 Task: Look for Airbnb options in Buea, Cameroon from 12th December, 2023 to 16th December, 2023 for 8 adults. Place can be private room with 8 bedrooms having 8 beds and 8 bathrooms. Property type can be hotel. Amenities needed are: wifi, TV, free parkinig on premises, gym, breakfast.
Action: Mouse moved to (522, 139)
Screenshot: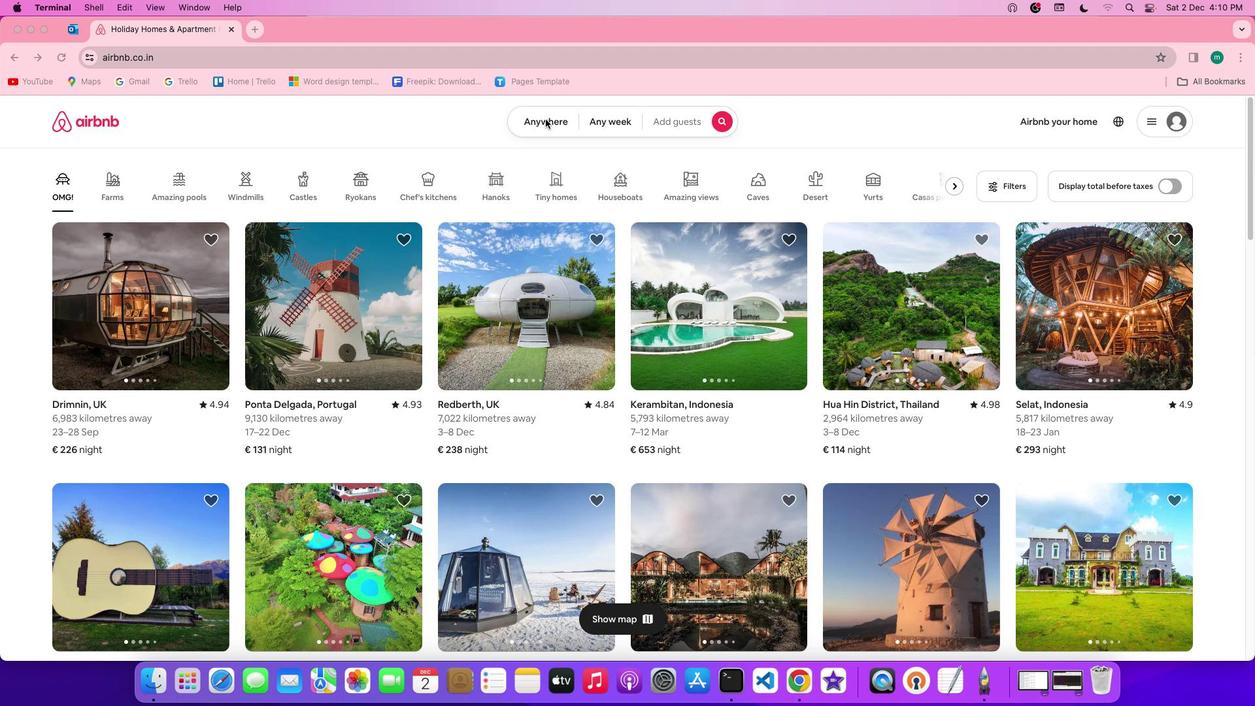 
Action: Mouse pressed left at (522, 139)
Screenshot: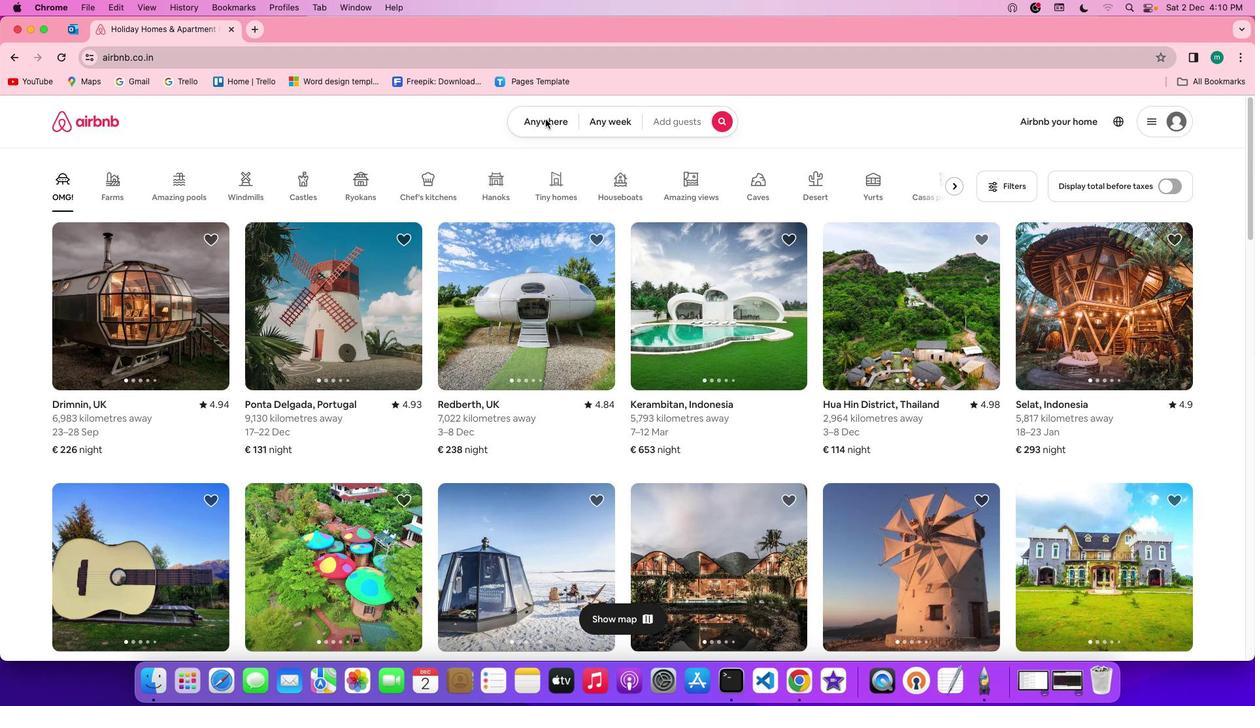 
Action: Mouse pressed left at (522, 139)
Screenshot: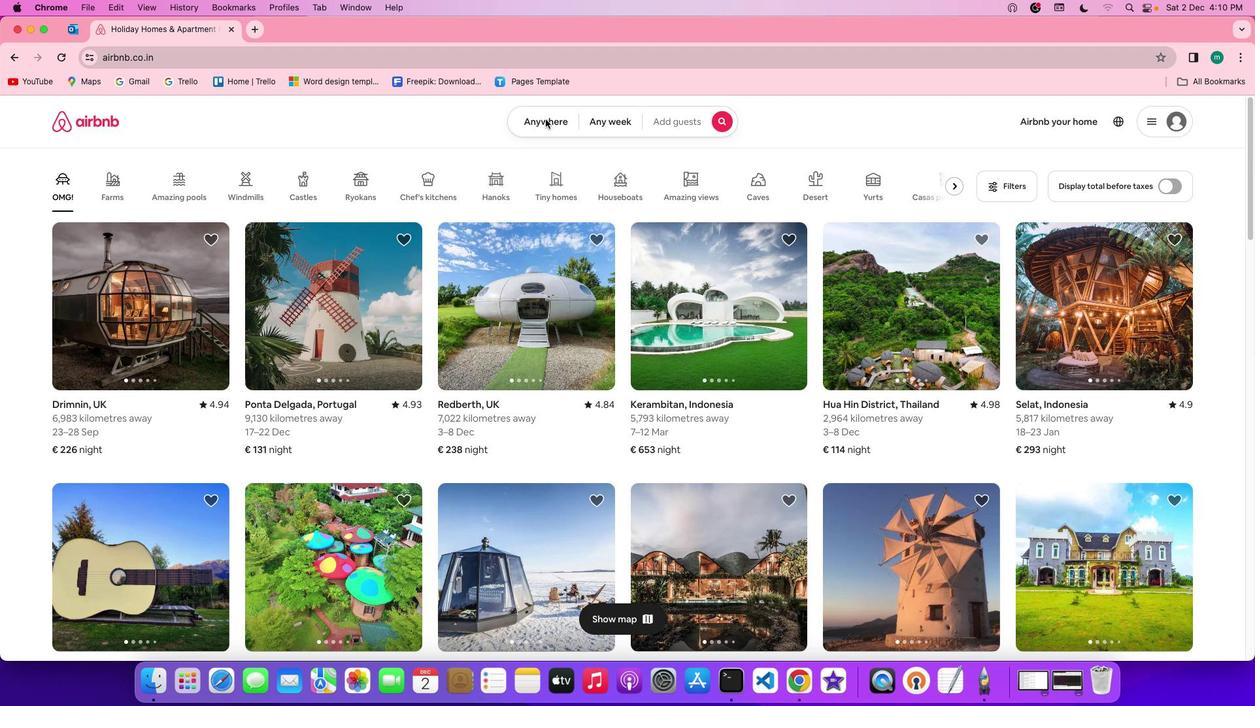 
Action: Mouse moved to (456, 188)
Screenshot: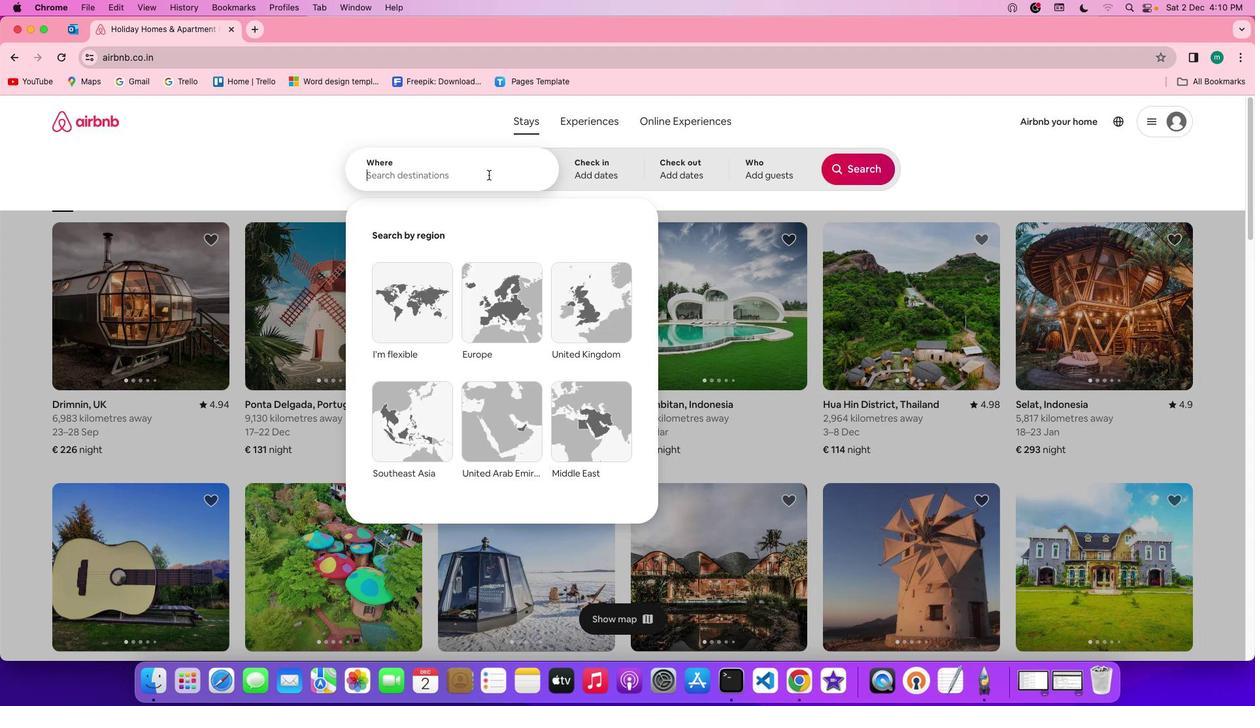 
Action: Mouse pressed left at (456, 188)
Screenshot: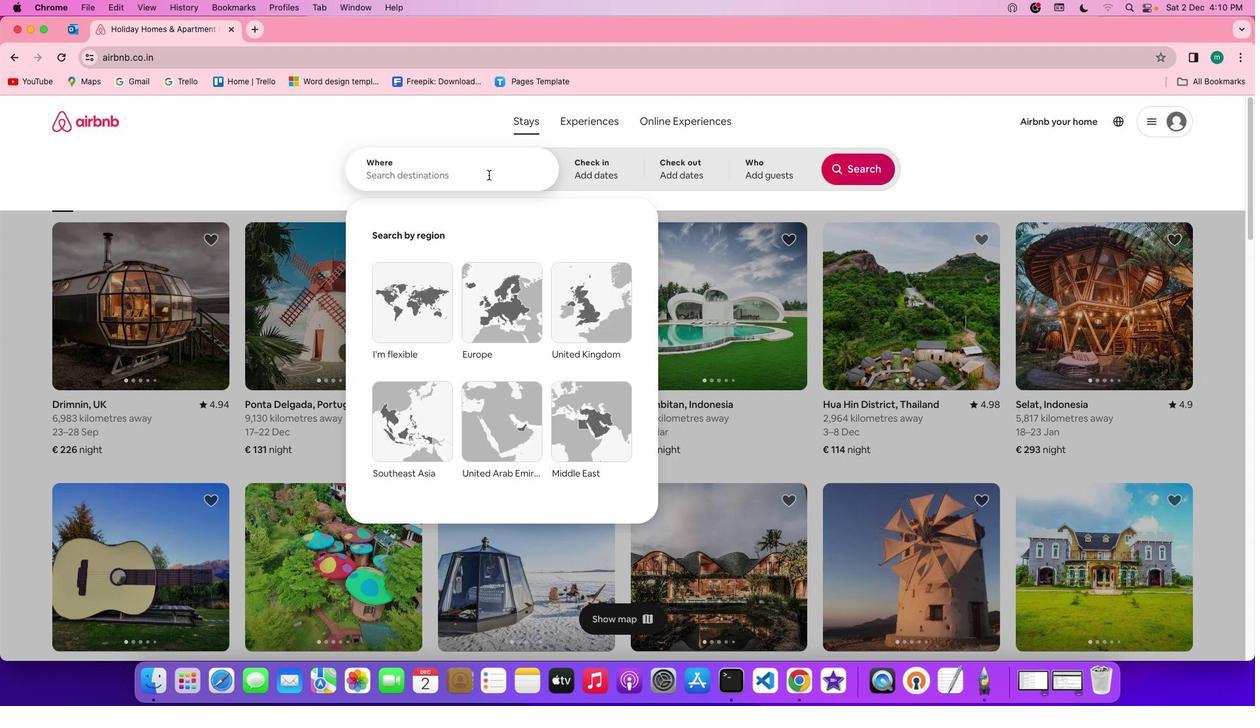 
Action: Key pressed Key.shift'B''u''e''a'','Key.spaceKey.shift'C''a''m''e''r''o''o''n'
Screenshot: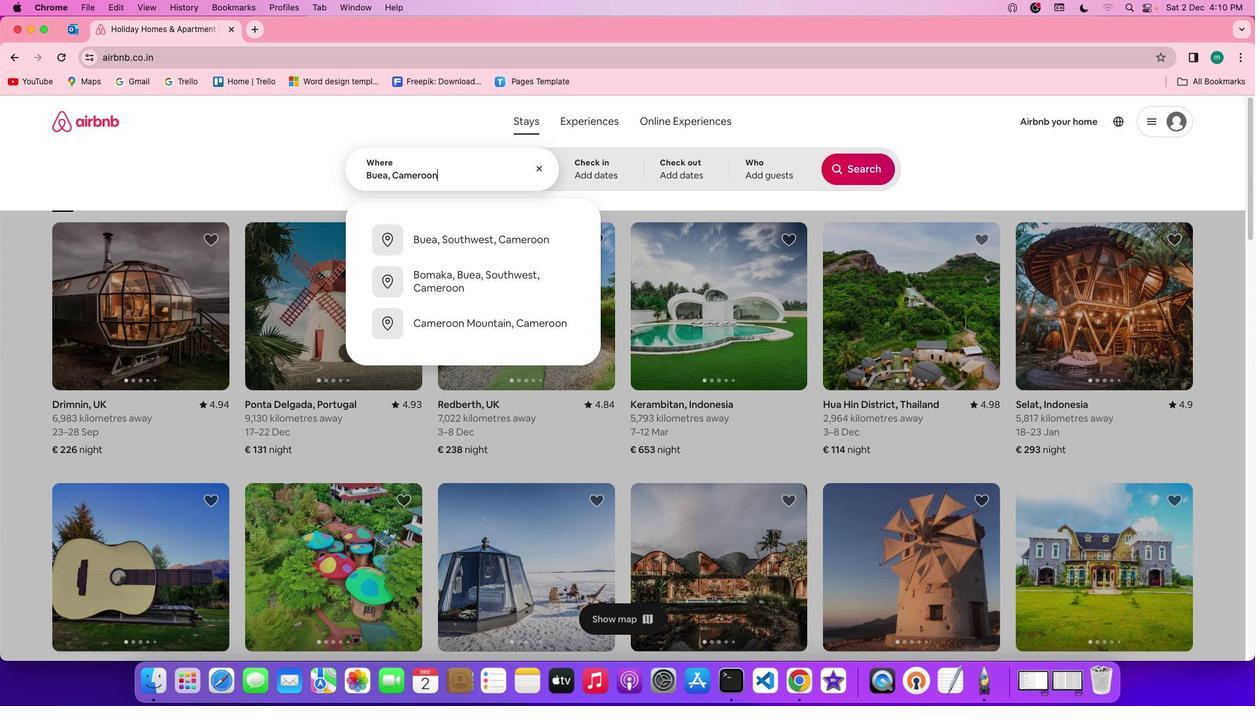 
Action: Mouse moved to (595, 175)
Screenshot: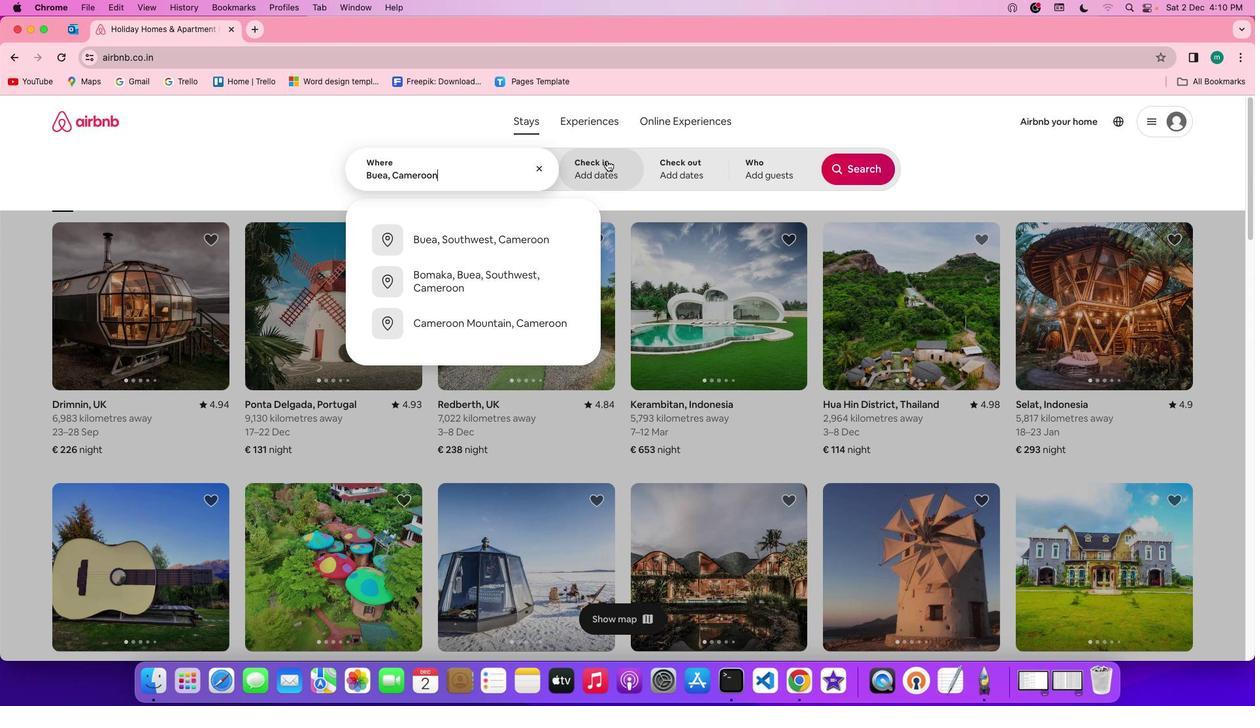 
Action: Mouse pressed left at (595, 175)
Screenshot: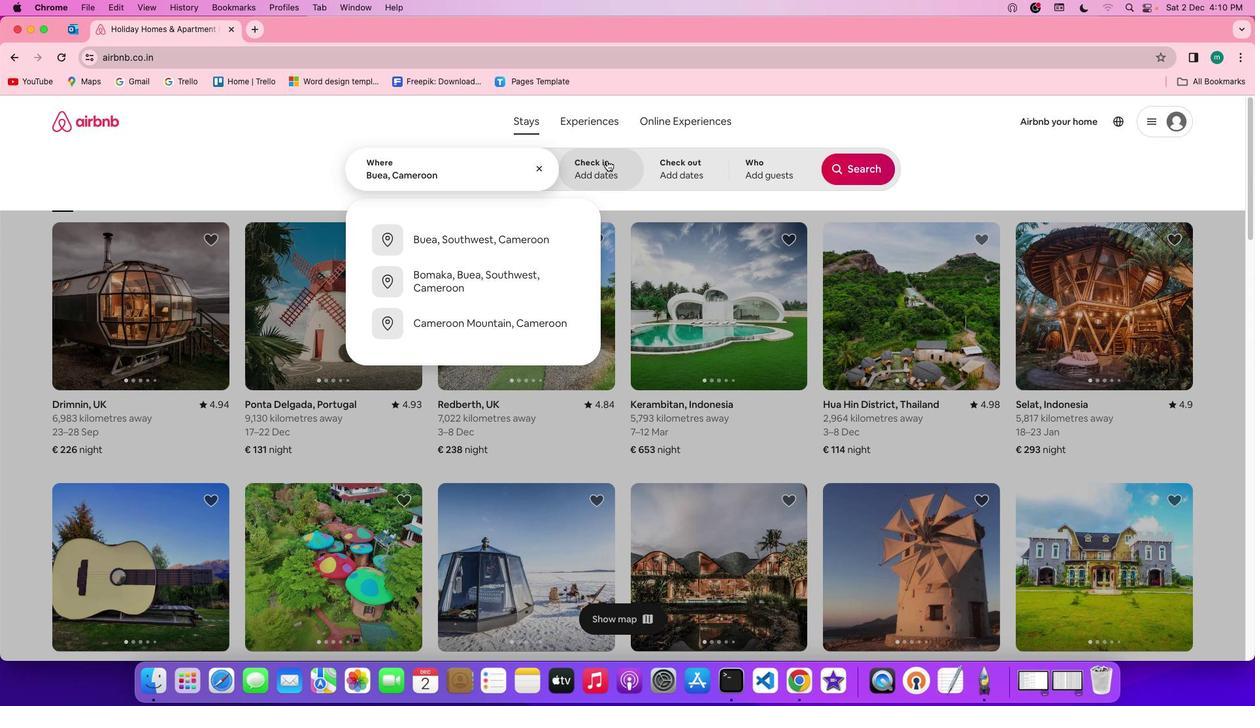 
Action: Mouse moved to (418, 382)
Screenshot: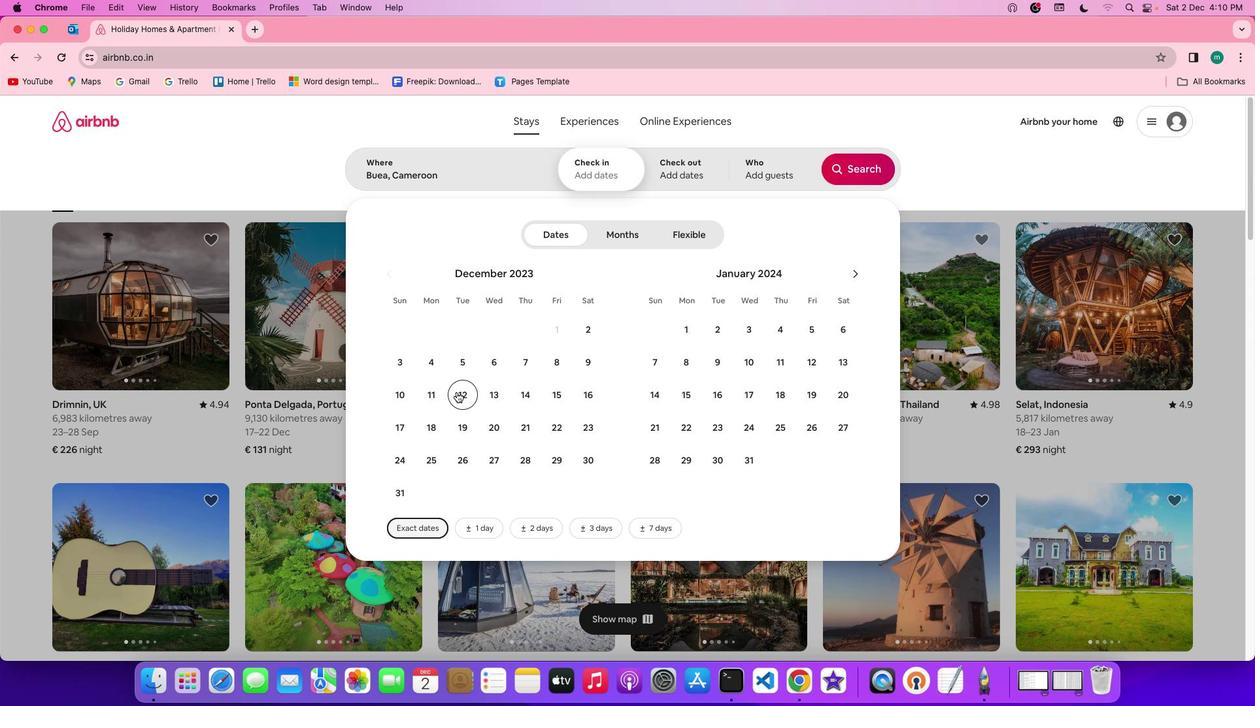 
Action: Mouse pressed left at (418, 382)
Screenshot: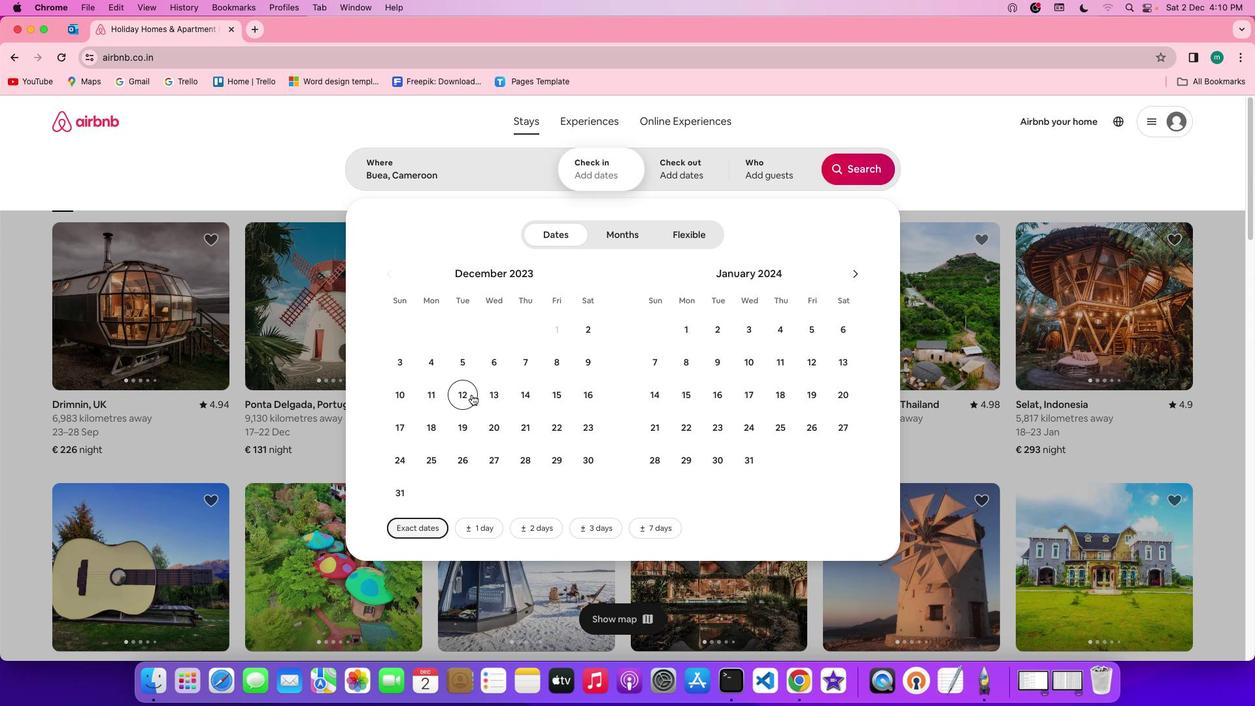 
Action: Mouse moved to (581, 390)
Screenshot: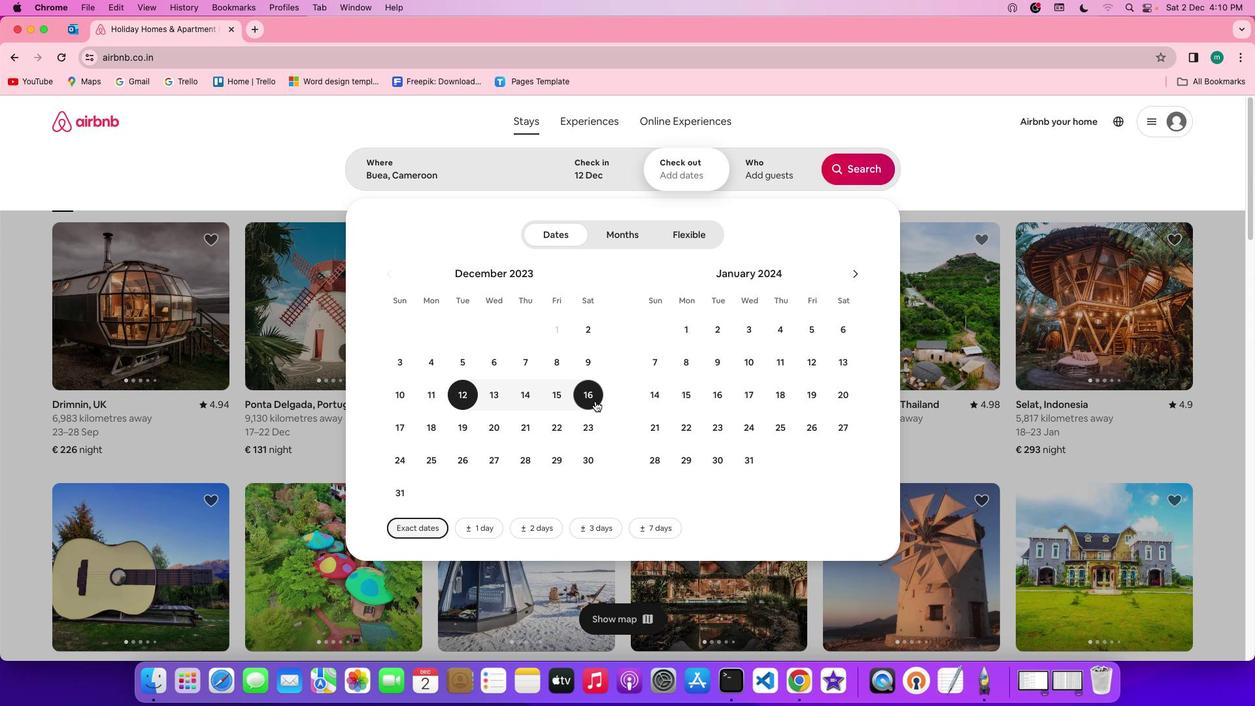 
Action: Mouse pressed left at (581, 390)
Screenshot: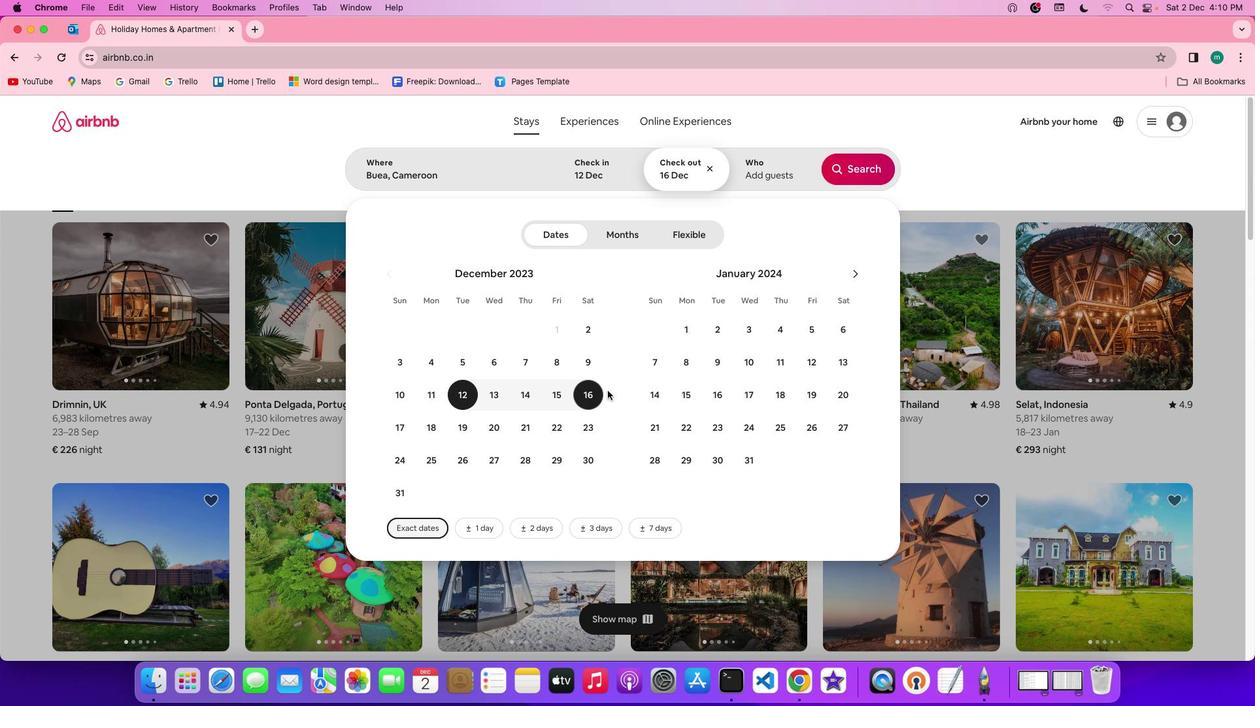 
Action: Mouse moved to (800, 181)
Screenshot: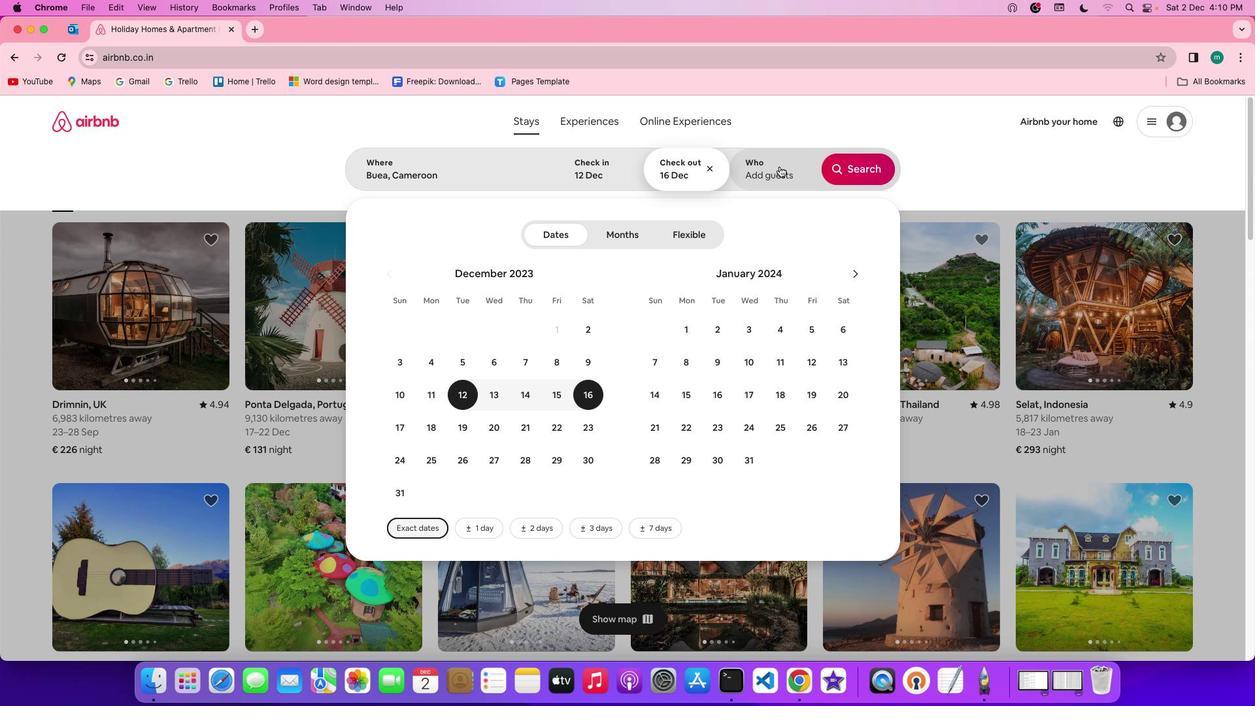 
Action: Mouse pressed left at (800, 181)
Screenshot: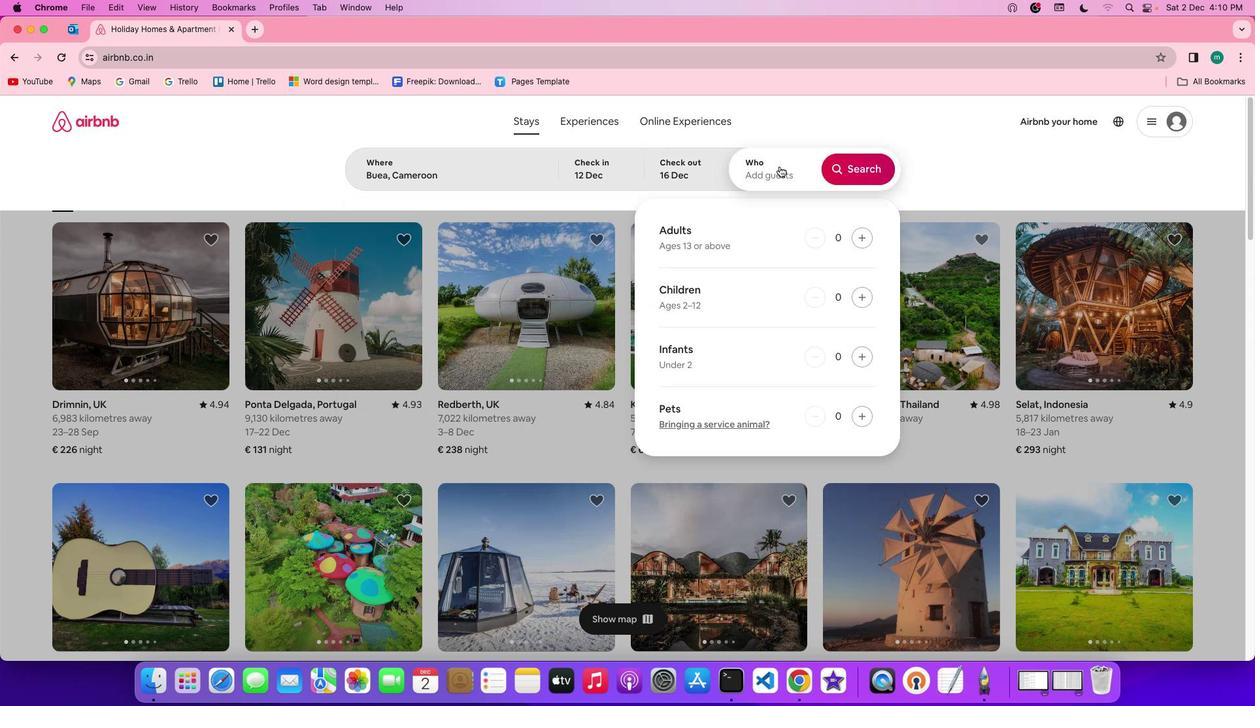 
Action: Mouse moved to (904, 249)
Screenshot: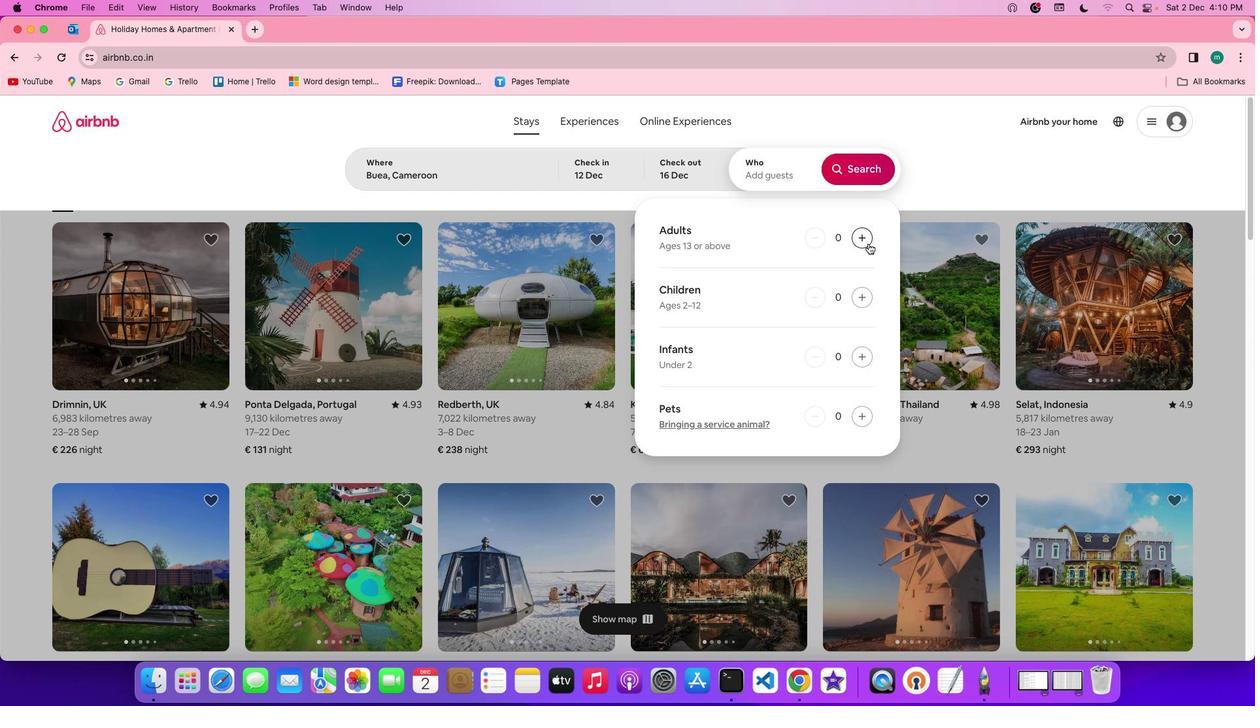 
Action: Mouse pressed left at (904, 249)
Screenshot: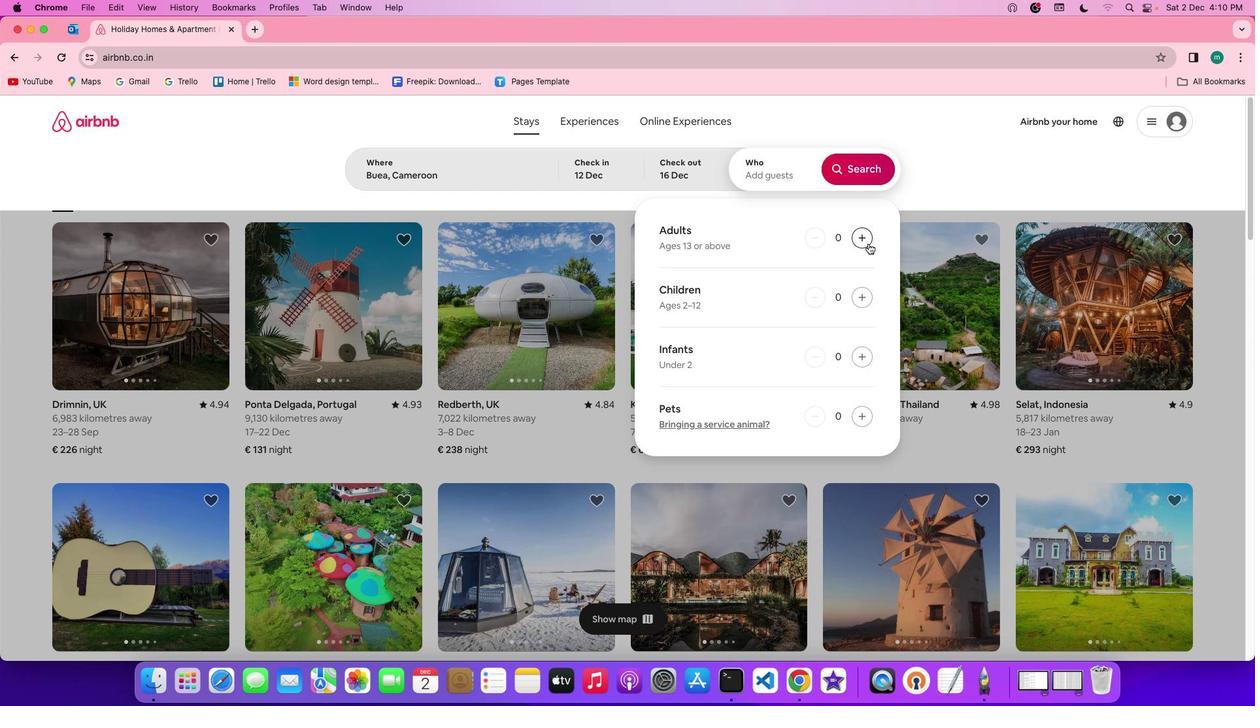 
Action: Mouse pressed left at (904, 249)
Screenshot: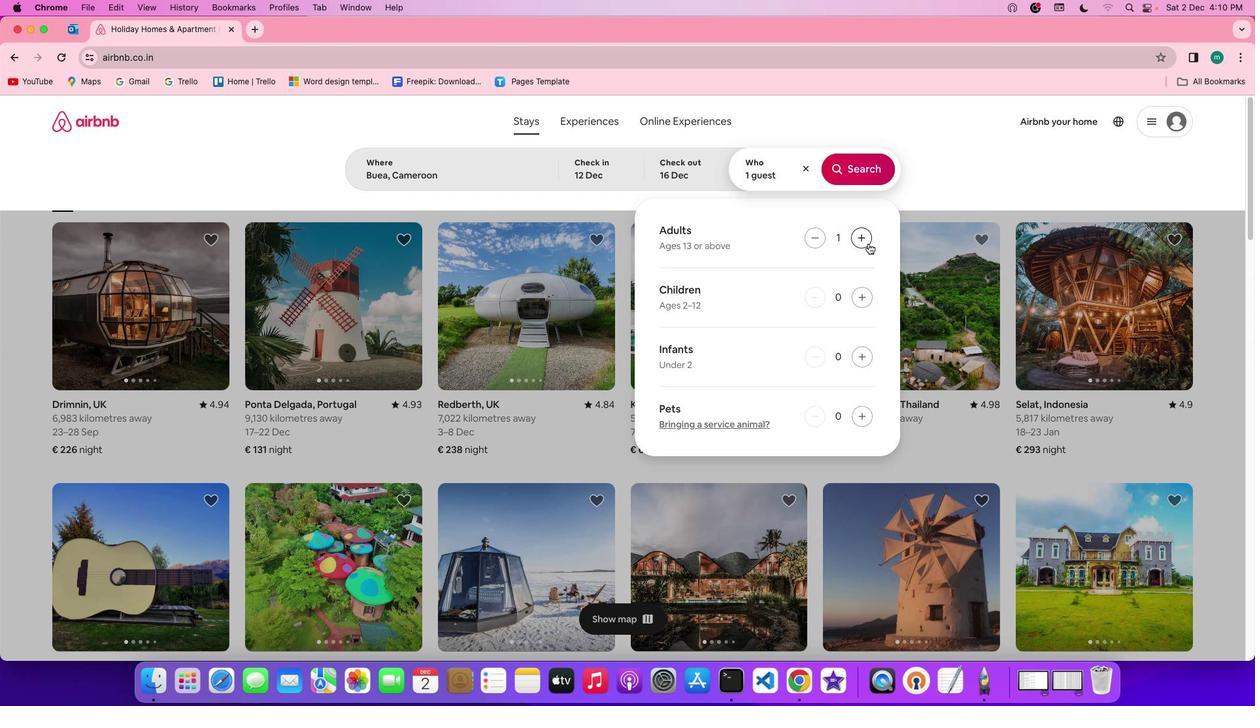 
Action: Mouse pressed left at (904, 249)
Screenshot: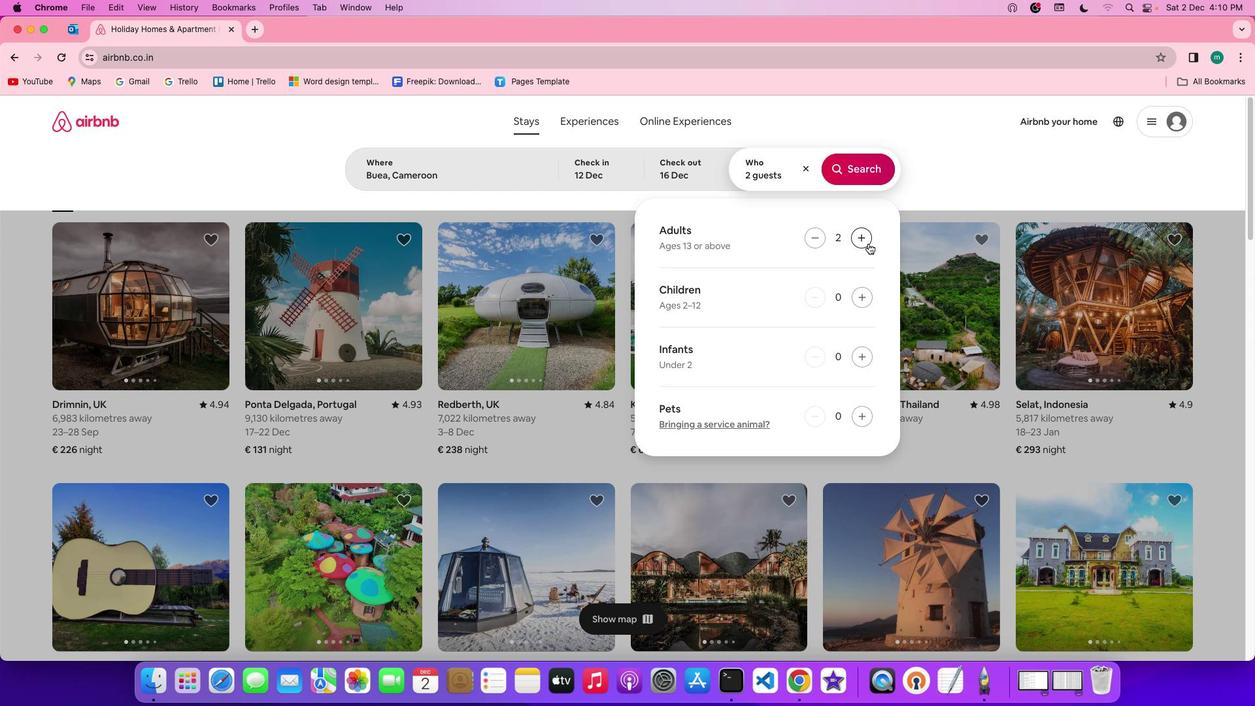 
Action: Mouse pressed left at (904, 249)
Screenshot: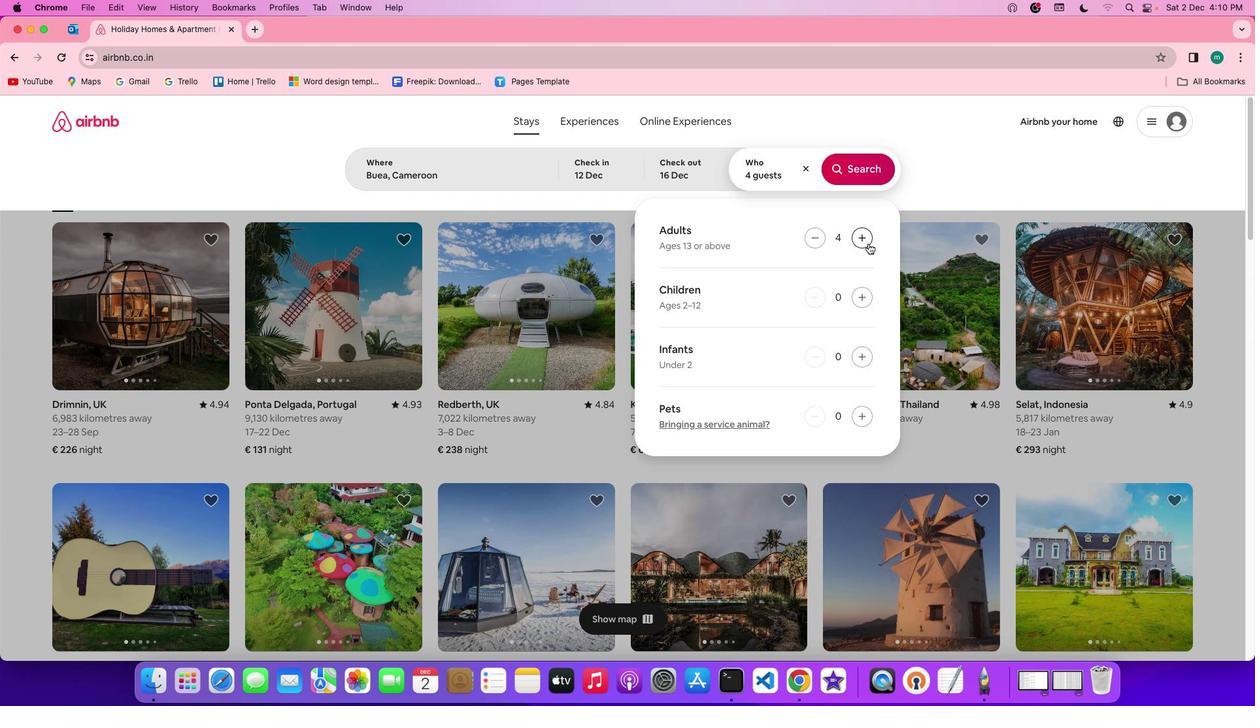
Action: Mouse pressed left at (904, 249)
Screenshot: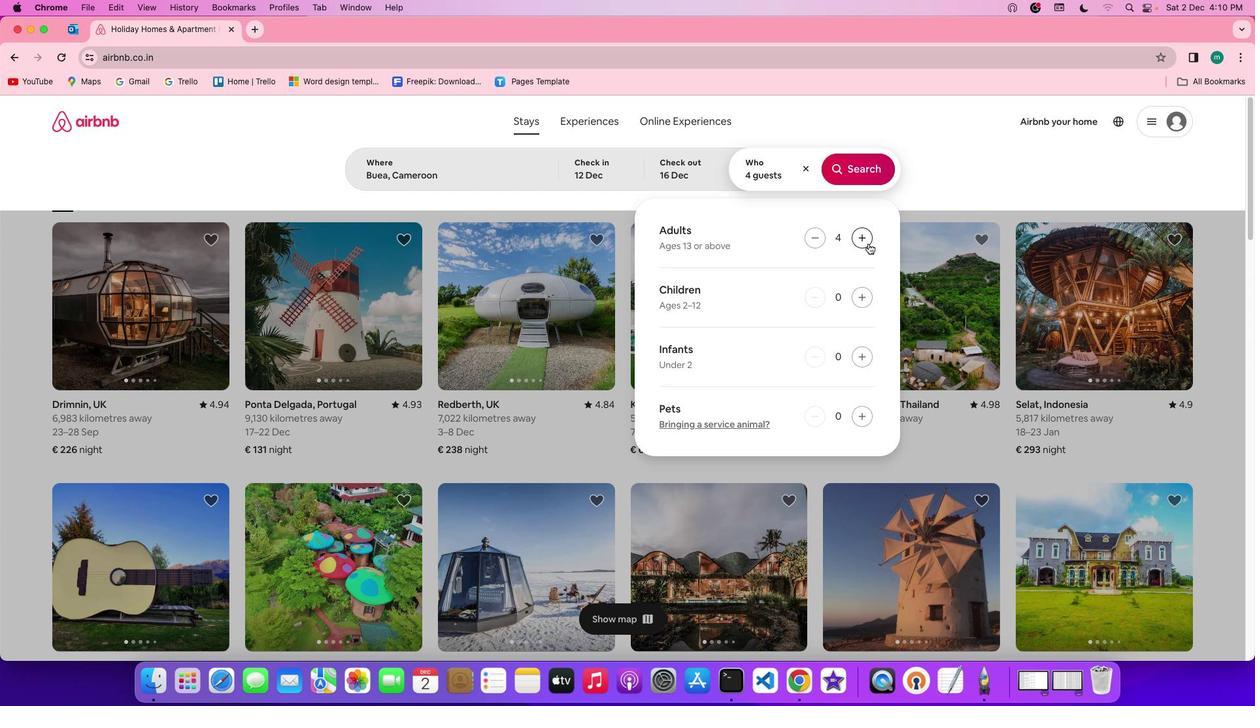 
Action: Mouse pressed left at (904, 249)
Screenshot: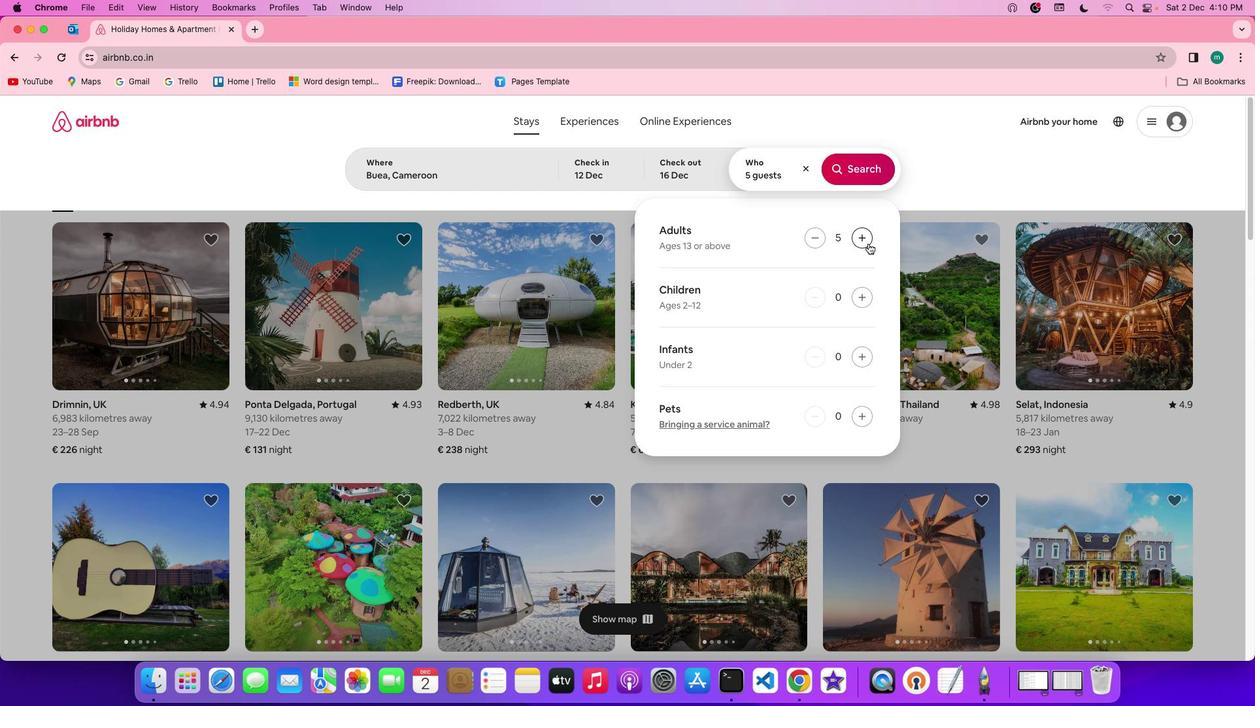 
Action: Mouse pressed left at (904, 249)
Screenshot: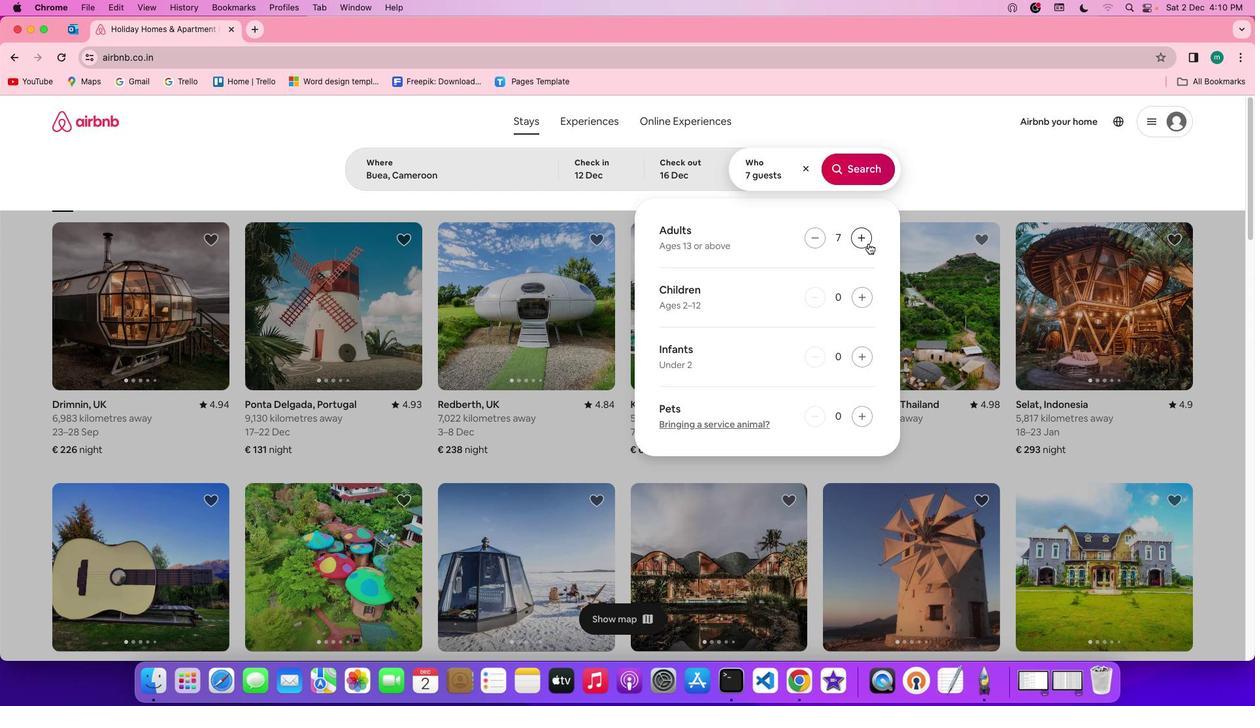 
Action: Mouse pressed left at (904, 249)
Screenshot: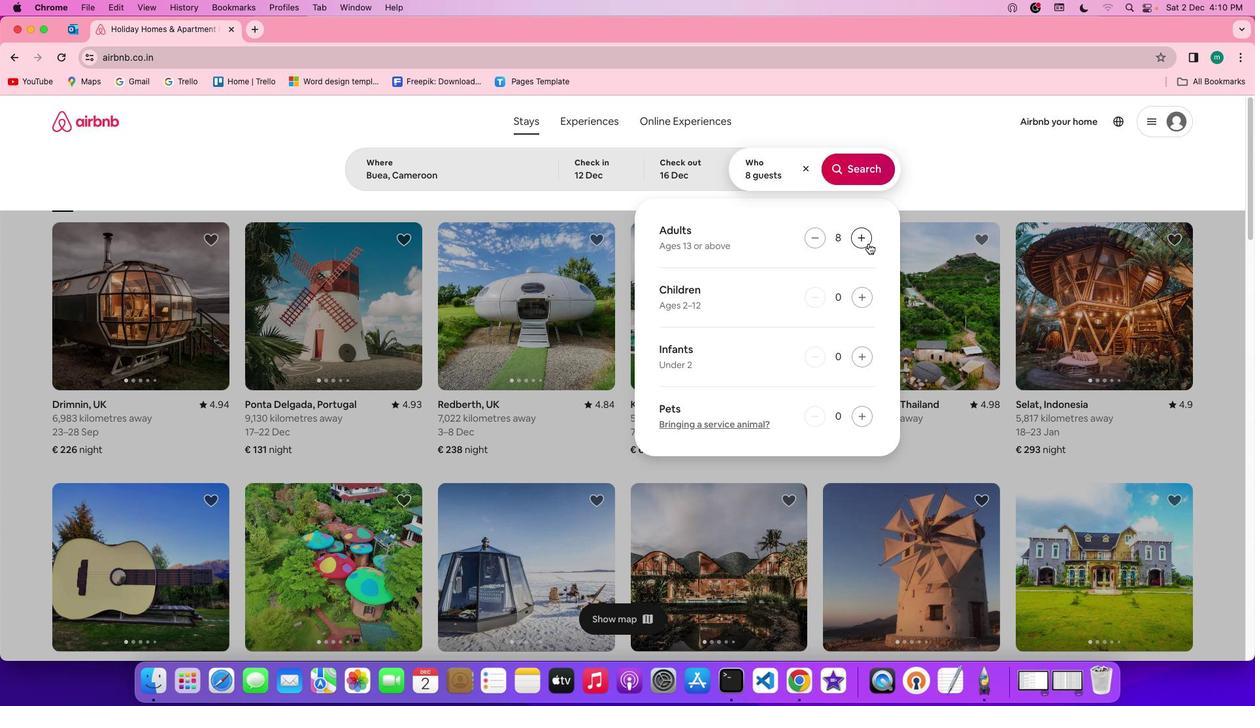 
Action: Mouse moved to (906, 186)
Screenshot: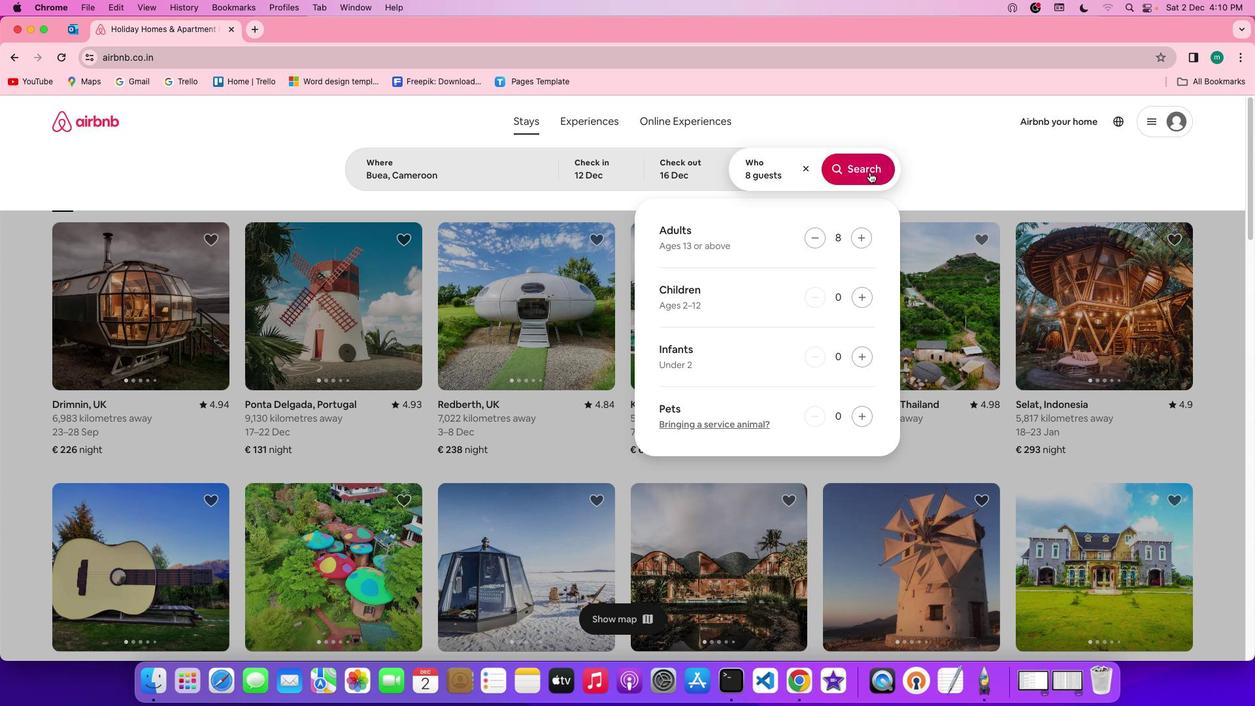 
Action: Mouse pressed left at (906, 186)
Screenshot: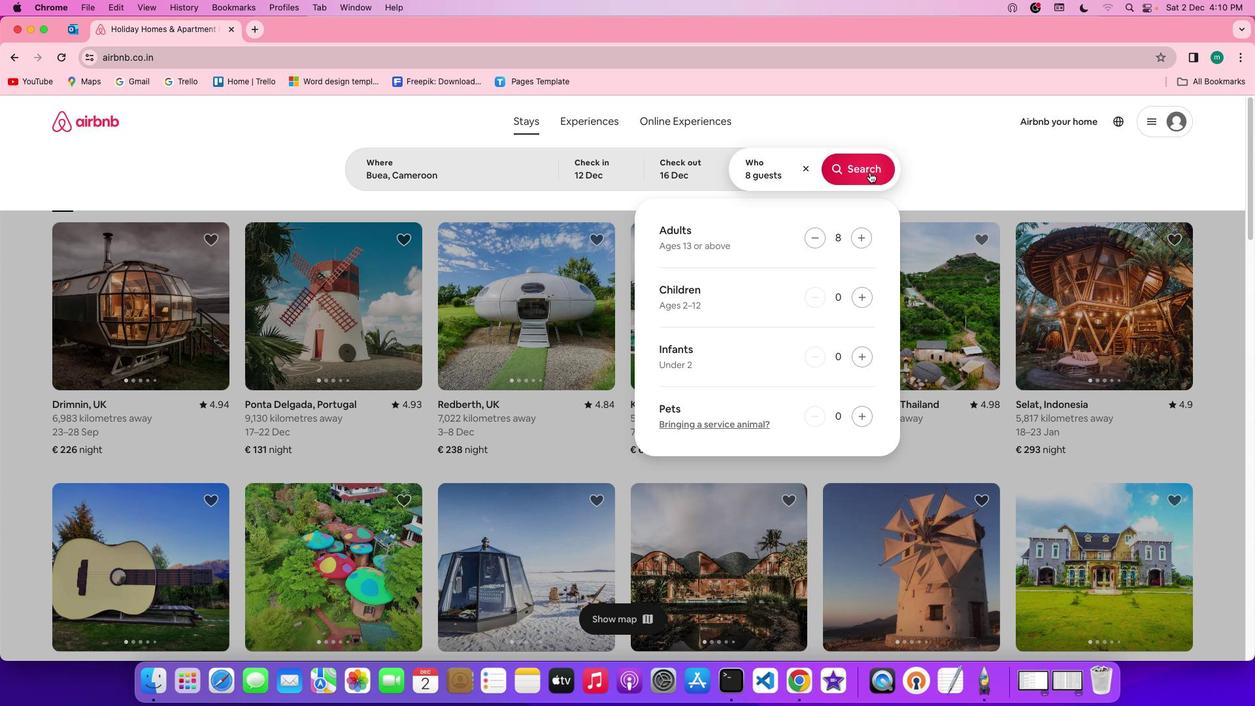 
Action: Mouse moved to (1135, 188)
Screenshot: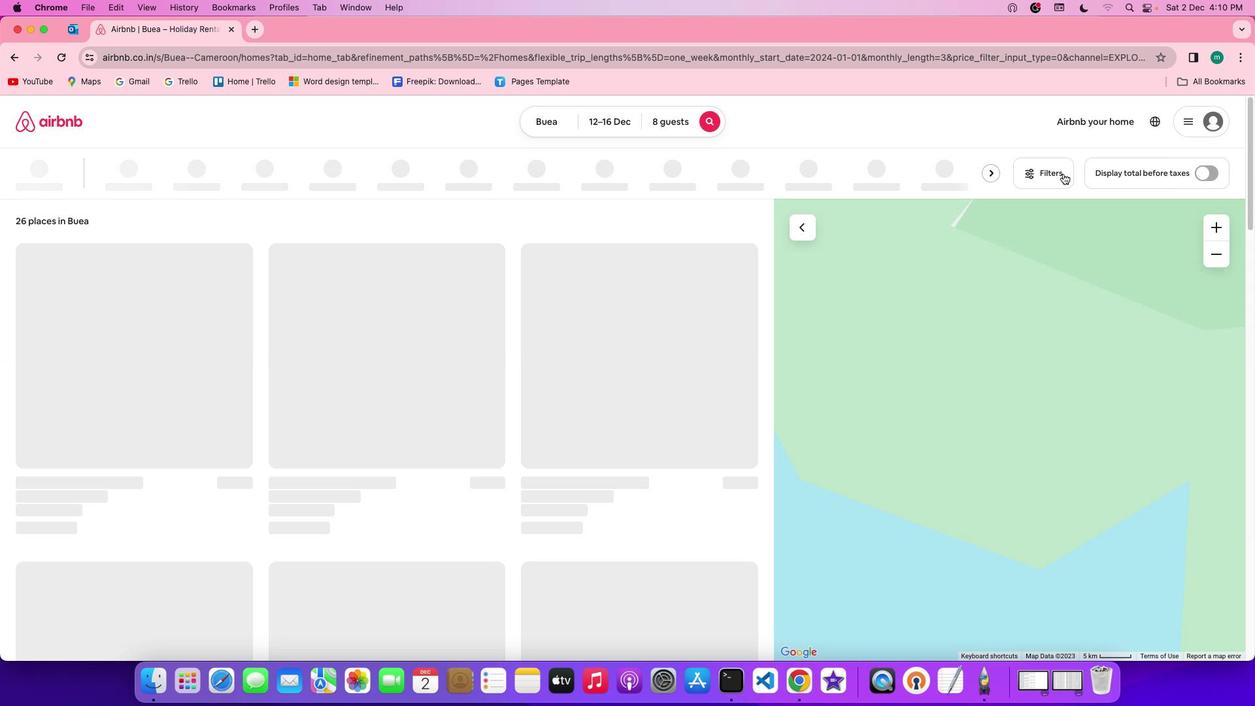 
Action: Mouse pressed left at (1135, 188)
Screenshot: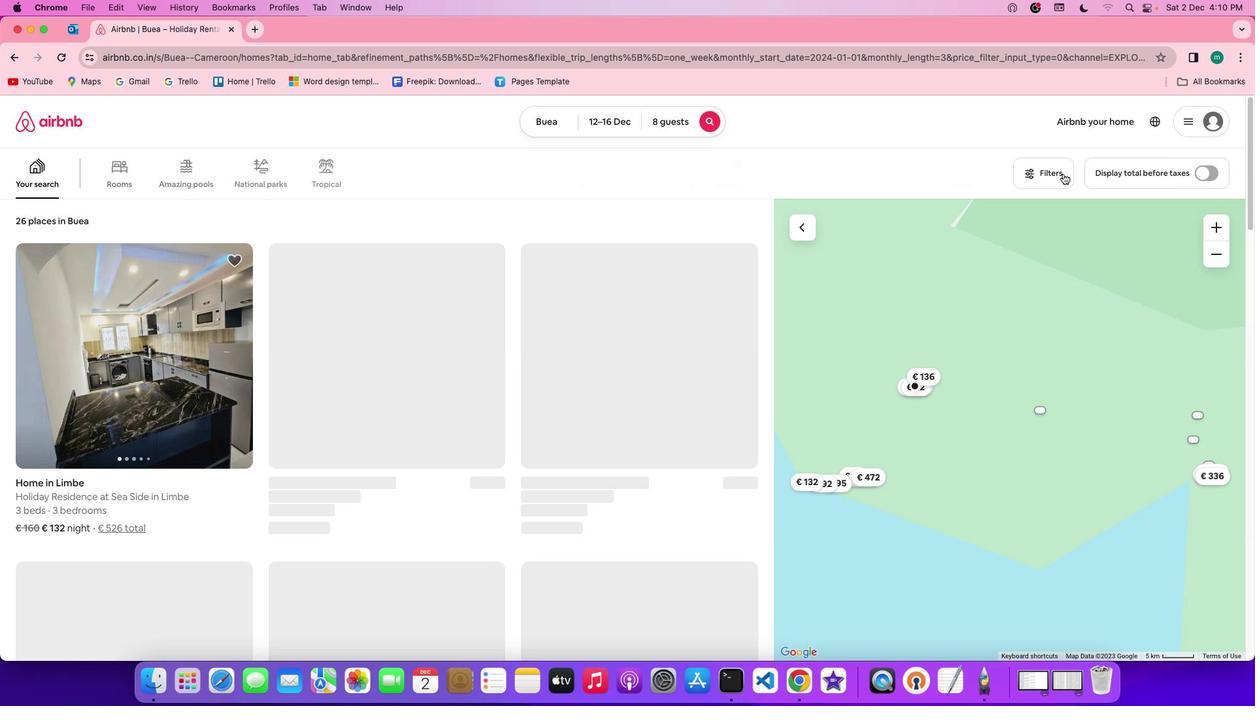 
Action: Mouse moved to (631, 373)
Screenshot: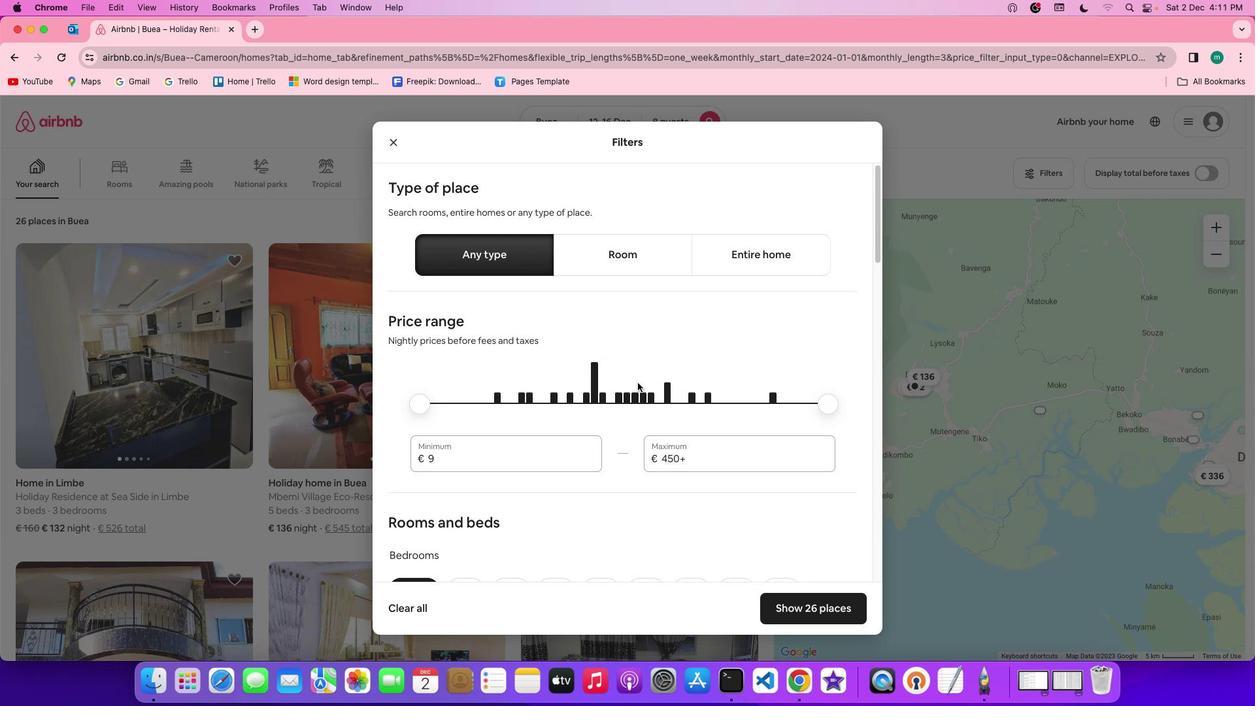 
Action: Mouse scrolled (631, 373) with delta (-121, 32)
Screenshot: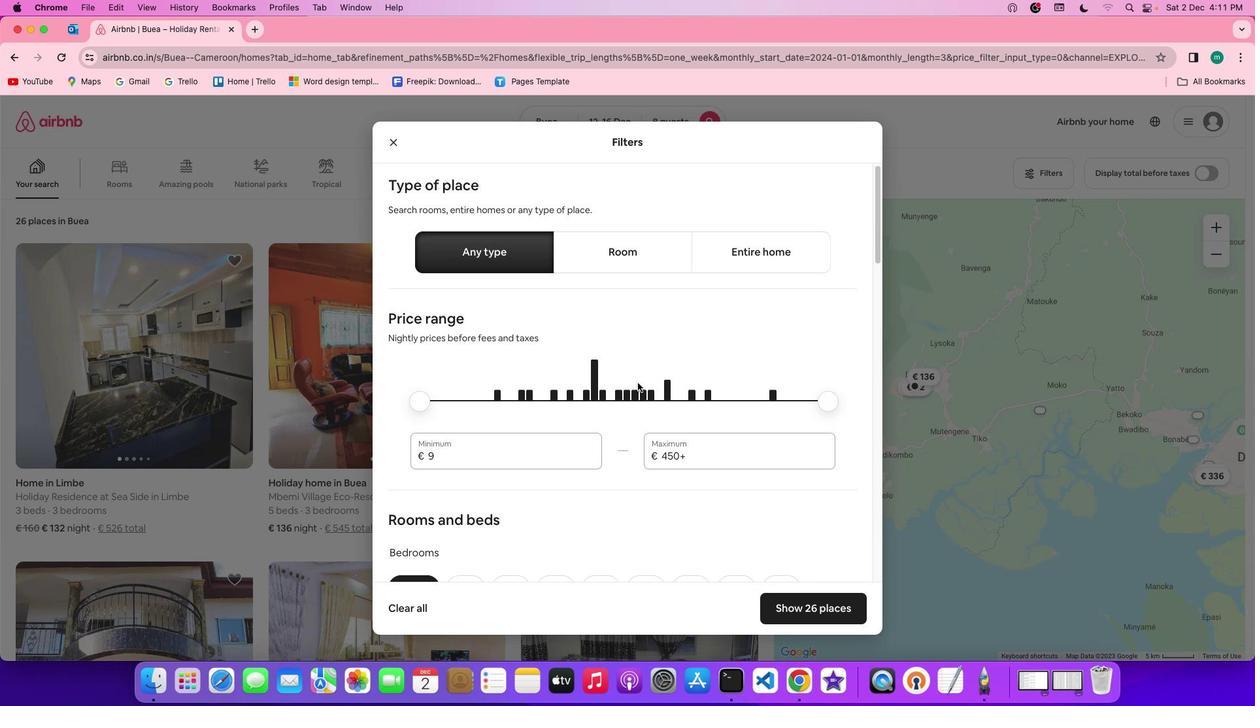 
Action: Mouse scrolled (631, 373) with delta (-121, 32)
Screenshot: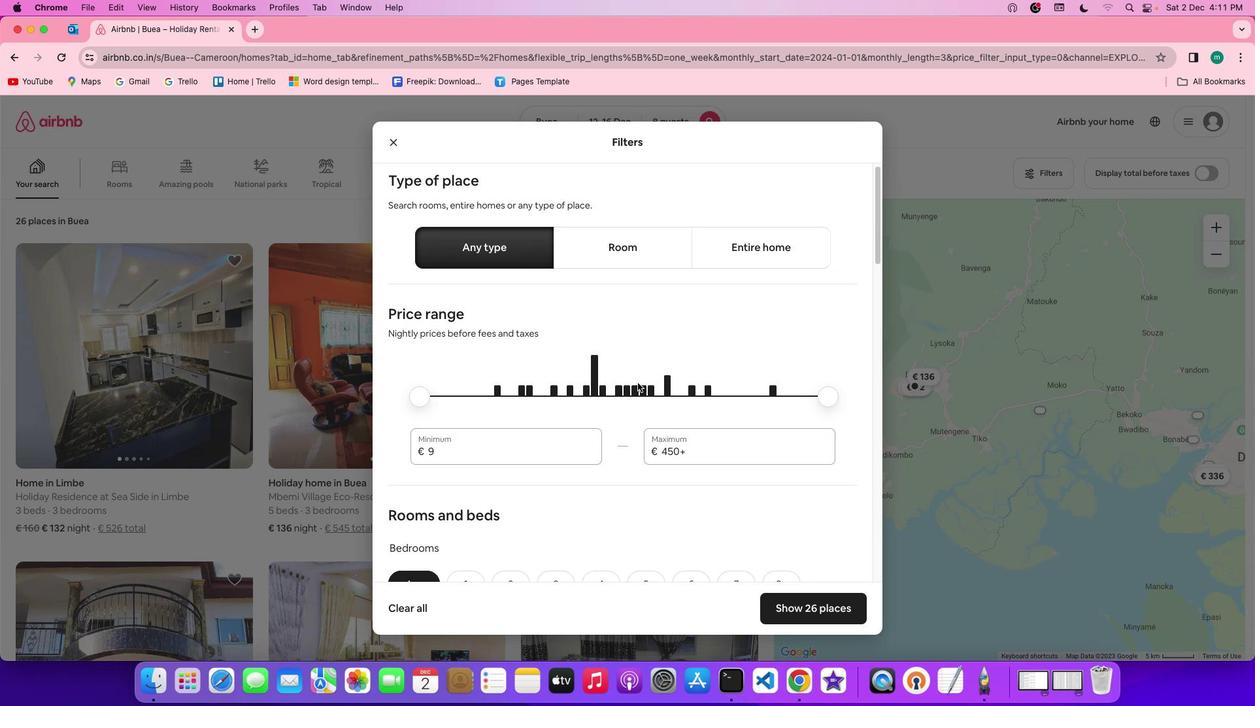 
Action: Mouse scrolled (631, 373) with delta (-121, 32)
Screenshot: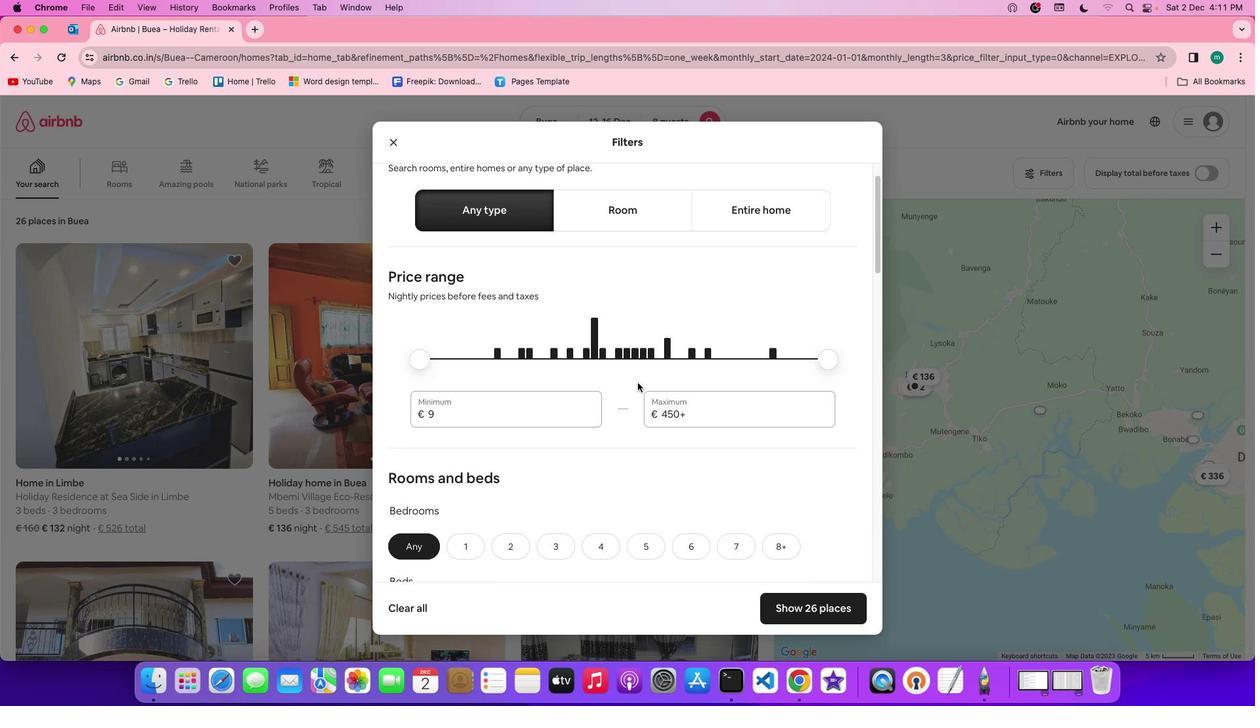 
Action: Mouse scrolled (631, 373) with delta (-121, 32)
Screenshot: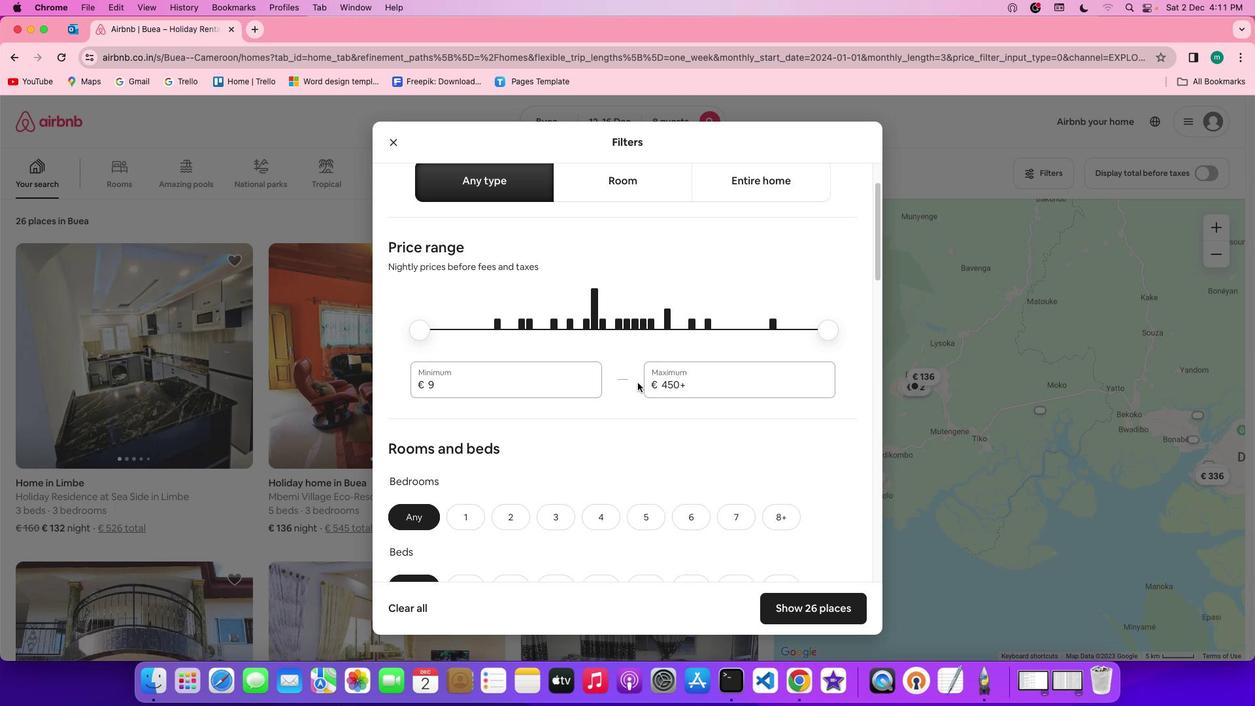 
Action: Mouse scrolled (631, 373) with delta (-121, 32)
Screenshot: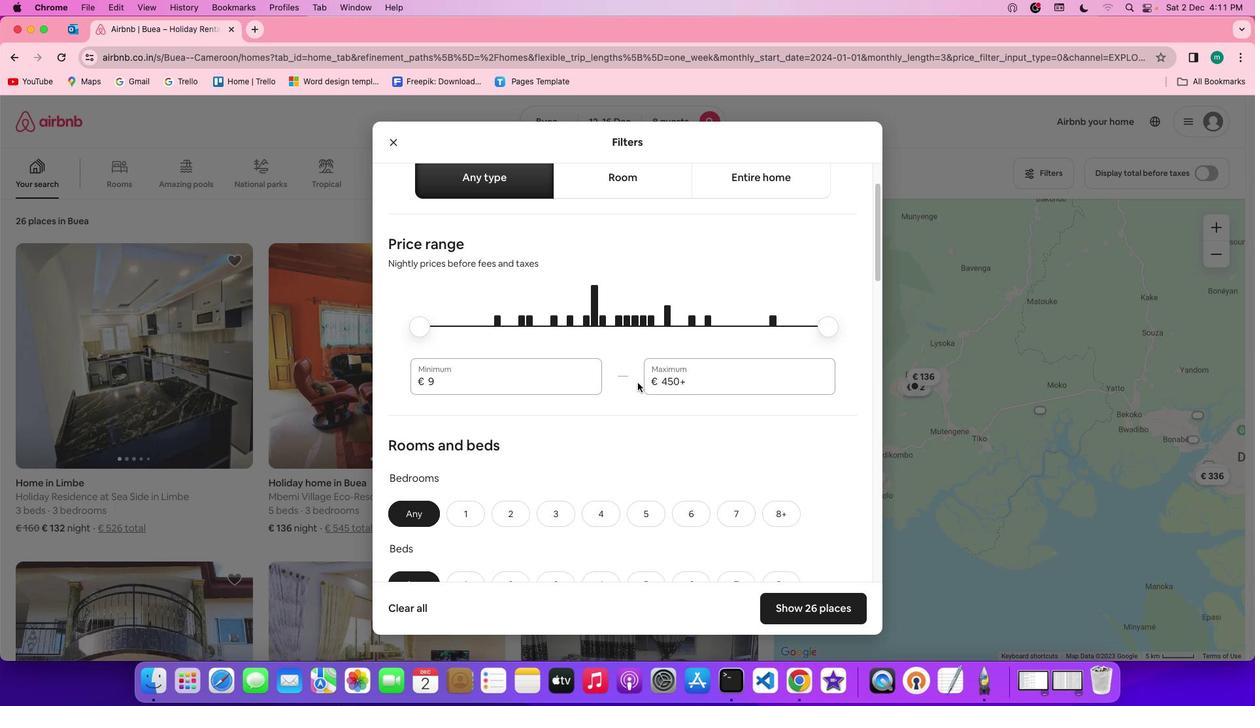 
Action: Mouse scrolled (631, 373) with delta (-121, 32)
Screenshot: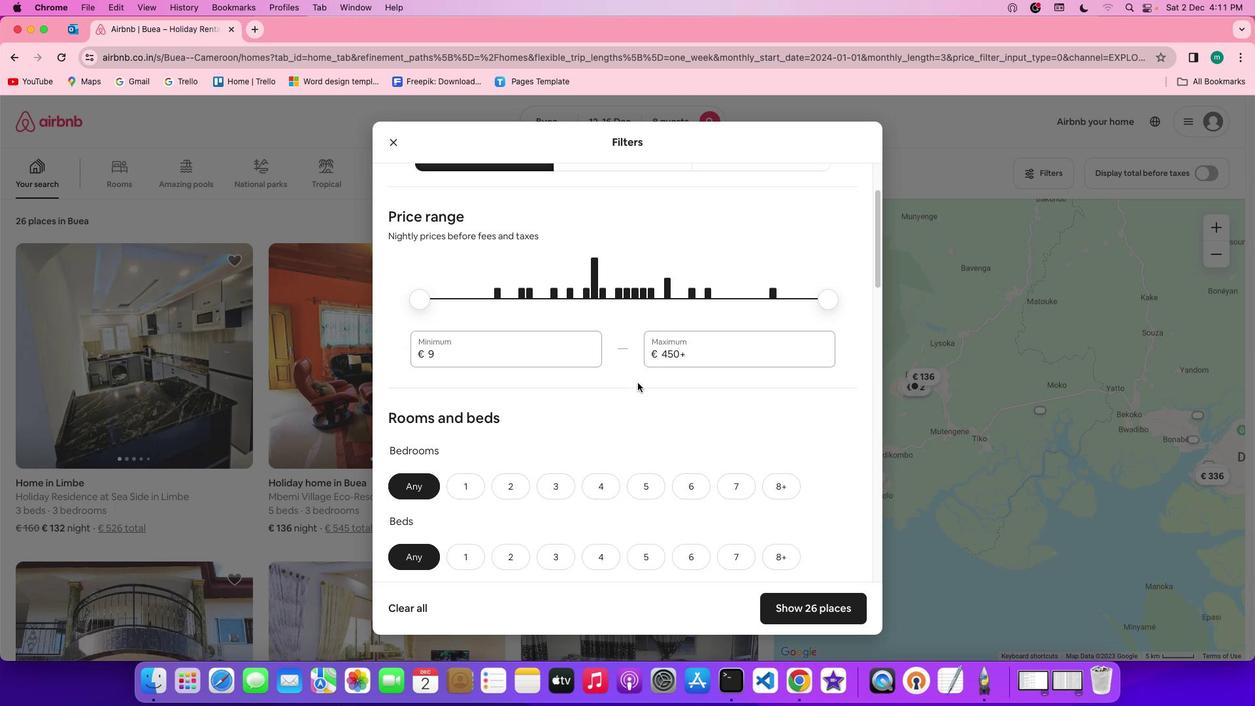 
Action: Mouse moved to (629, 371)
Screenshot: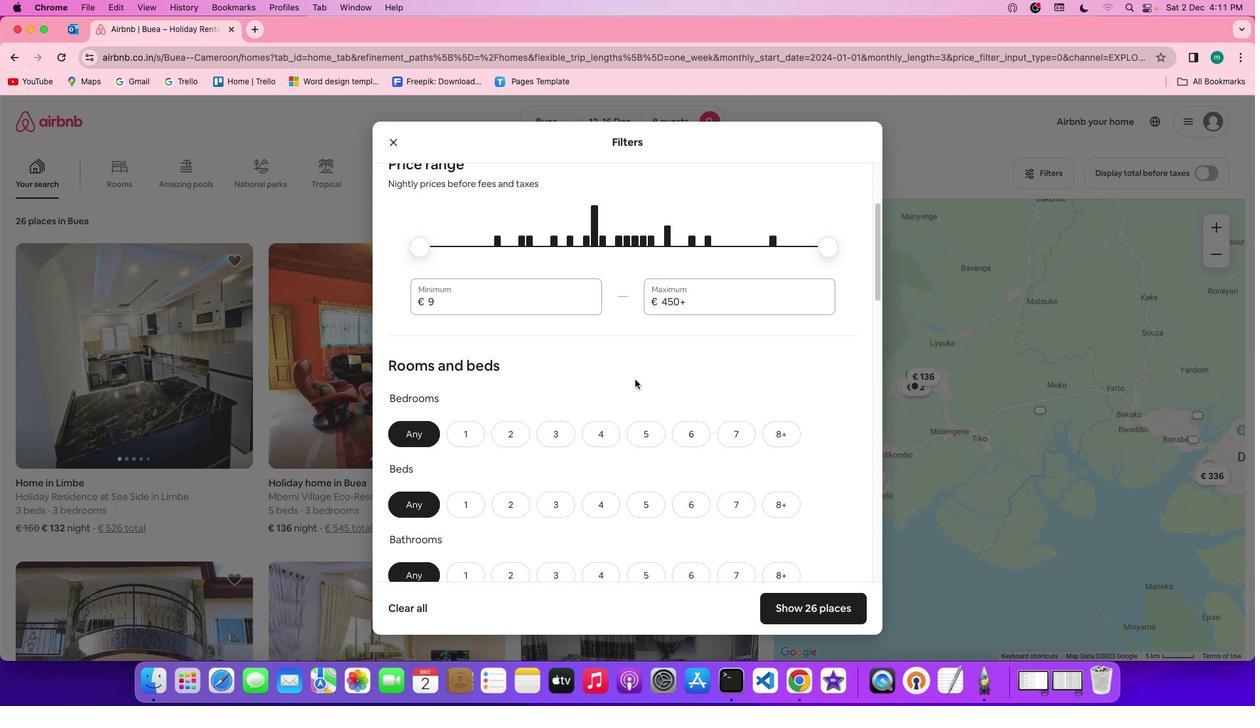 
Action: Mouse scrolled (629, 371) with delta (-121, 32)
Screenshot: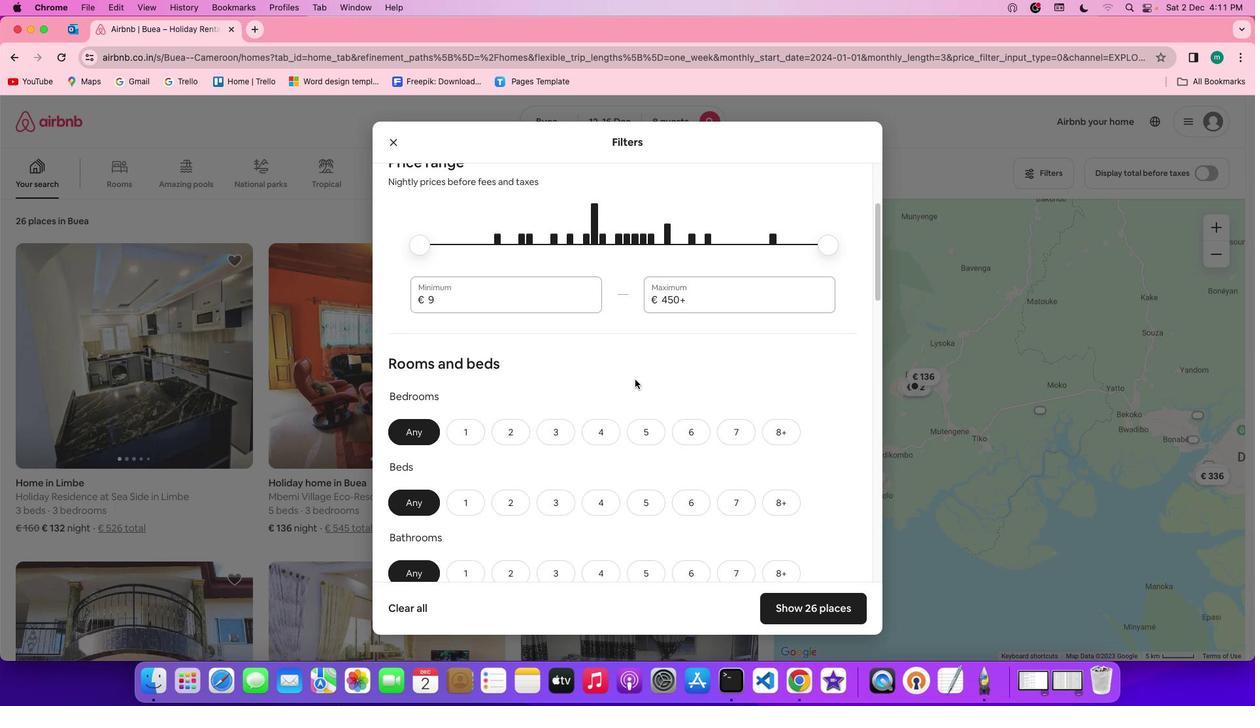 
Action: Mouse scrolled (629, 371) with delta (-121, 32)
Screenshot: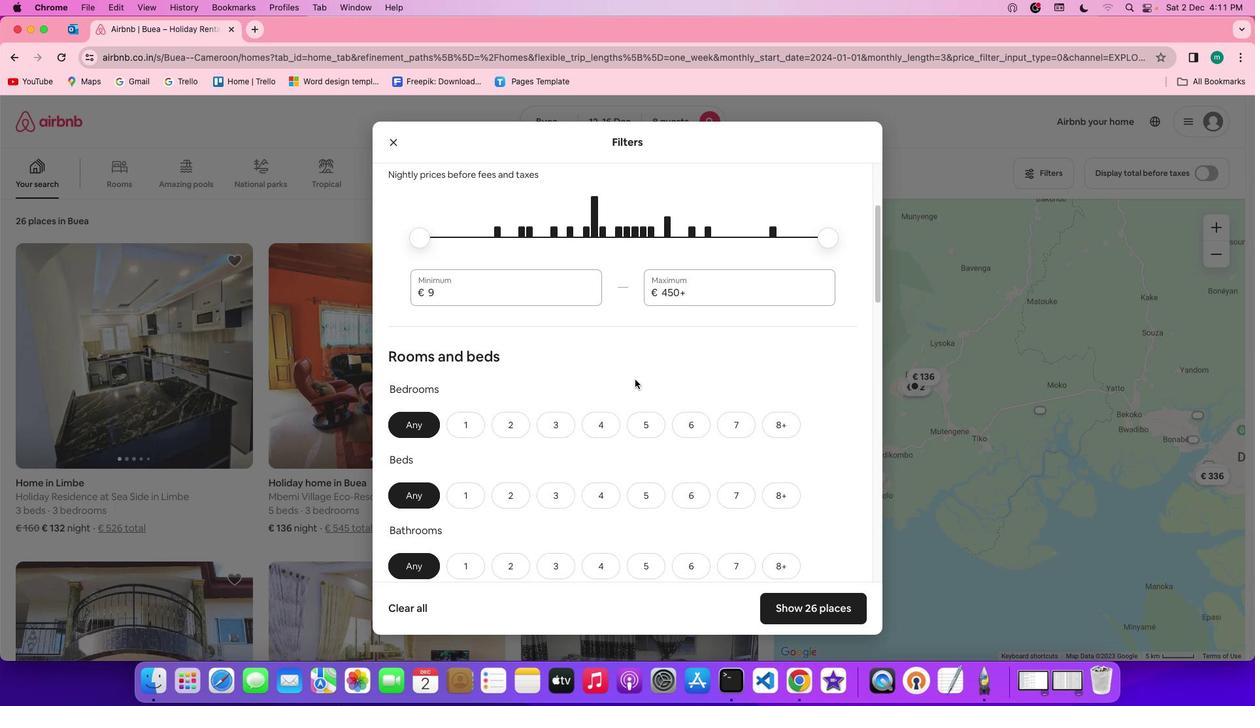 
Action: Mouse scrolled (629, 371) with delta (-121, 32)
Screenshot: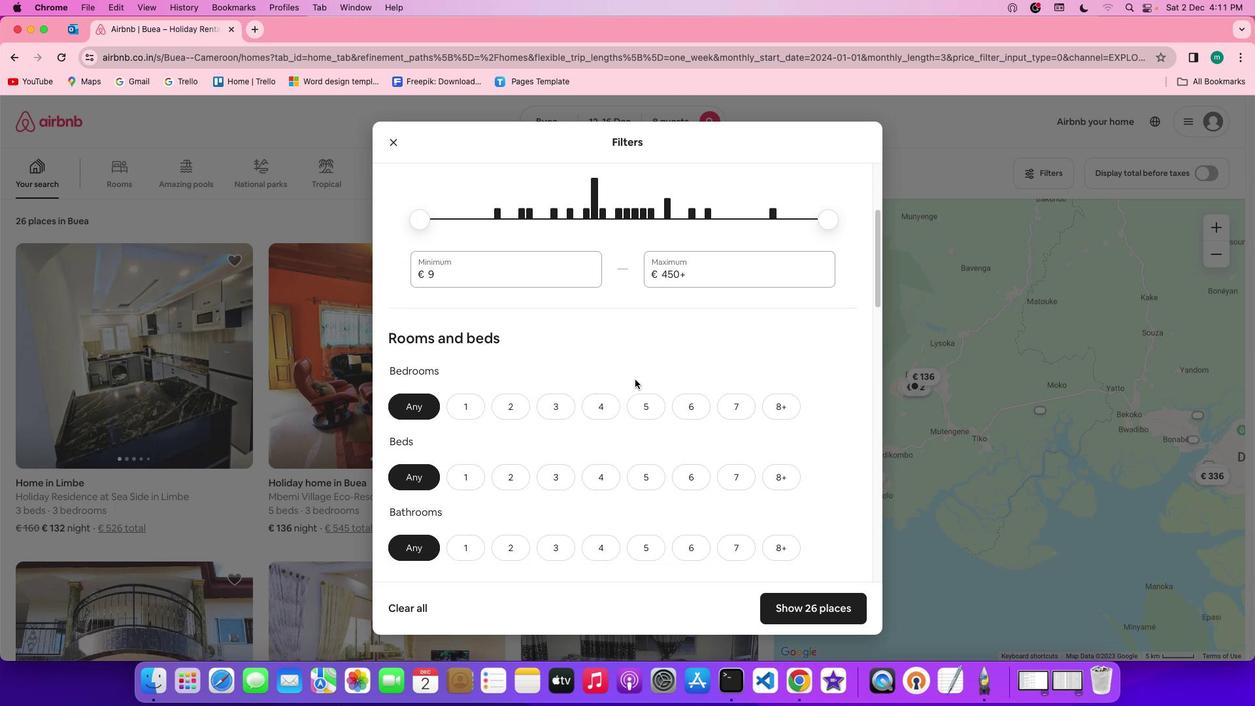 
Action: Mouse moved to (800, 327)
Screenshot: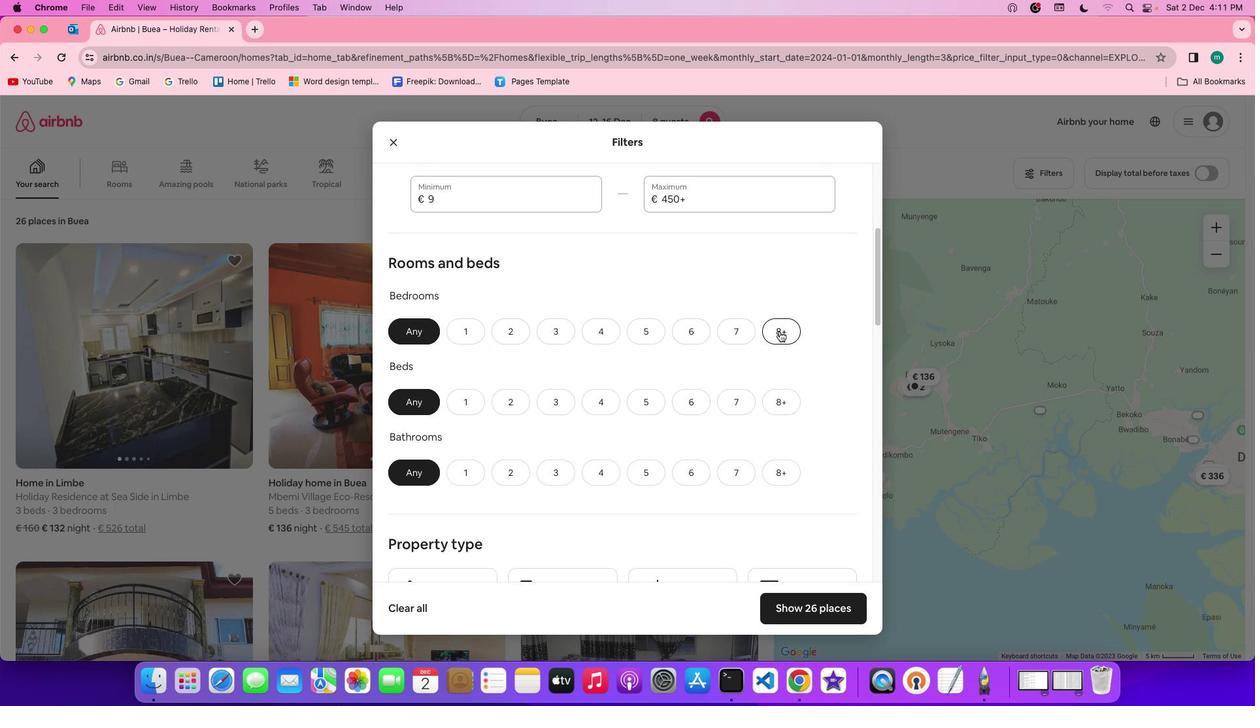 
Action: Mouse pressed left at (800, 327)
Screenshot: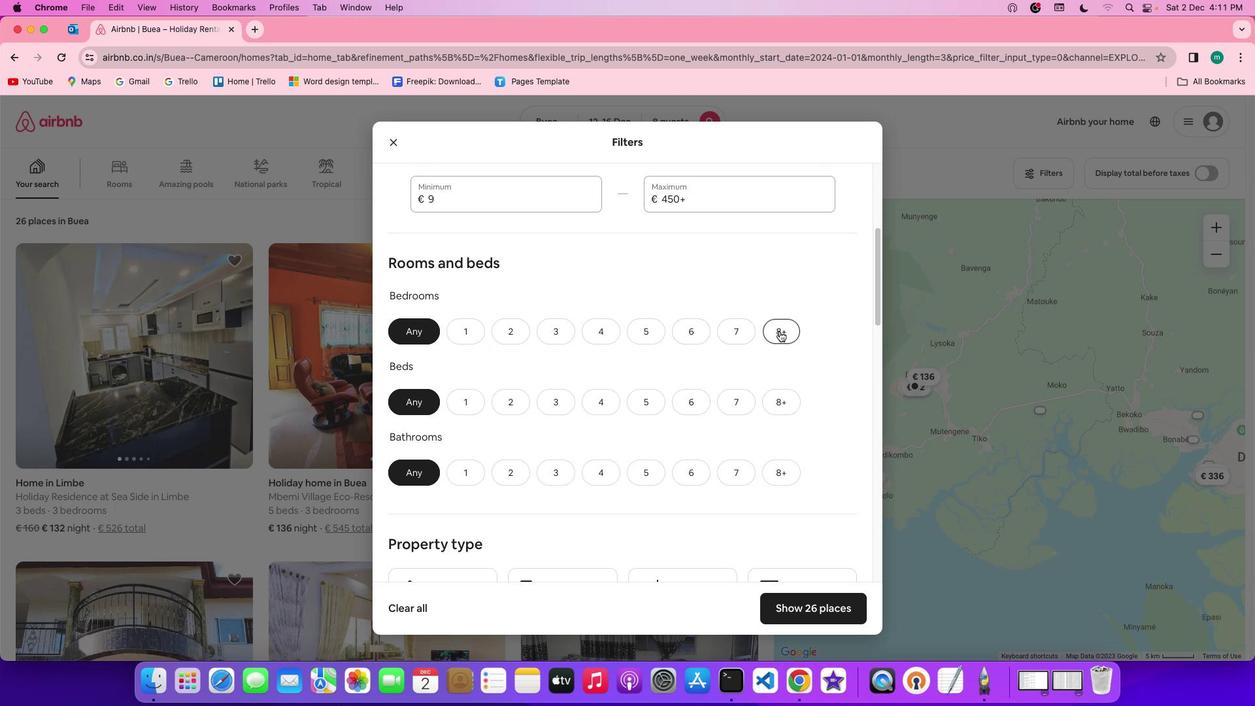 
Action: Mouse moved to (787, 408)
Screenshot: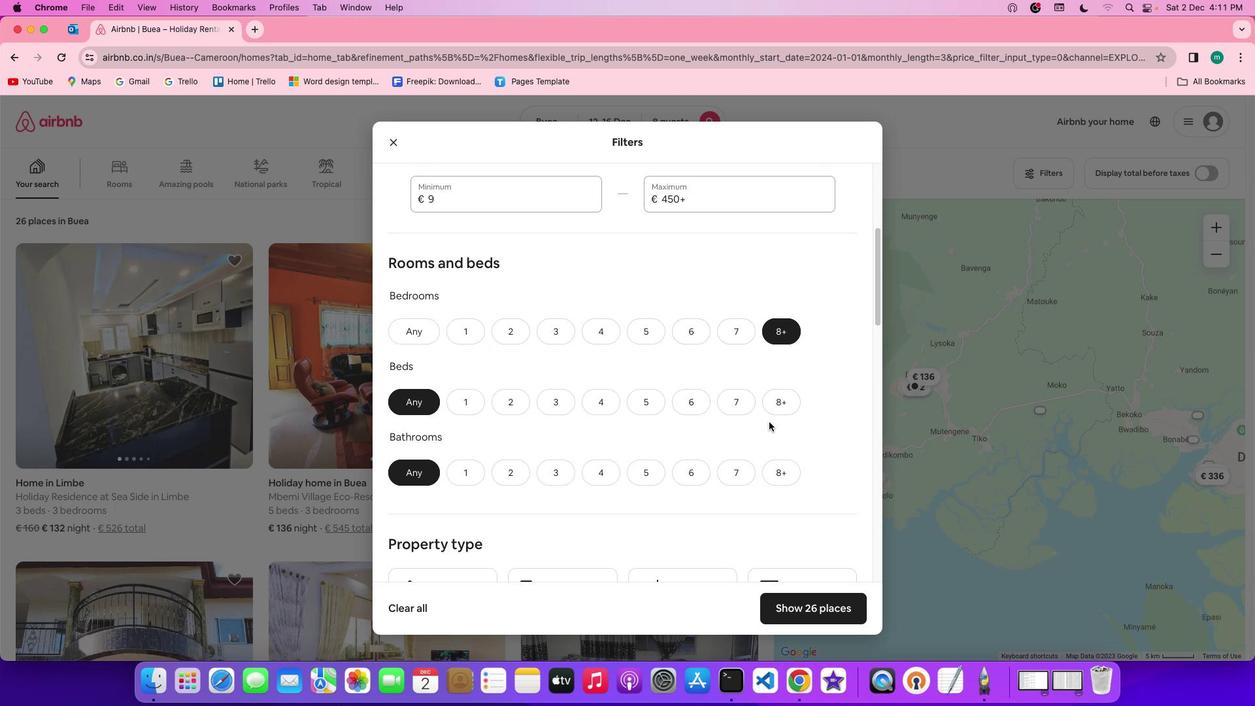 
Action: Mouse pressed left at (787, 408)
Screenshot: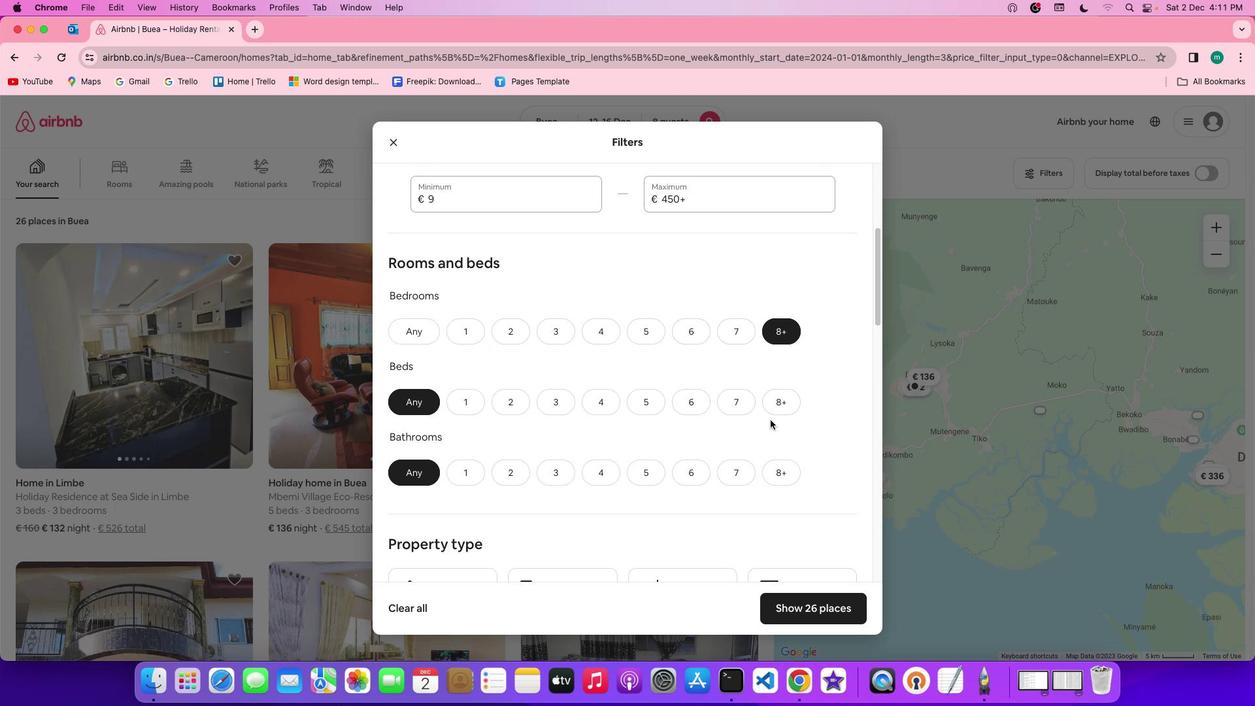 
Action: Mouse moved to (796, 398)
Screenshot: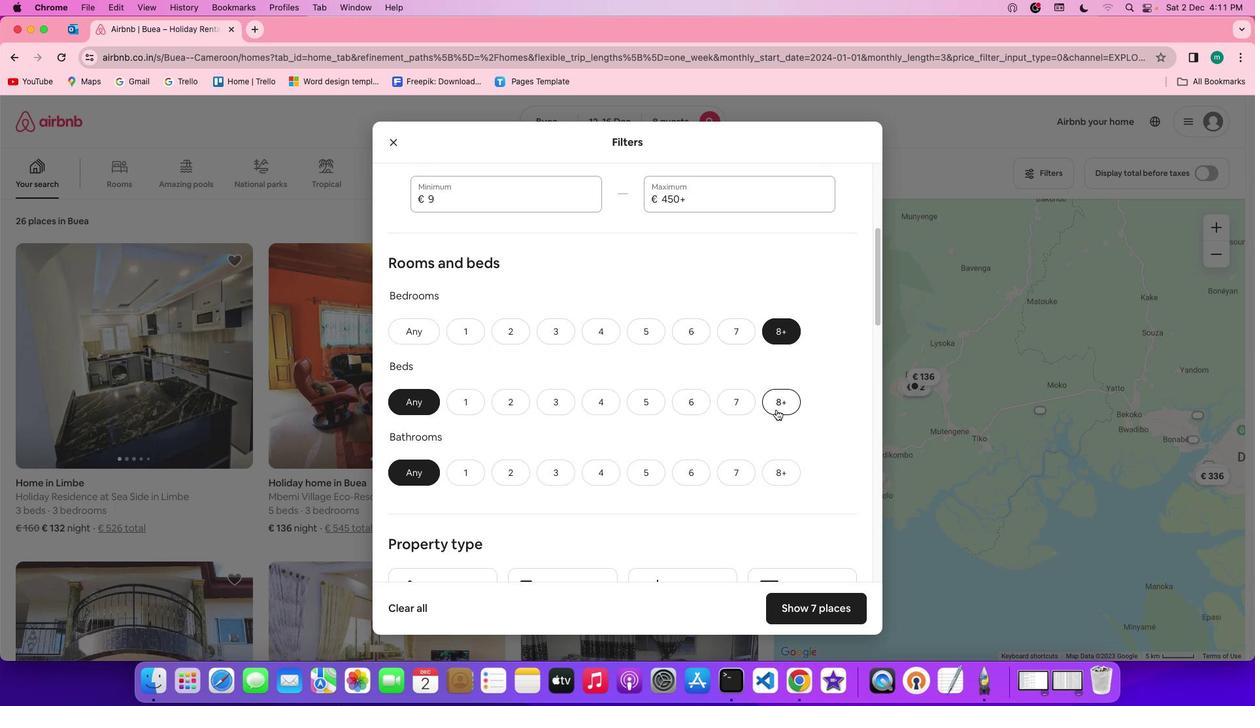 
Action: Mouse pressed left at (796, 398)
Screenshot: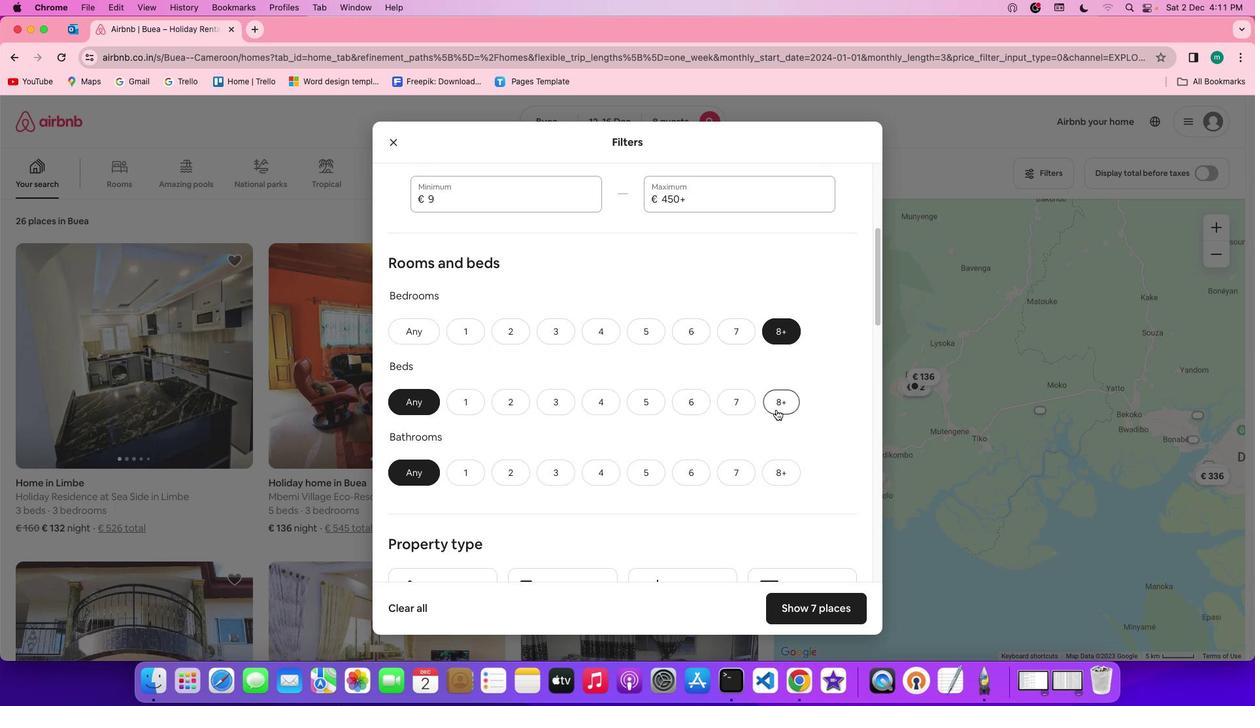 
Action: Mouse moved to (798, 448)
Screenshot: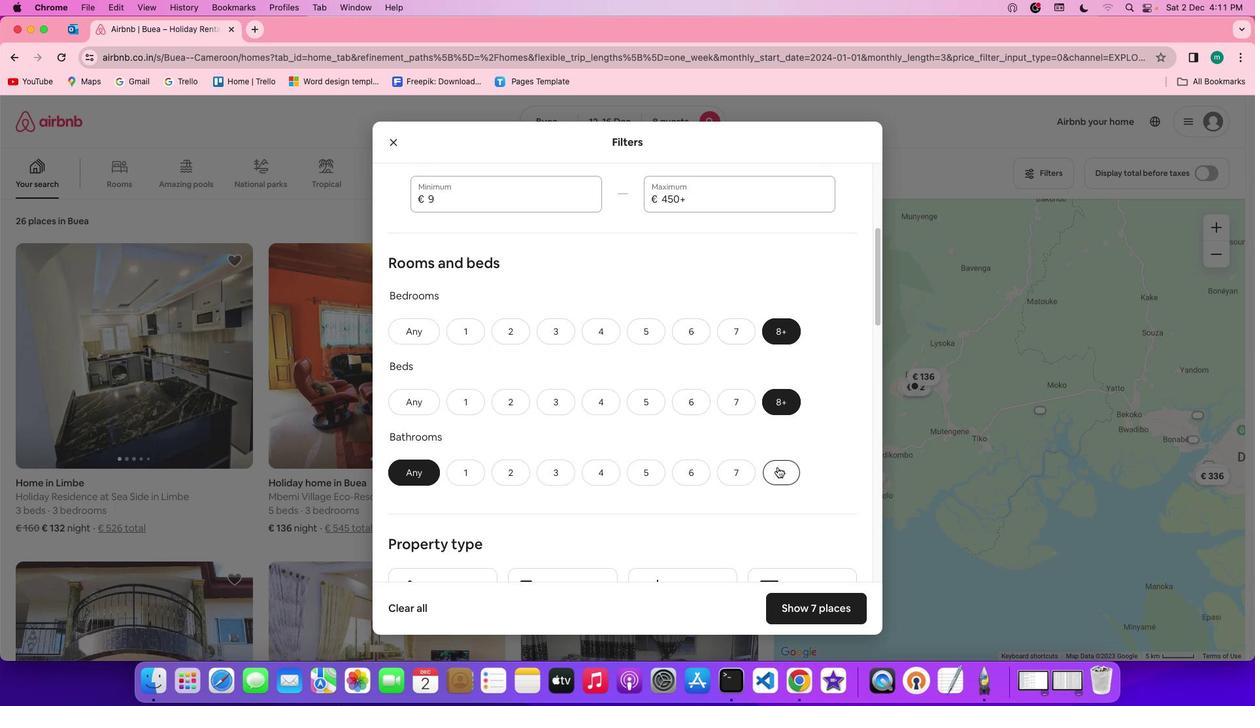 
Action: Mouse pressed left at (798, 448)
Screenshot: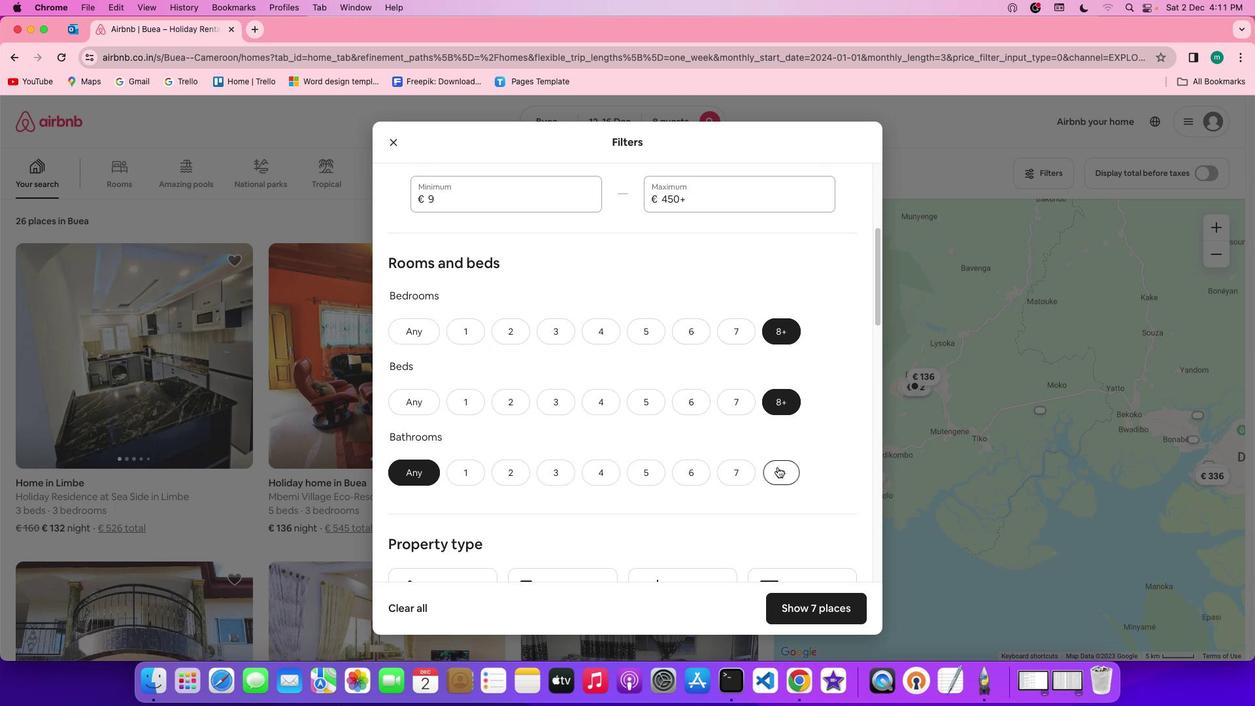 
Action: Mouse moved to (881, 438)
Screenshot: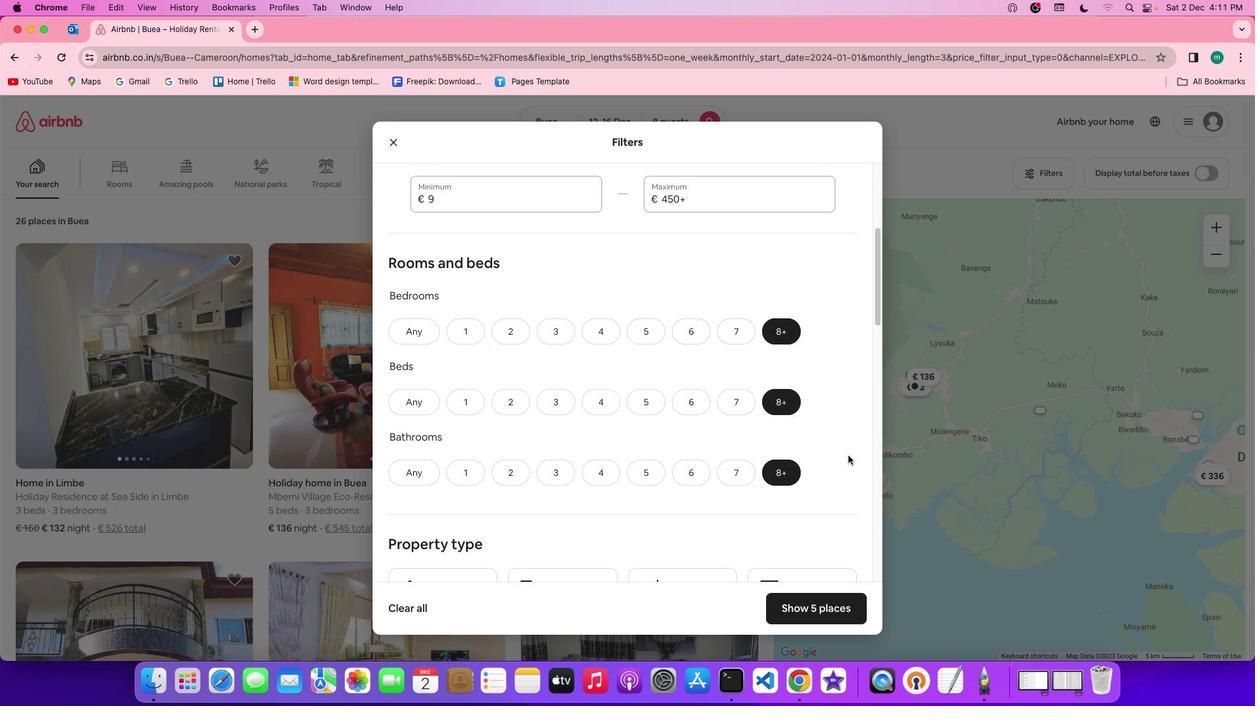 
Action: Mouse scrolled (881, 438) with delta (-121, 32)
Screenshot: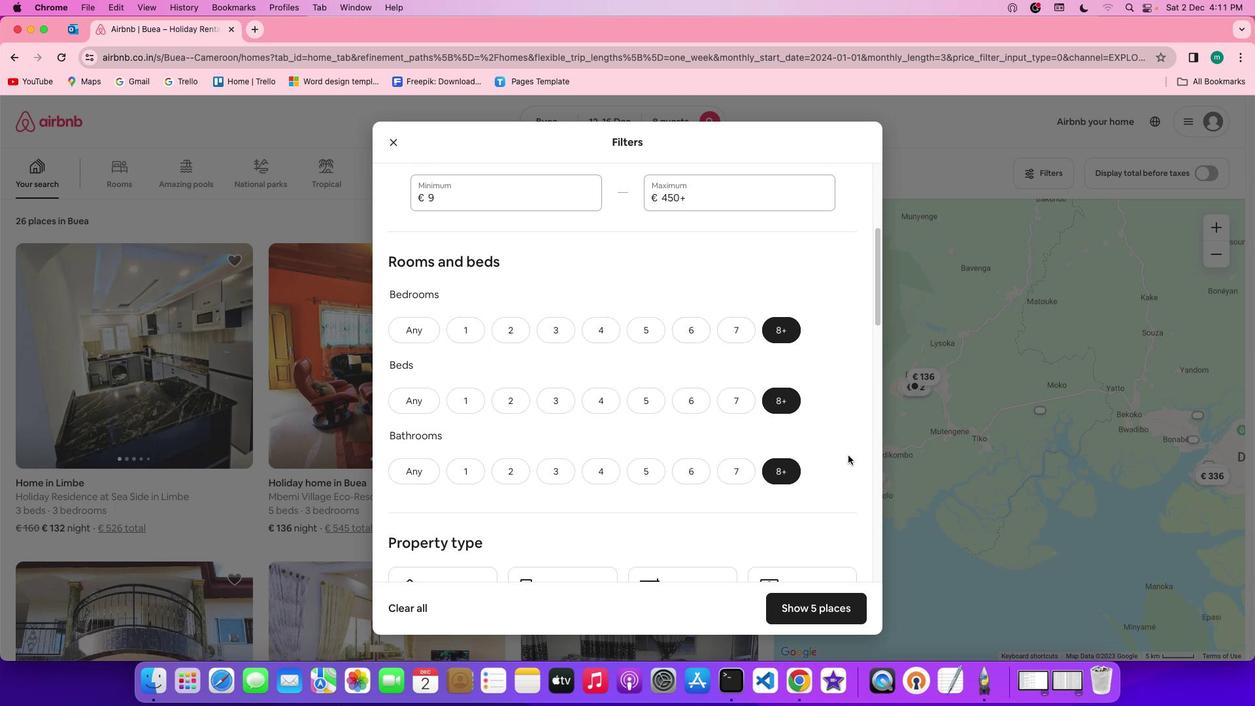 
Action: Mouse scrolled (881, 438) with delta (-121, 32)
Screenshot: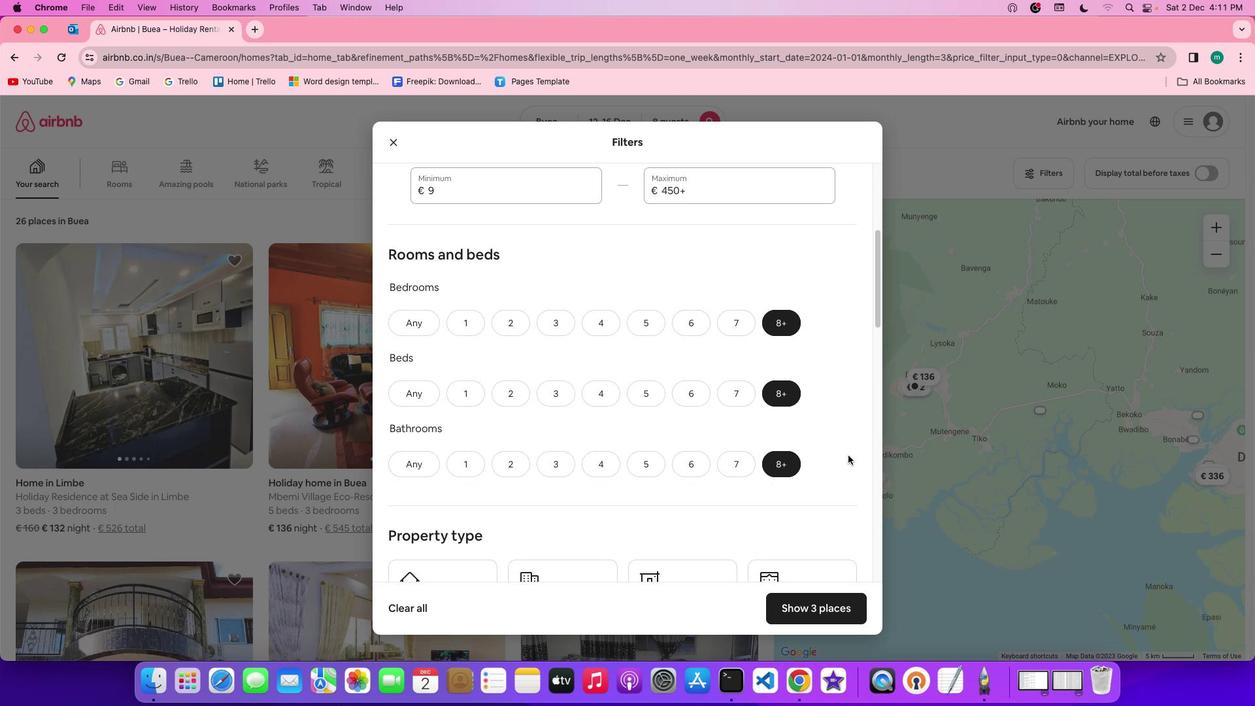 
Action: Mouse scrolled (881, 438) with delta (-121, 32)
Screenshot: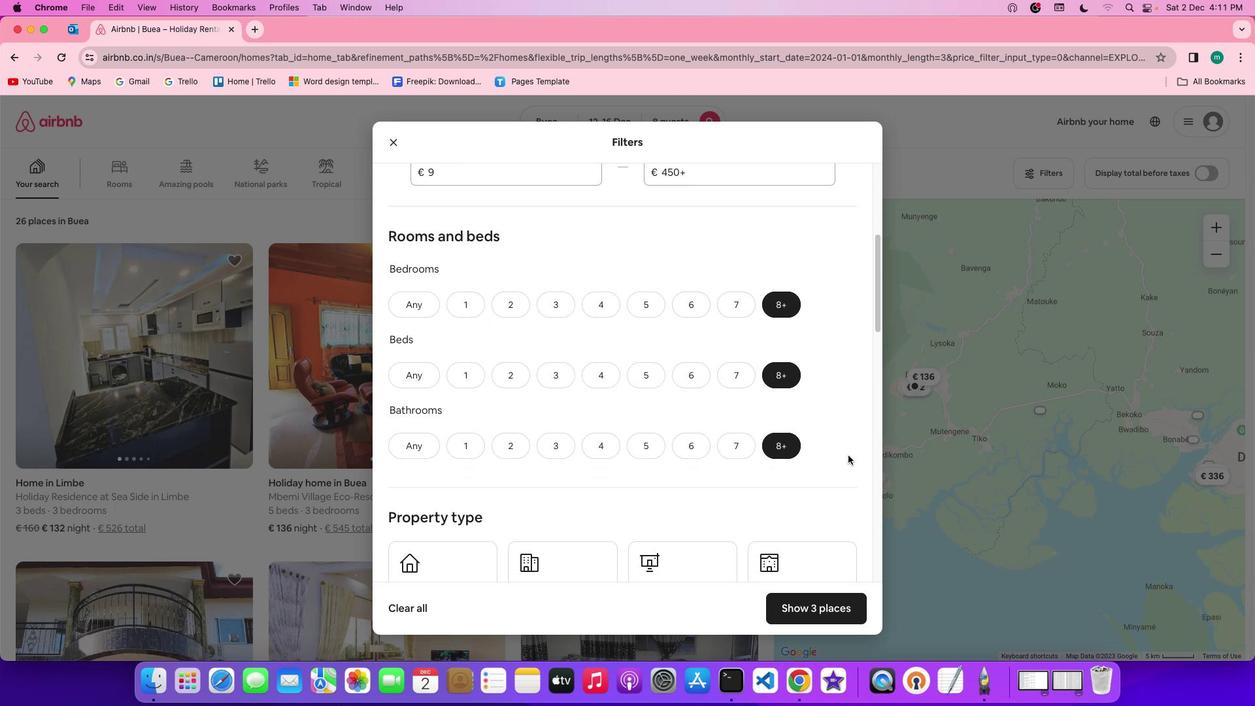 
Action: Mouse moved to (877, 438)
Screenshot: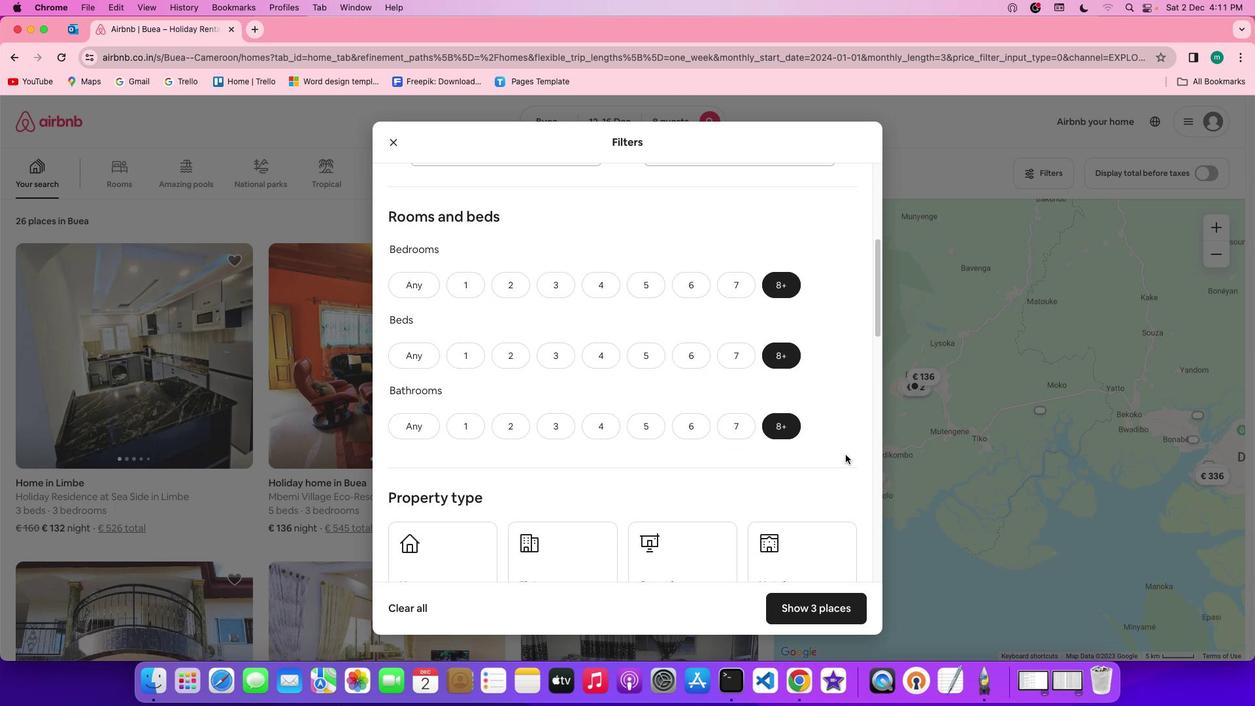 
Action: Mouse scrolled (877, 438) with delta (-121, 32)
Screenshot: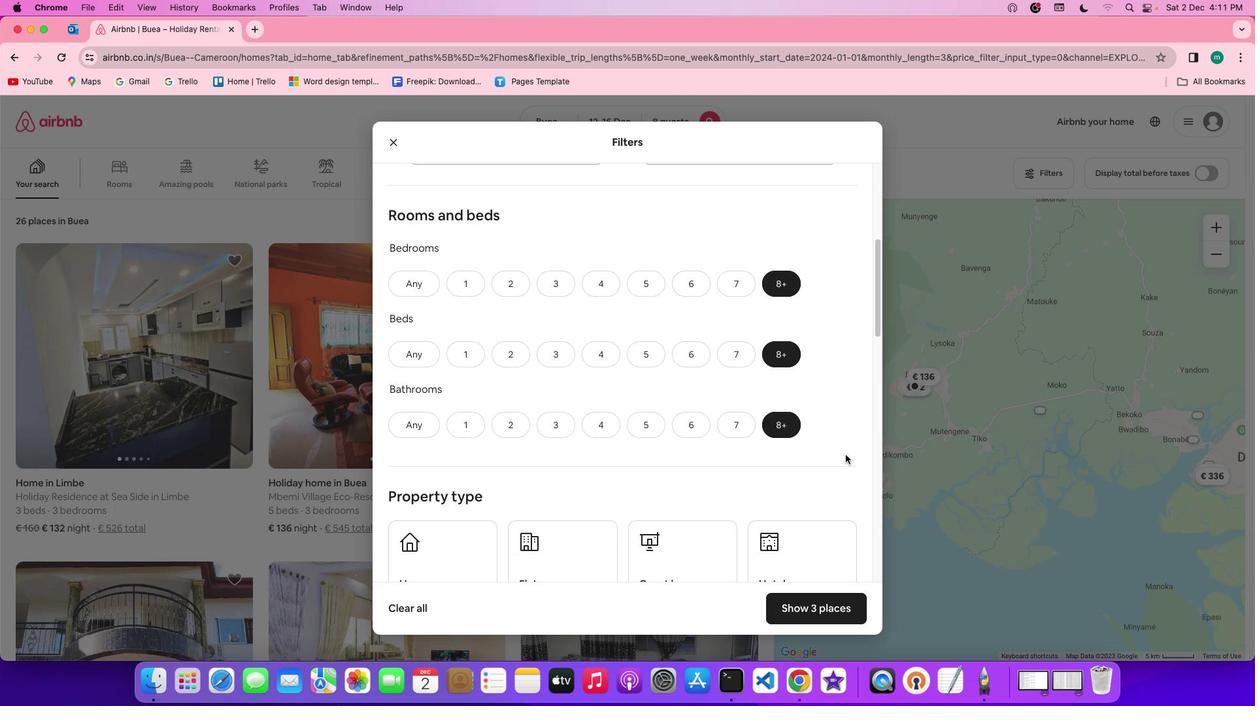 
Action: Mouse scrolled (877, 438) with delta (-121, 32)
Screenshot: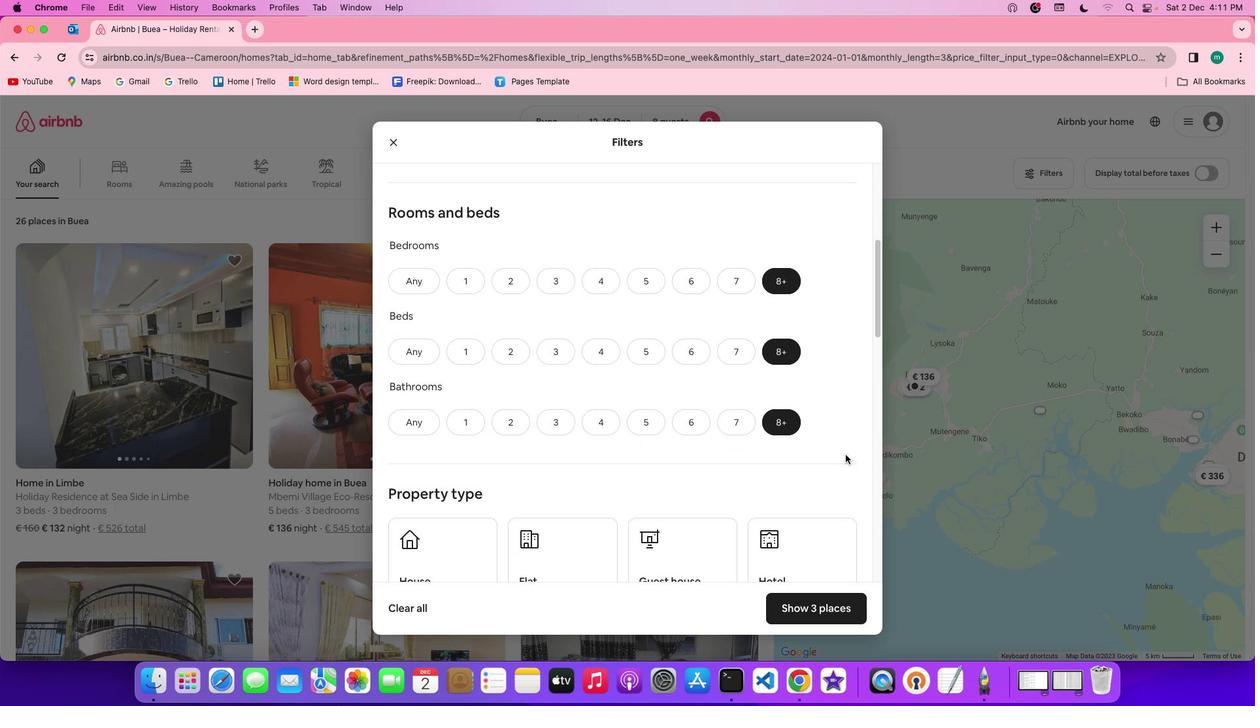 
Action: Mouse scrolled (877, 438) with delta (-121, 32)
Screenshot: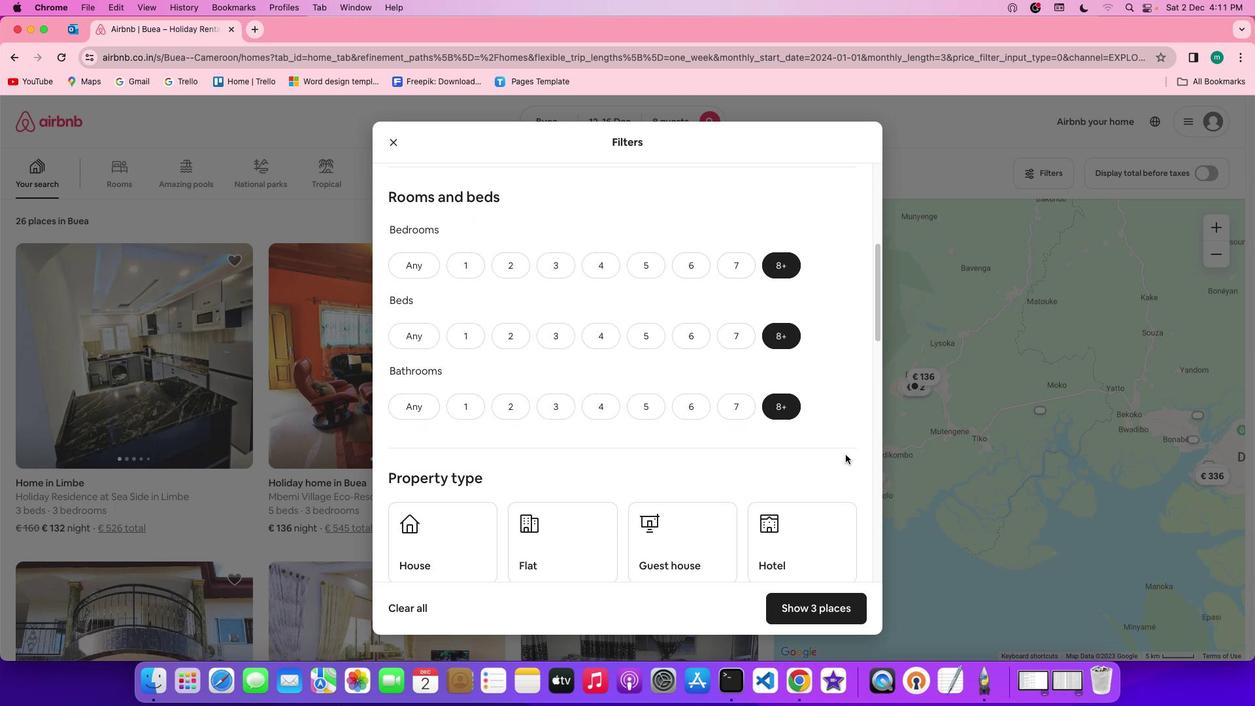 
Action: Mouse scrolled (877, 438) with delta (-121, 32)
Screenshot: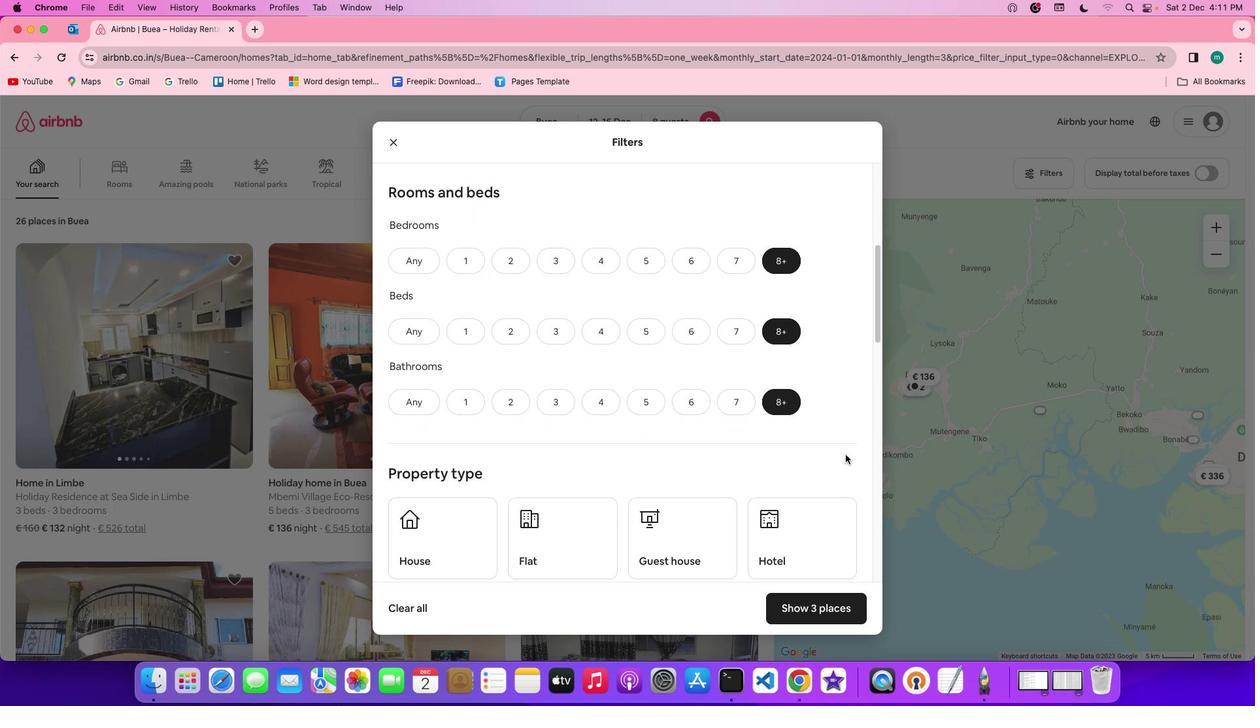 
Action: Mouse scrolled (877, 438) with delta (-121, 32)
Screenshot: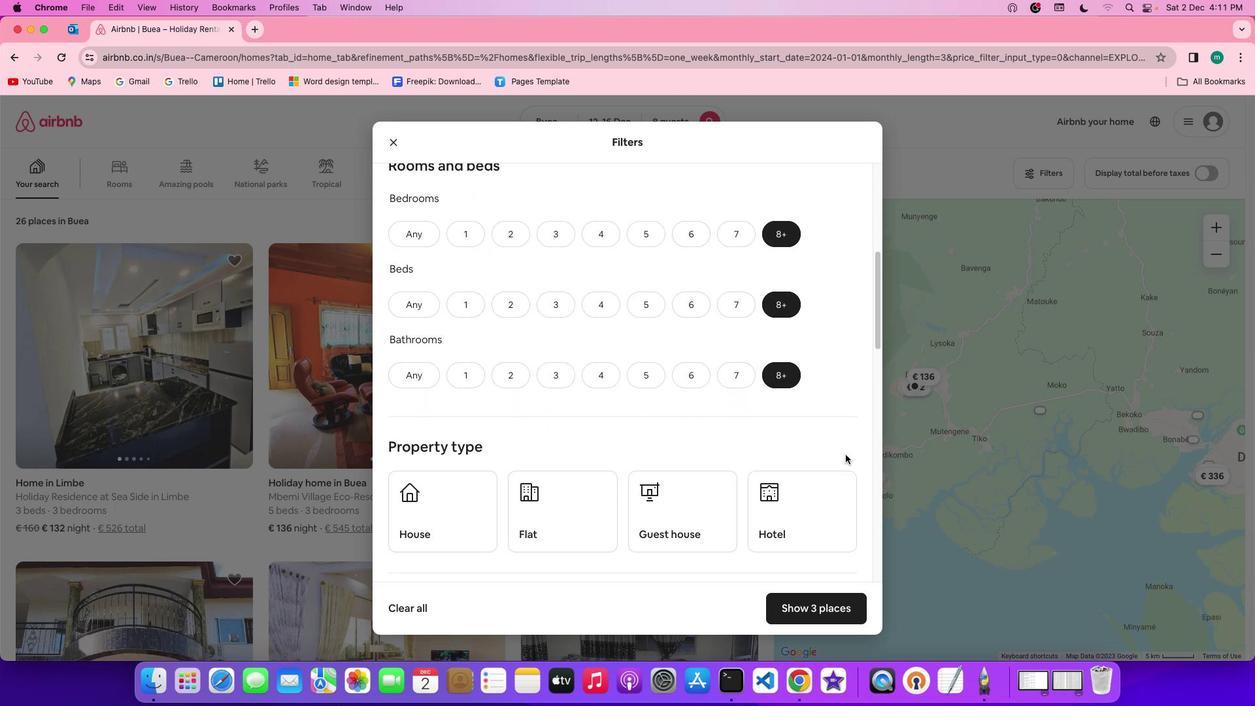 
Action: Mouse scrolled (877, 438) with delta (-121, 32)
Screenshot: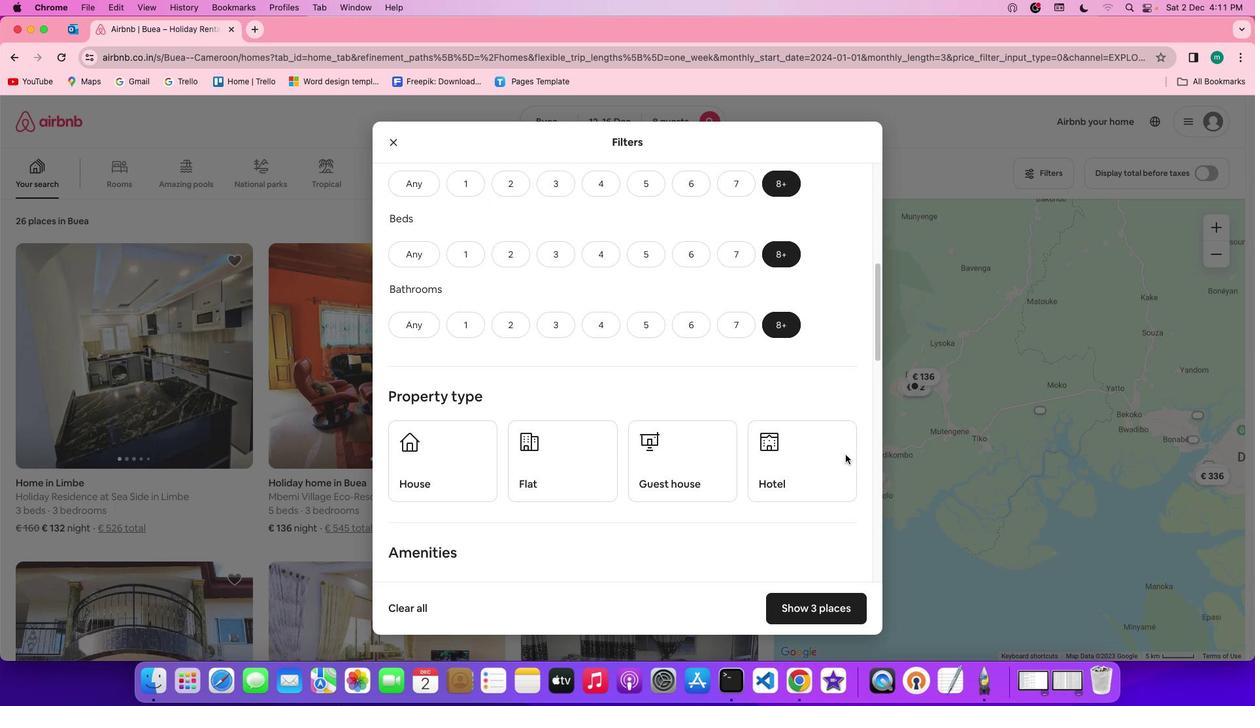 
Action: Mouse scrolled (877, 438) with delta (-121, 32)
Screenshot: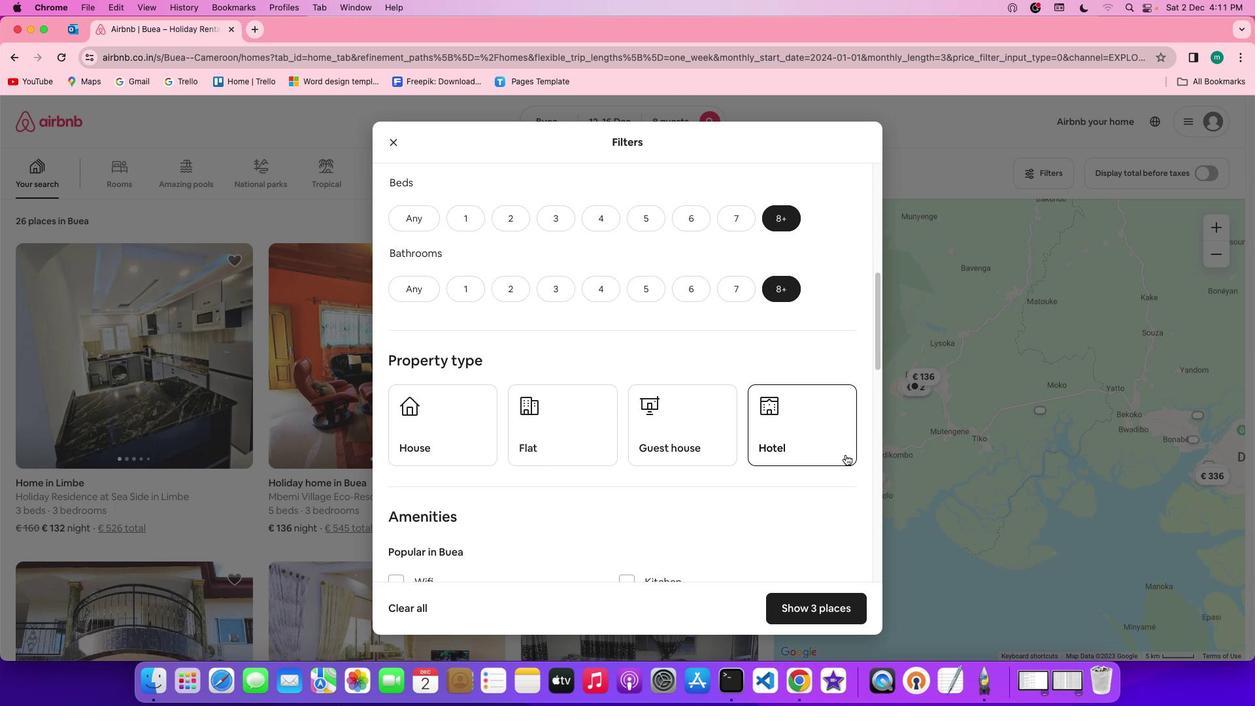 
Action: Mouse scrolled (877, 438) with delta (-121, 32)
Screenshot: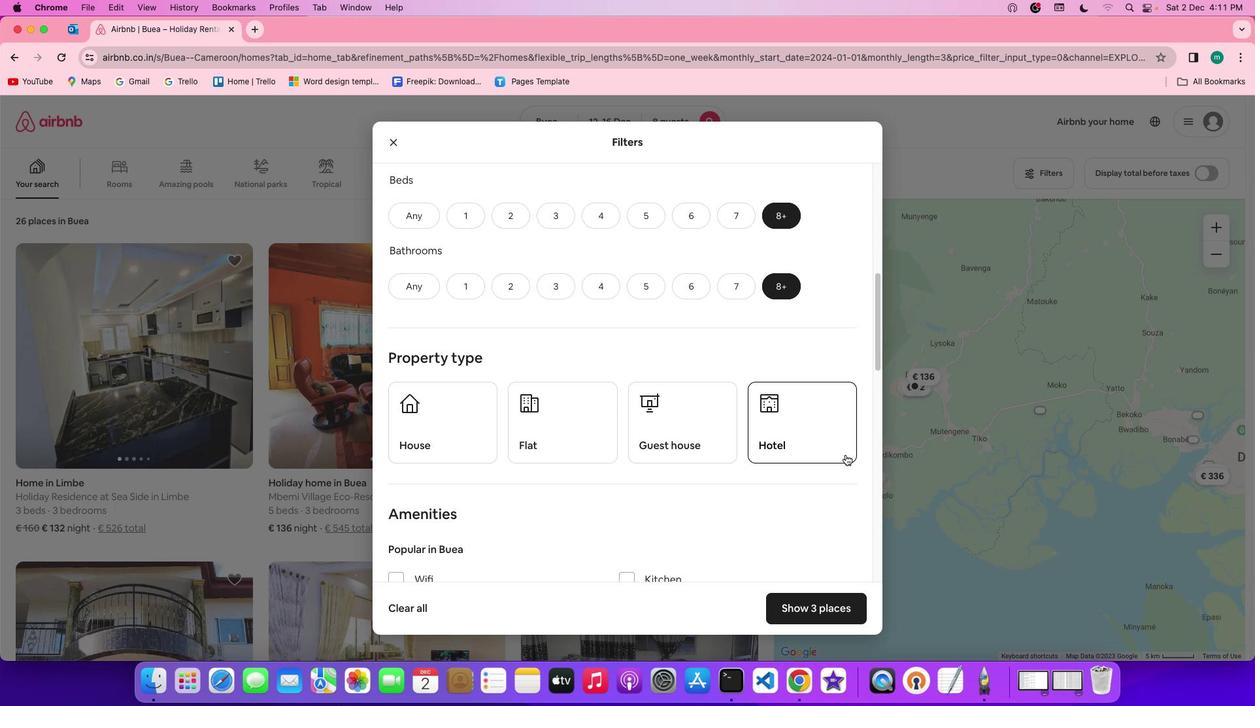 
Action: Mouse scrolled (877, 438) with delta (-121, 32)
Screenshot: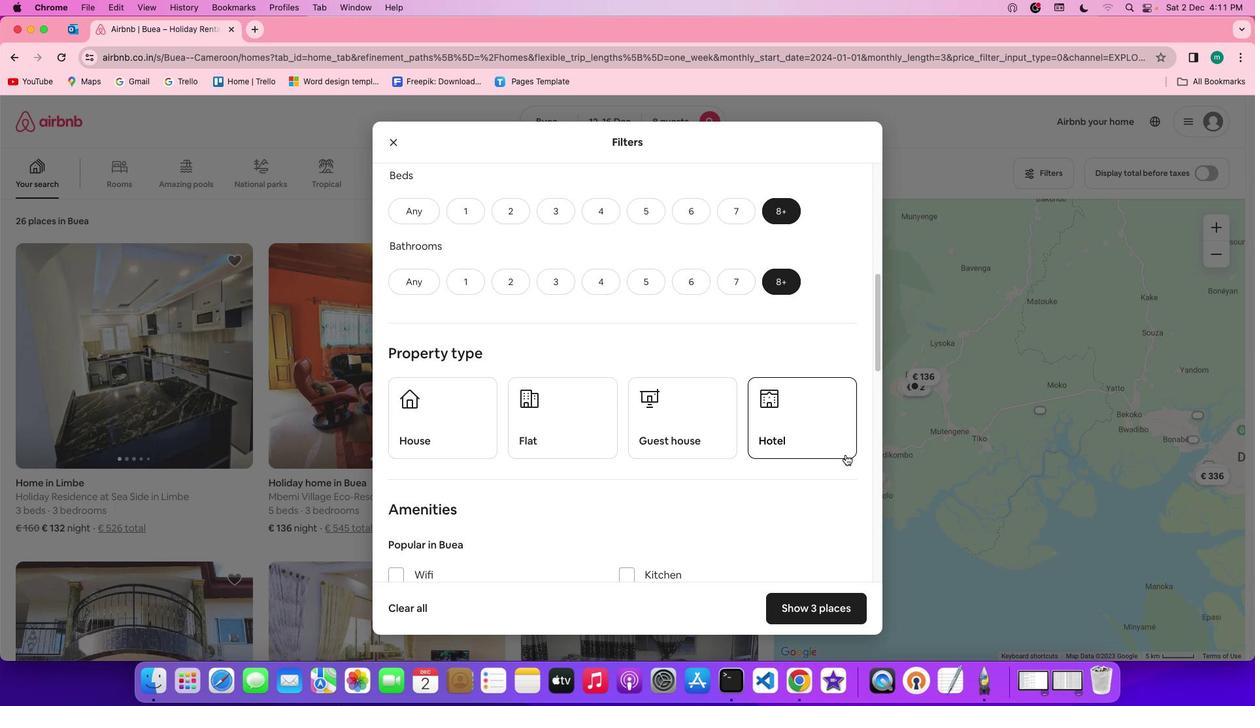 
Action: Mouse scrolled (877, 438) with delta (-121, 32)
Screenshot: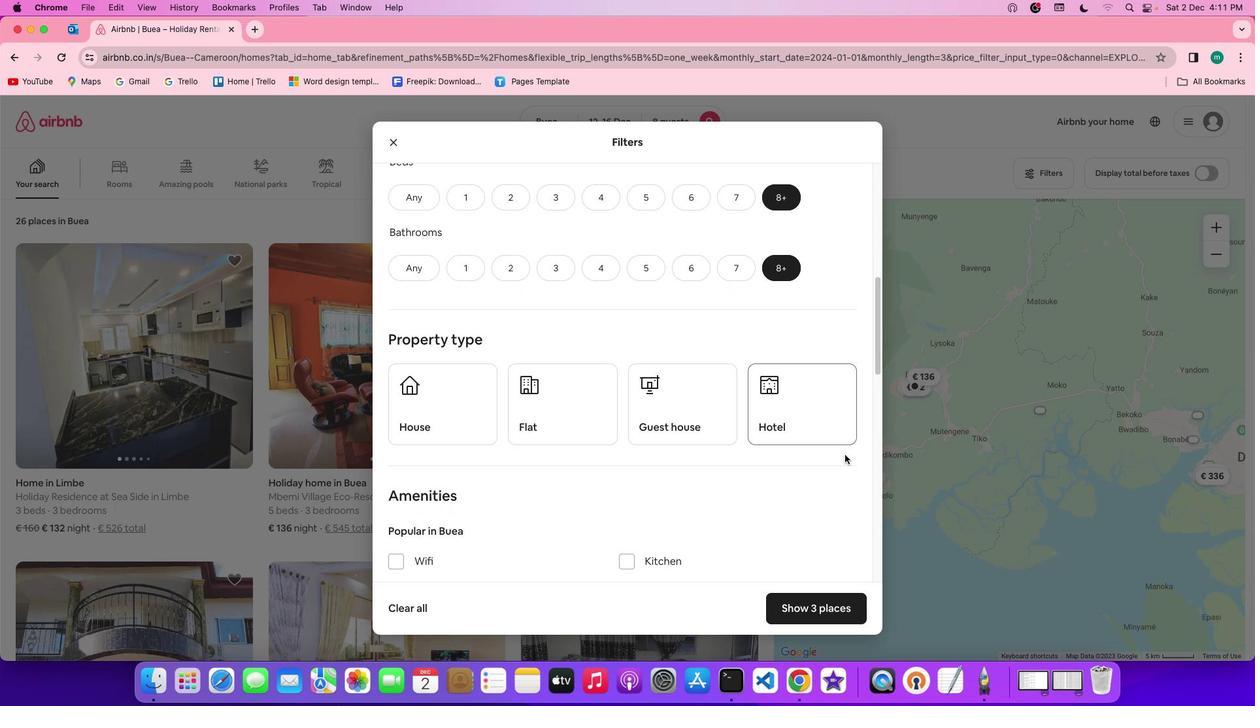 
Action: Mouse moved to (876, 438)
Screenshot: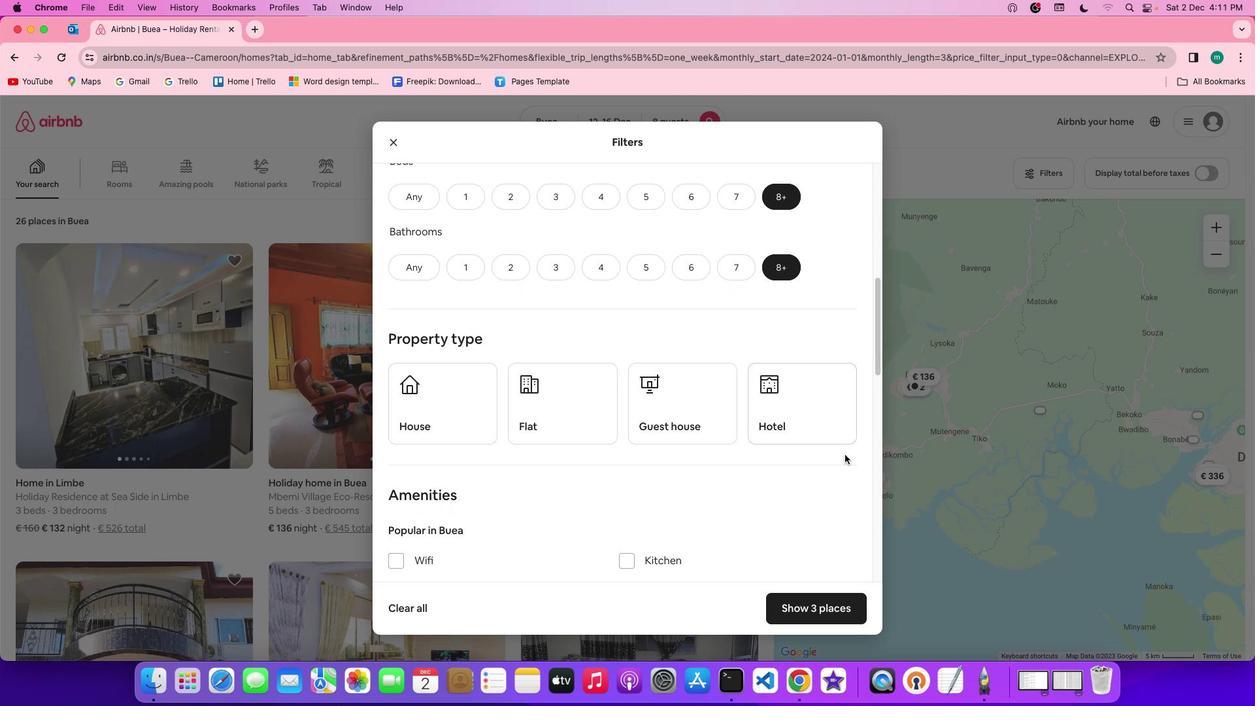 
Action: Mouse scrolled (876, 438) with delta (-121, 32)
Screenshot: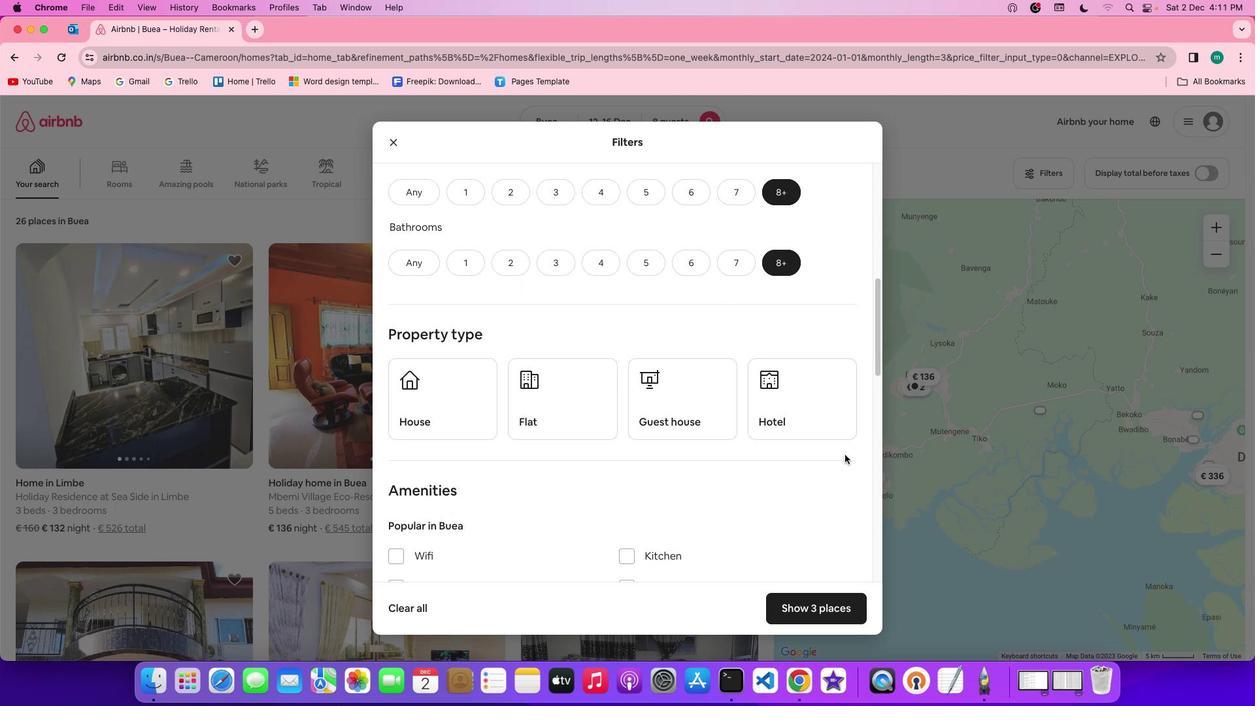 
Action: Mouse scrolled (876, 438) with delta (-121, 32)
Screenshot: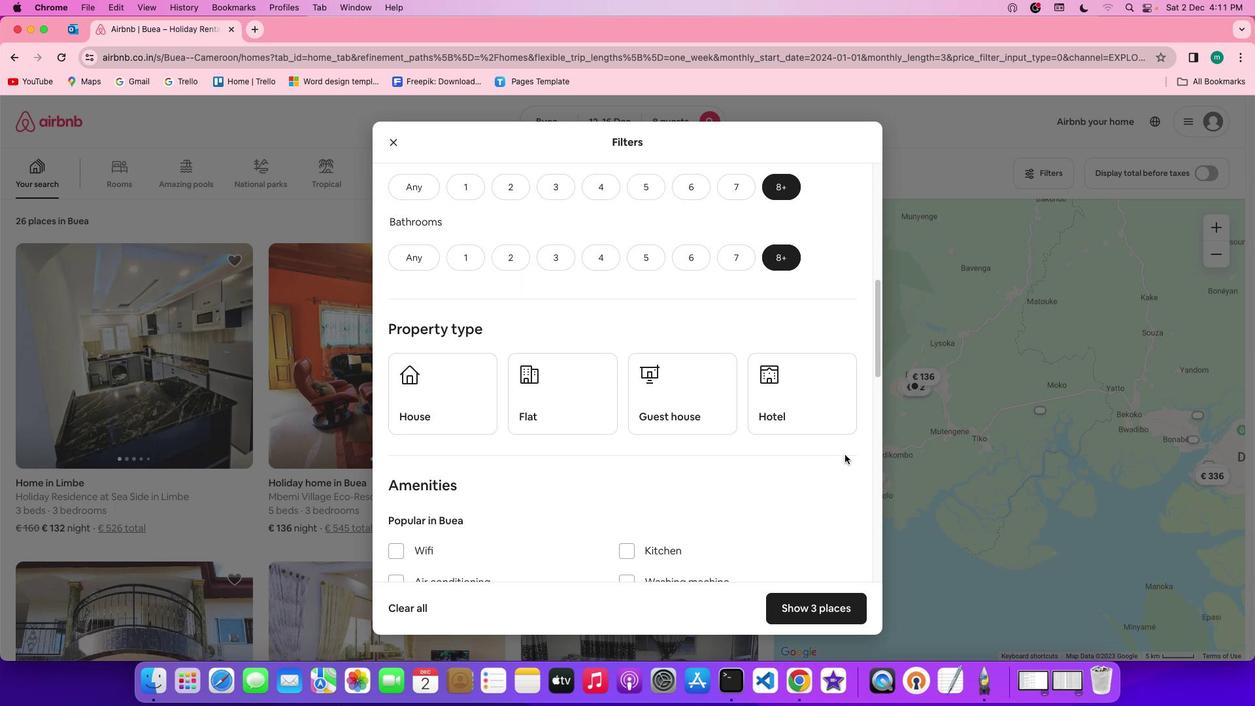 
Action: Mouse scrolled (876, 438) with delta (-121, 32)
Screenshot: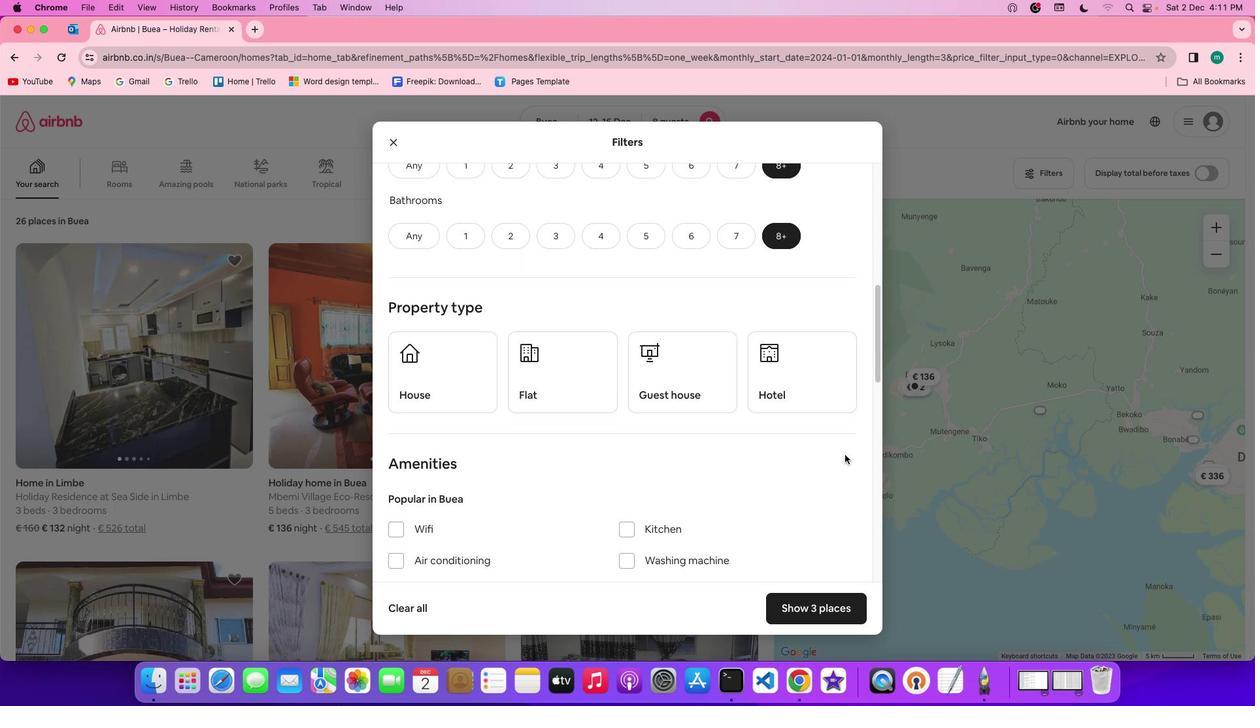 
Action: Mouse moved to (876, 438)
Screenshot: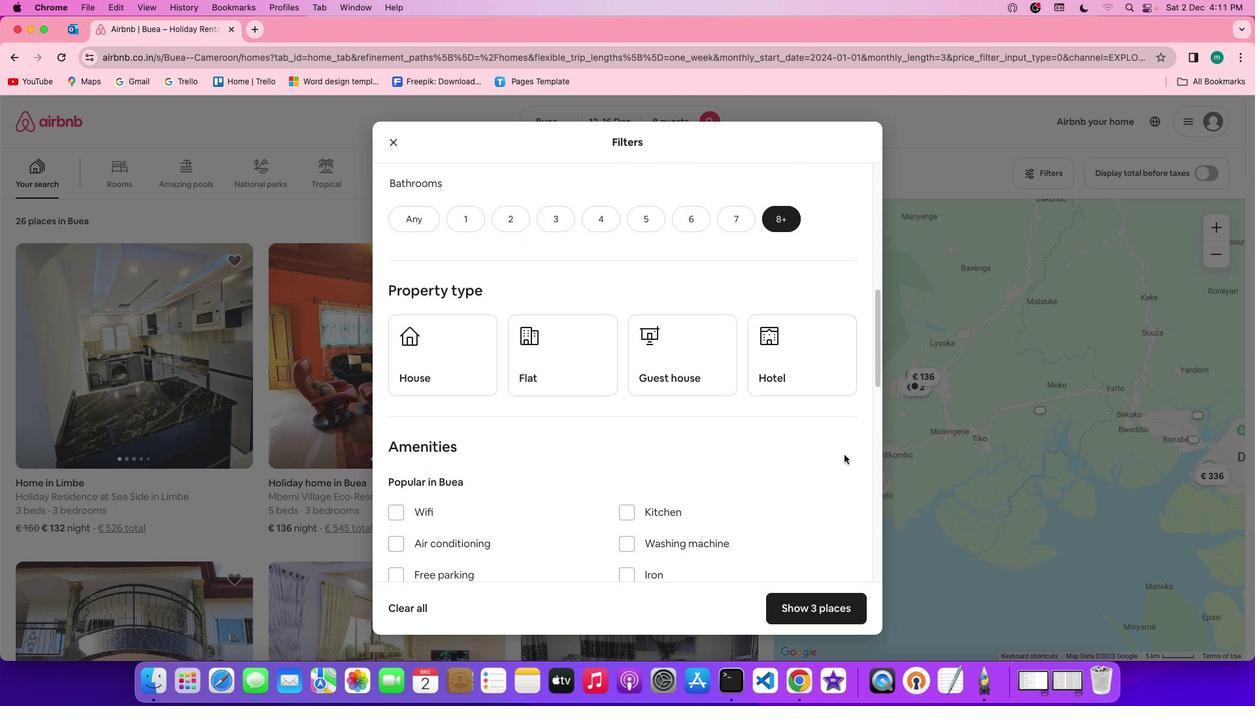 
Action: Mouse scrolled (876, 438) with delta (-121, 32)
Screenshot: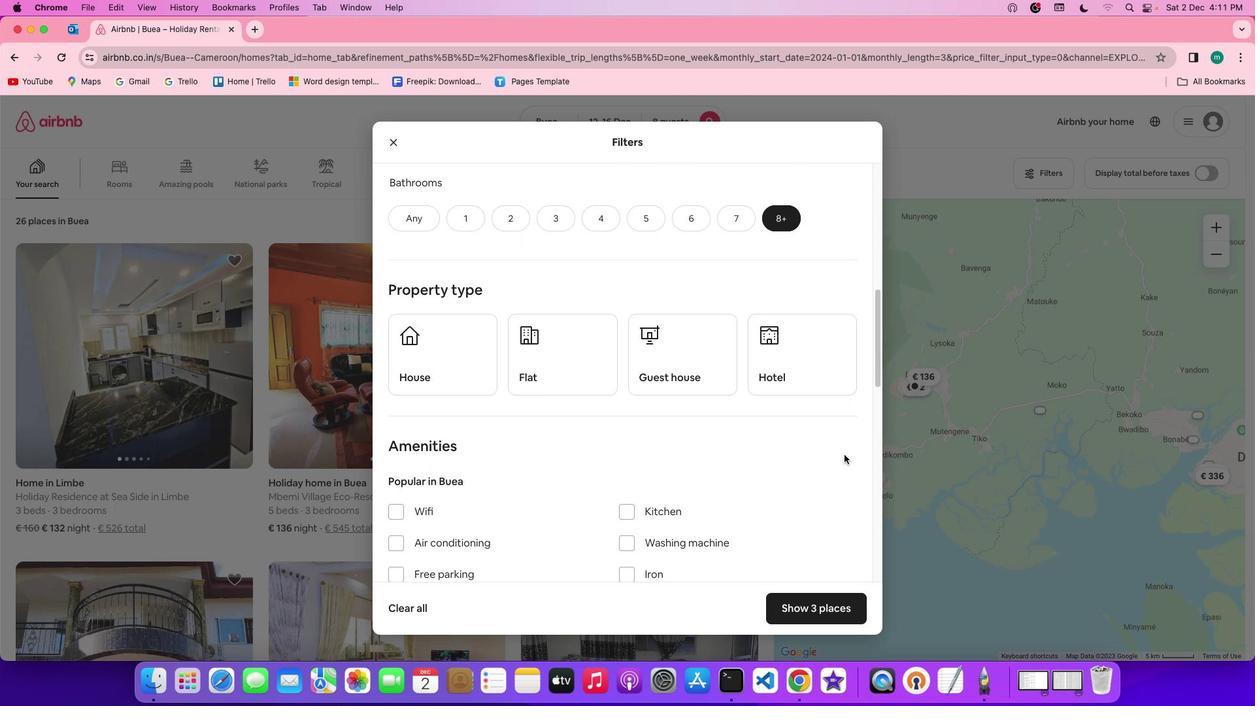 
Action: Mouse scrolled (876, 438) with delta (-121, 32)
Screenshot: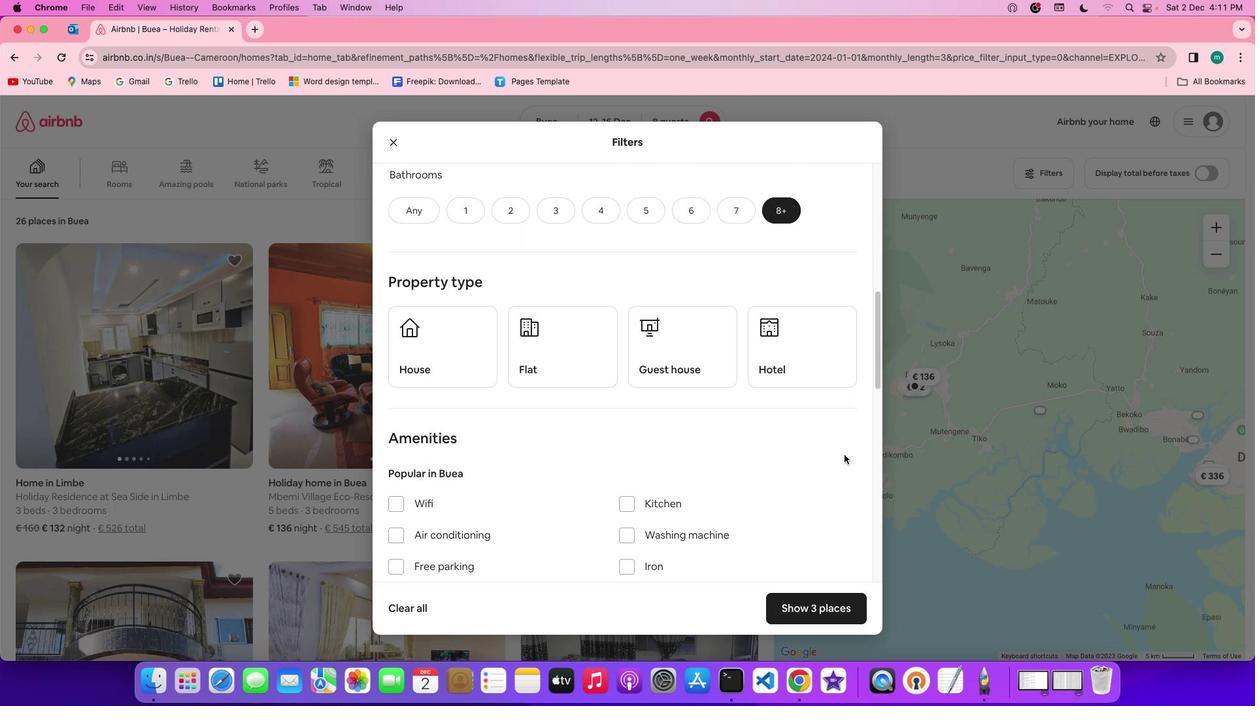 
Action: Mouse moved to (845, 336)
Screenshot: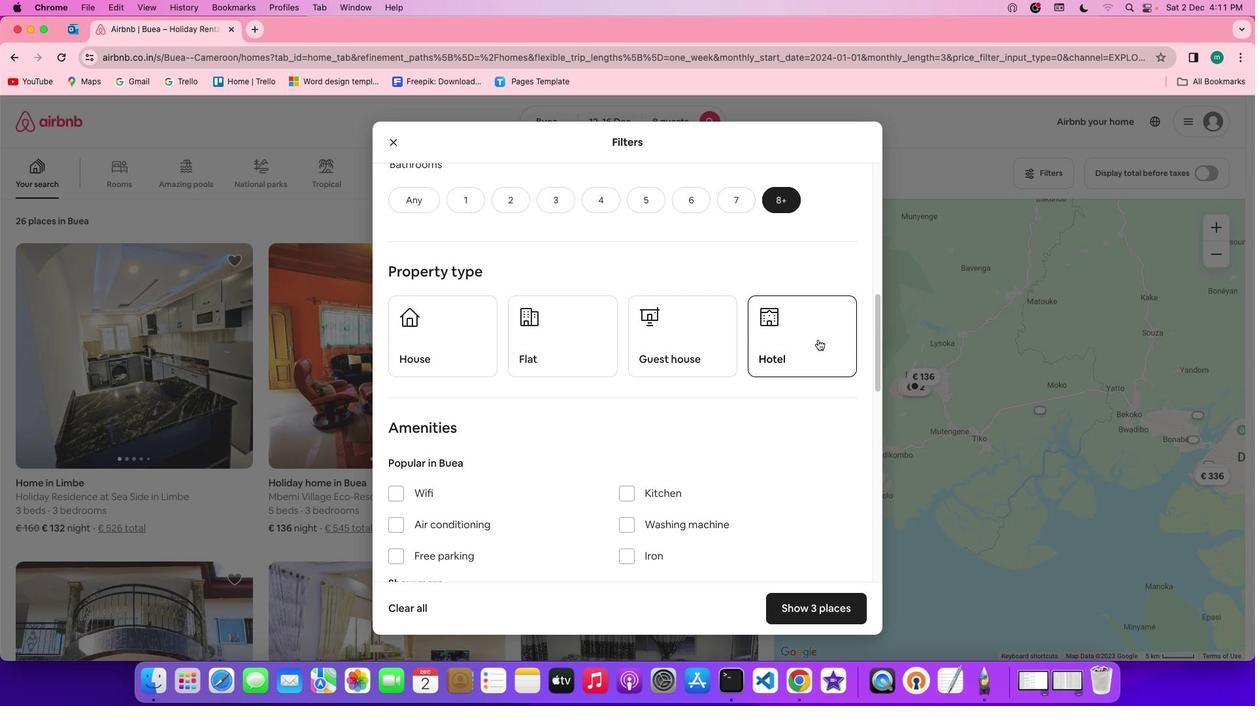 
Action: Mouse pressed left at (845, 336)
Screenshot: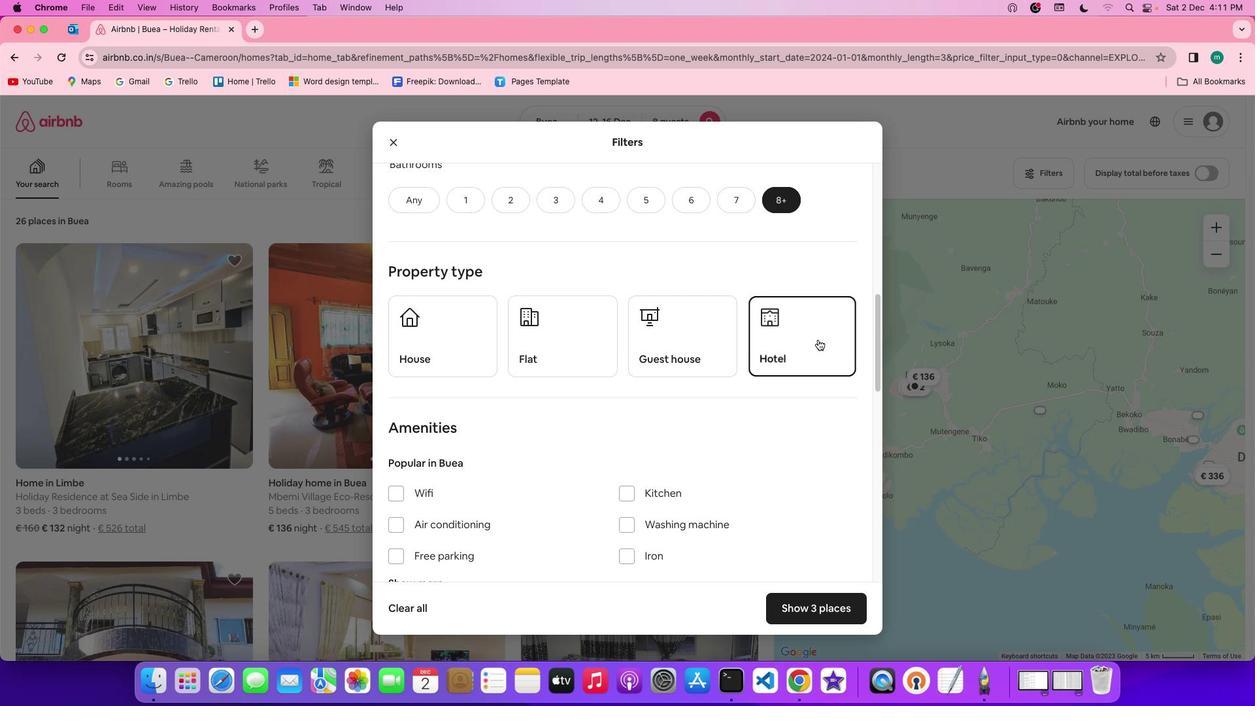 
Action: Mouse moved to (732, 410)
Screenshot: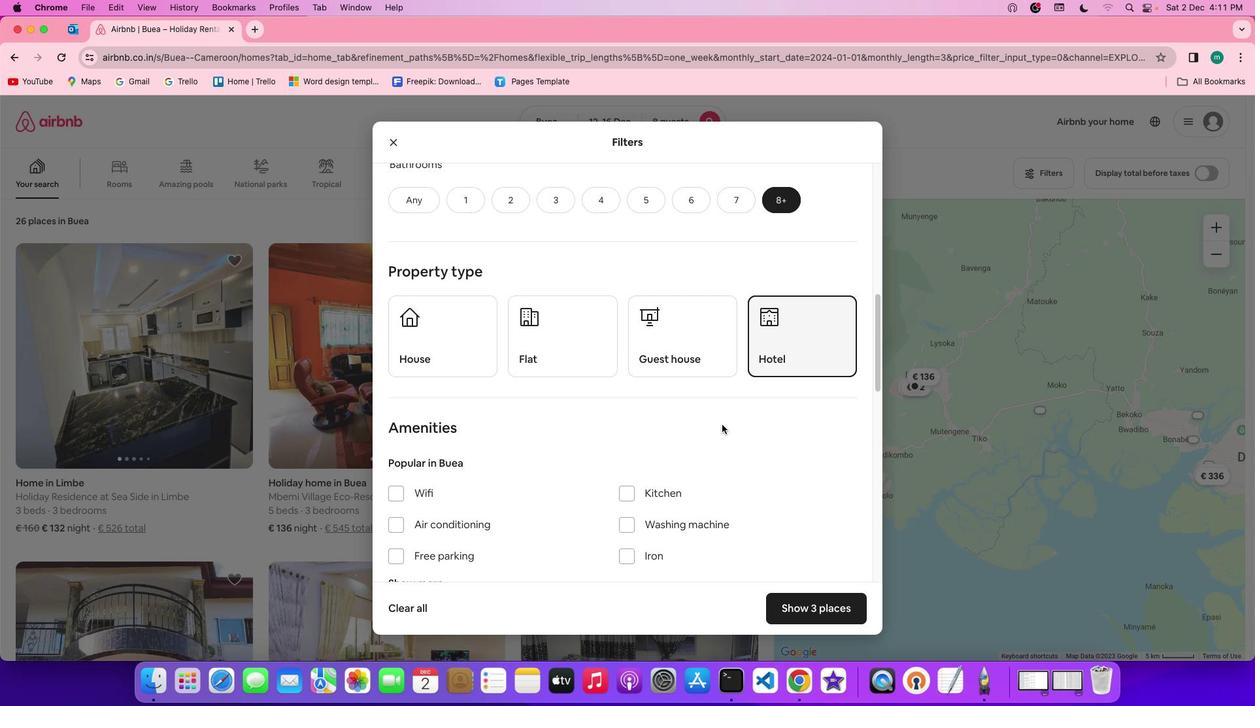 
Action: Mouse scrolled (732, 410) with delta (-121, 32)
Screenshot: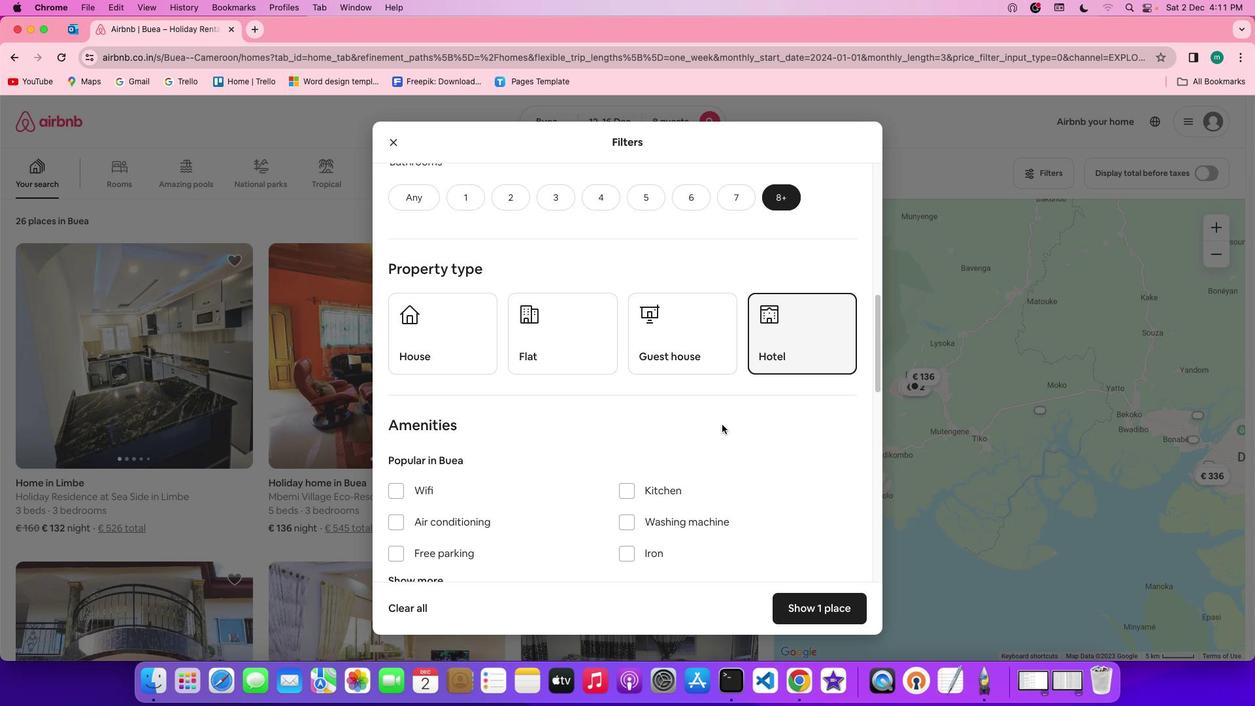 
Action: Mouse scrolled (732, 410) with delta (-121, 32)
Screenshot: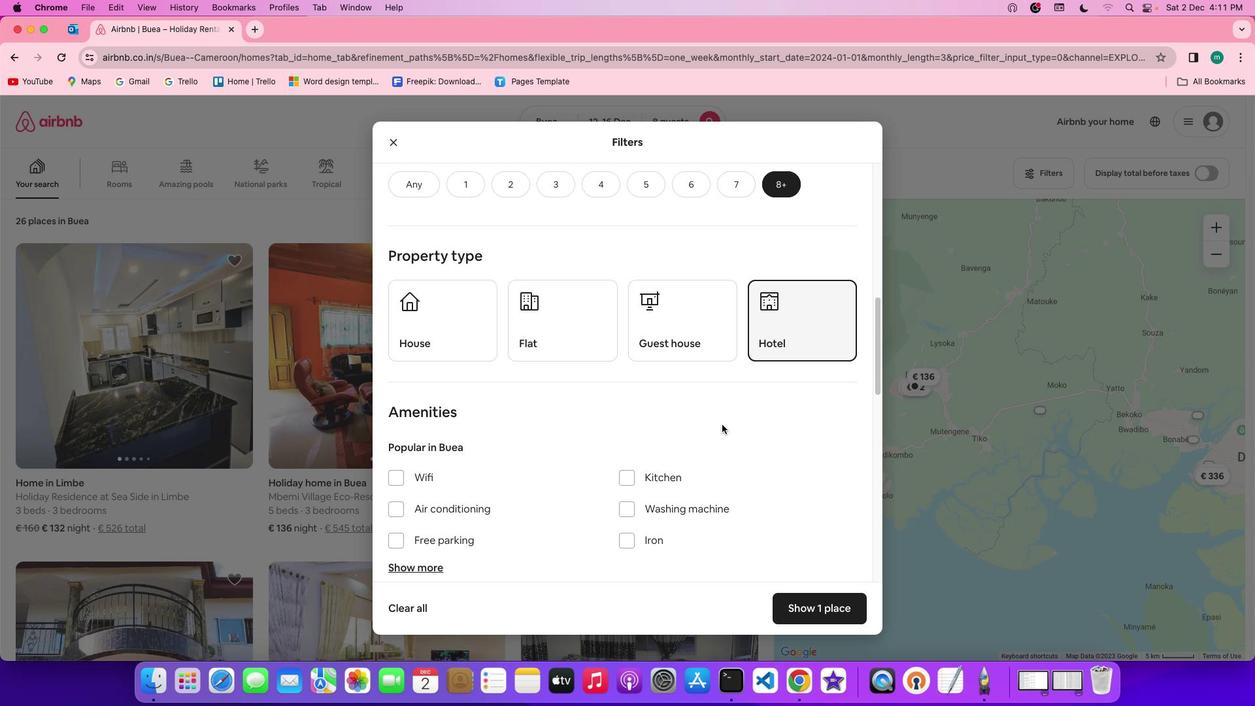 
Action: Mouse scrolled (732, 410) with delta (-121, 32)
Screenshot: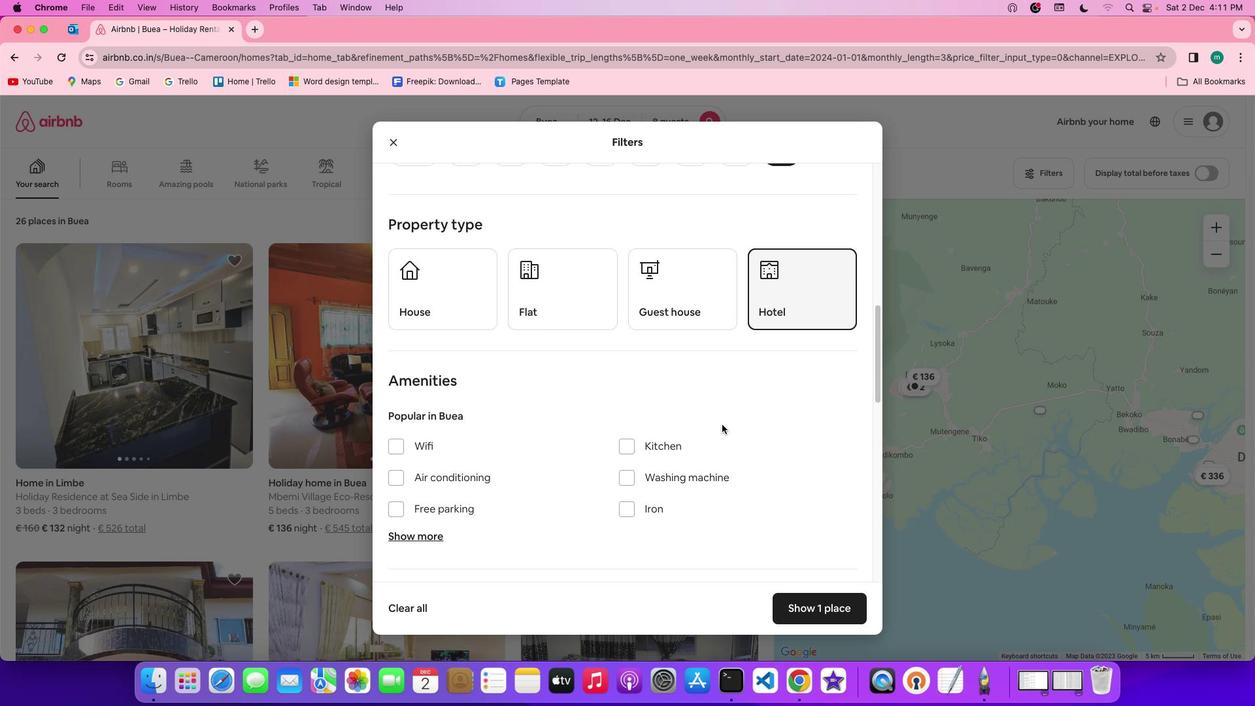 
Action: Mouse scrolled (732, 410) with delta (-121, 32)
Screenshot: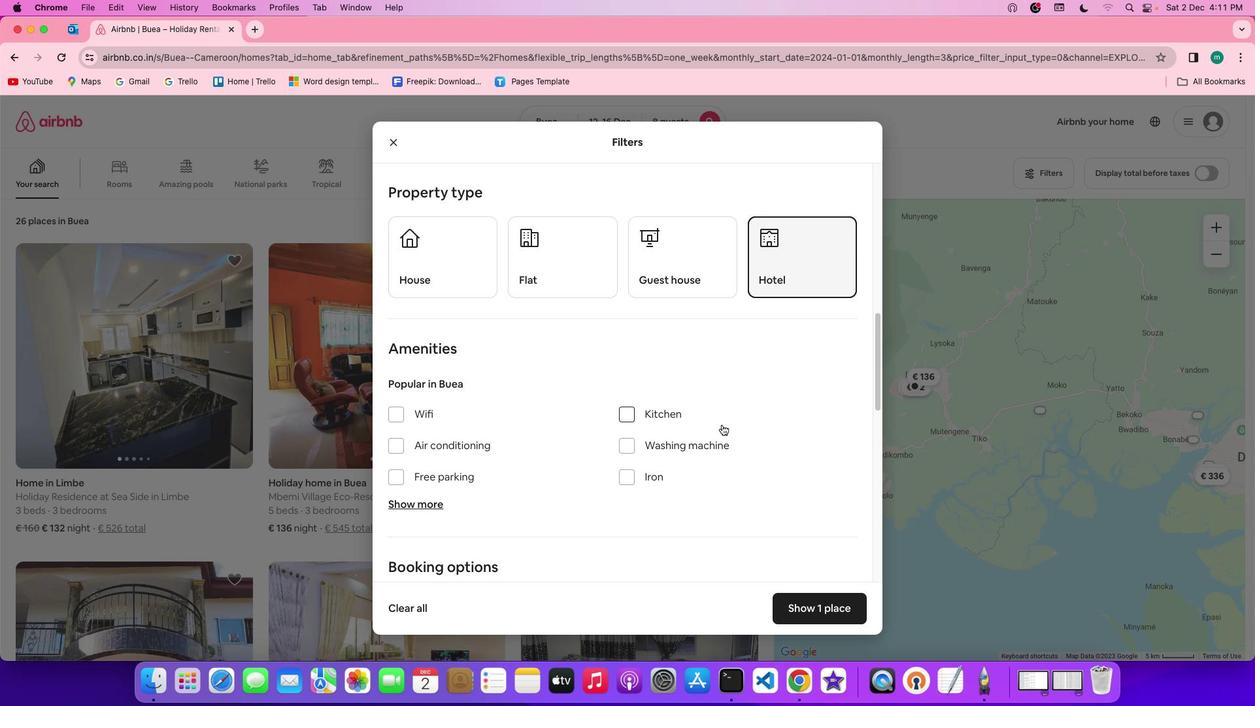 
Action: Mouse scrolled (732, 410) with delta (-121, 32)
Screenshot: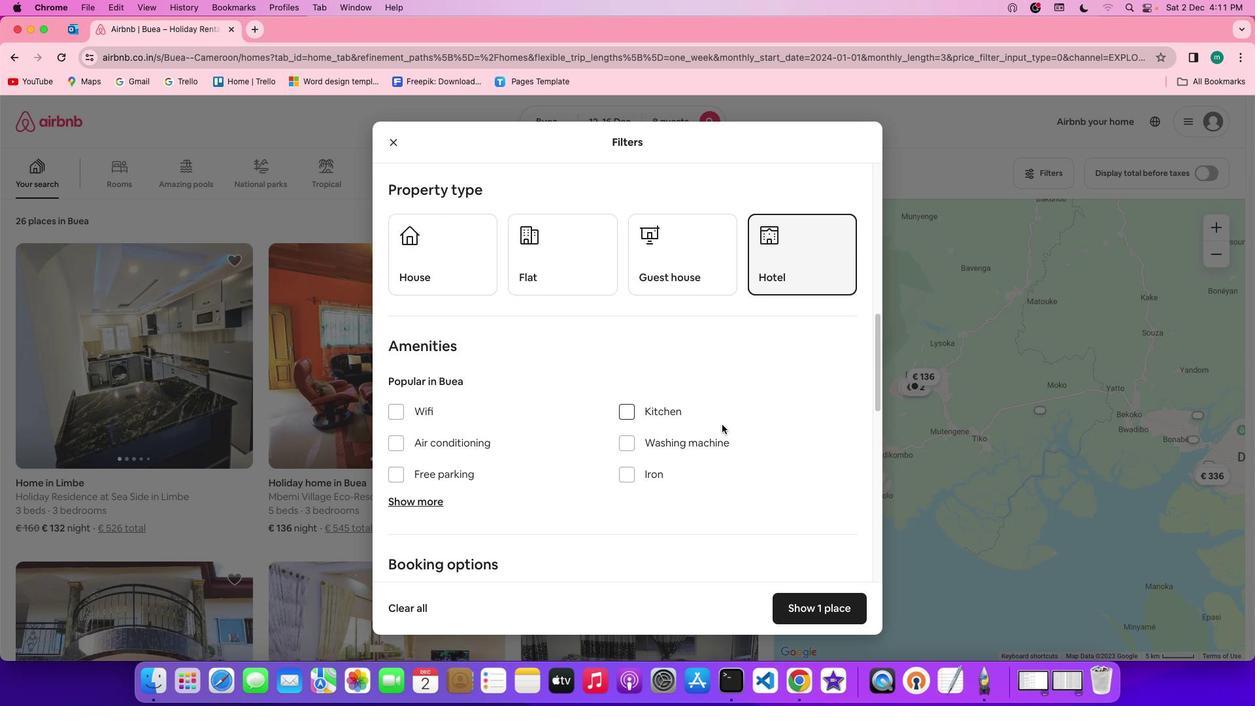 
Action: Mouse scrolled (732, 410) with delta (-121, 32)
Screenshot: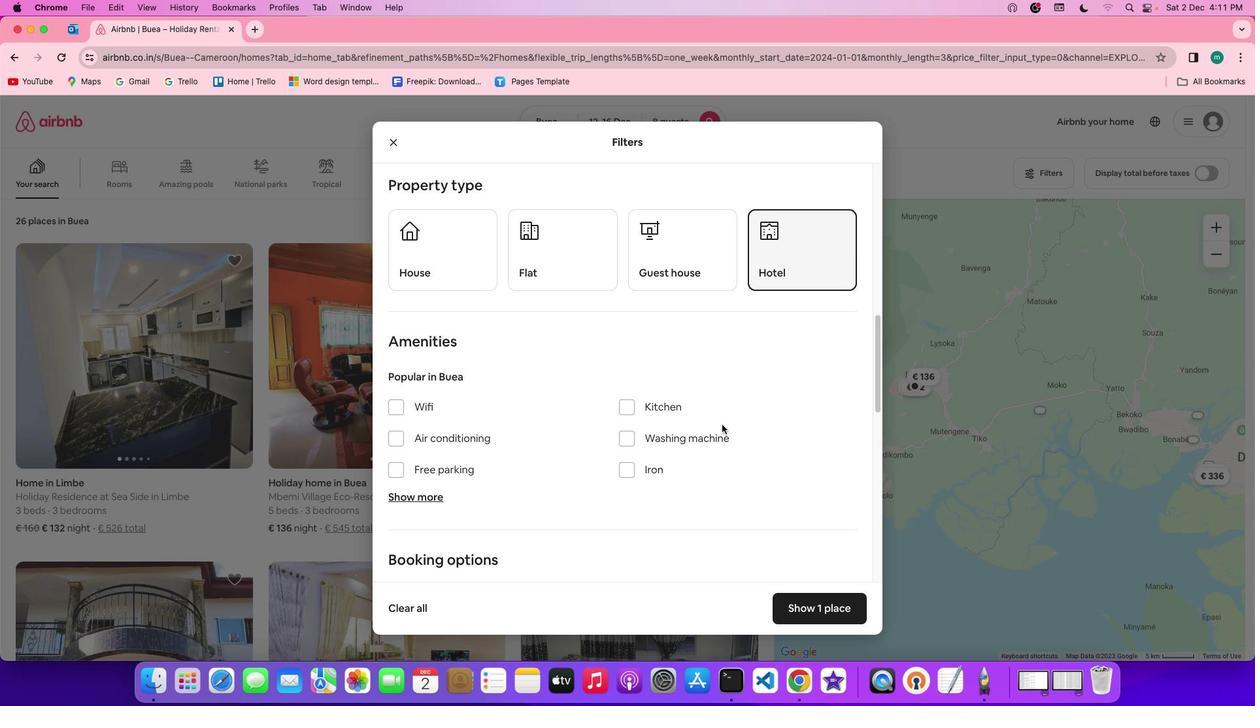 
Action: Mouse scrolled (732, 410) with delta (-121, 32)
Screenshot: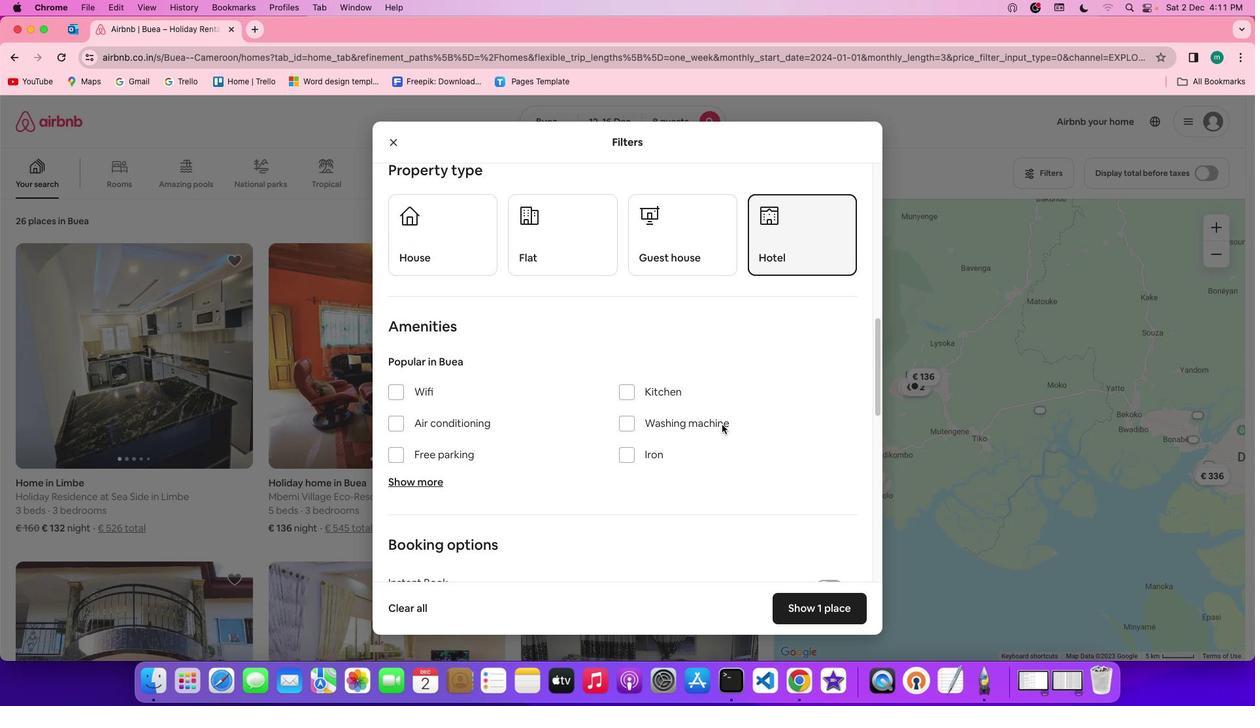 
Action: Mouse scrolled (732, 410) with delta (-121, 32)
Screenshot: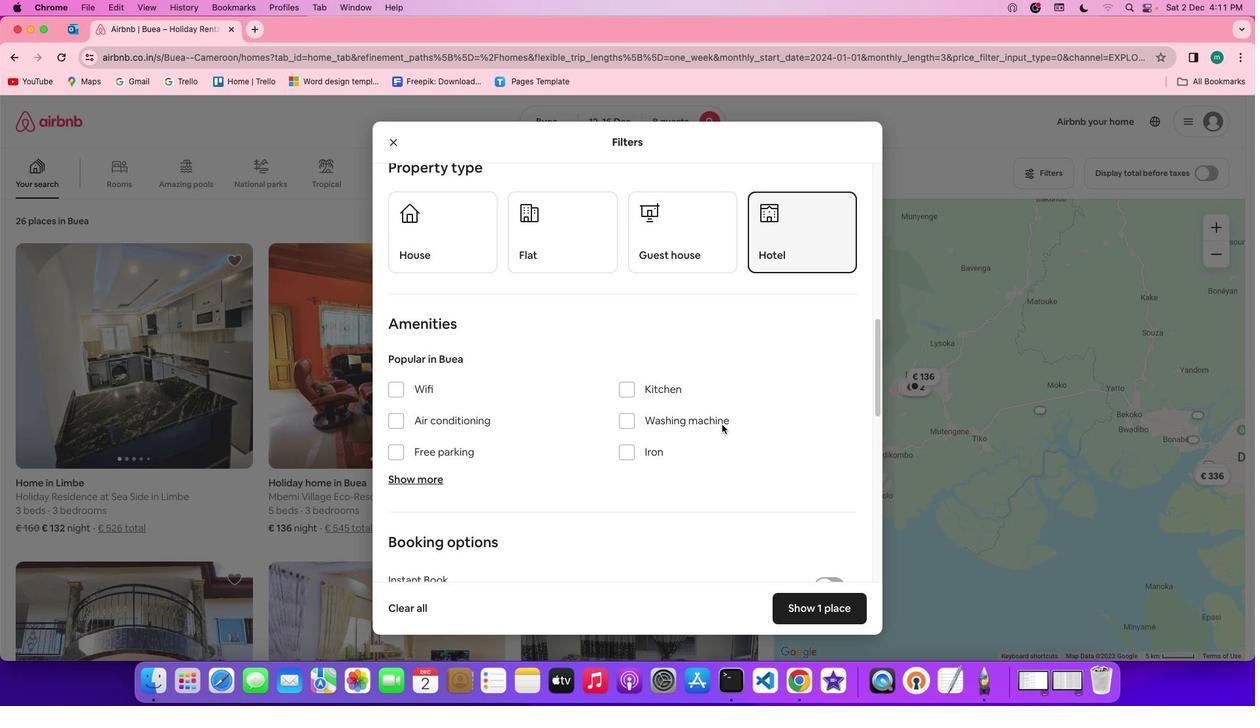 
Action: Mouse scrolled (732, 410) with delta (-121, 32)
Screenshot: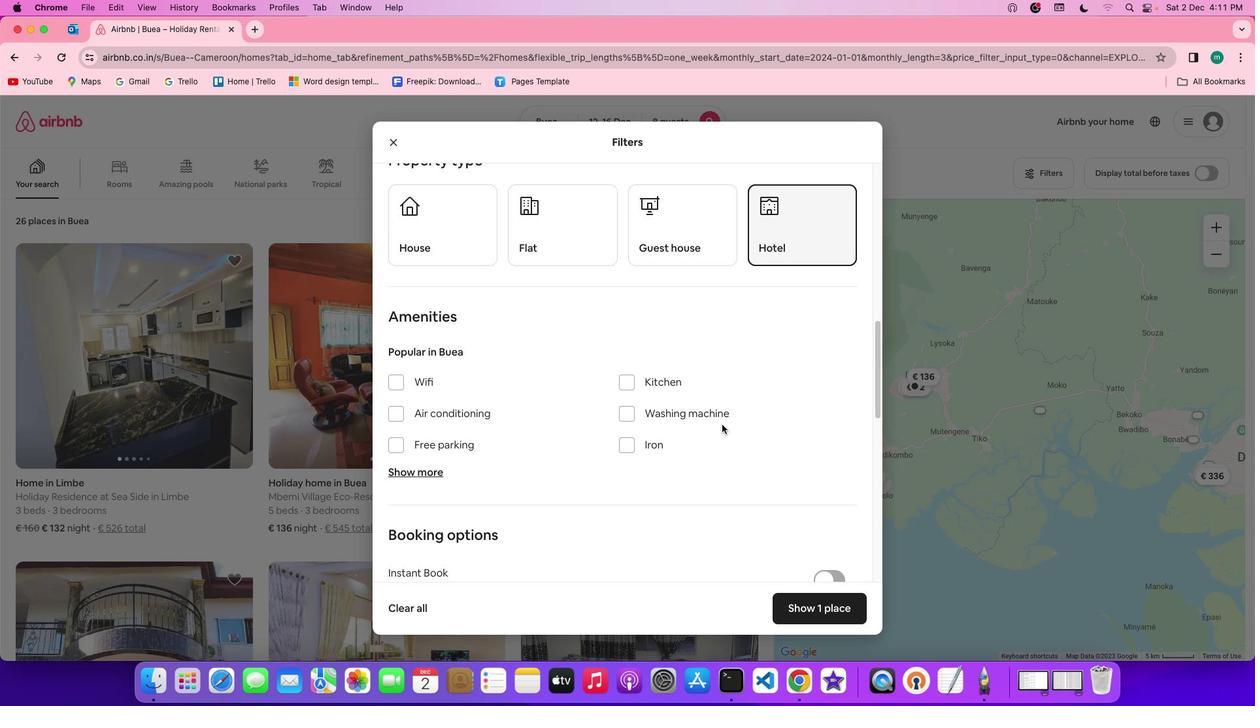 
Action: Mouse scrolled (732, 410) with delta (-121, 32)
Screenshot: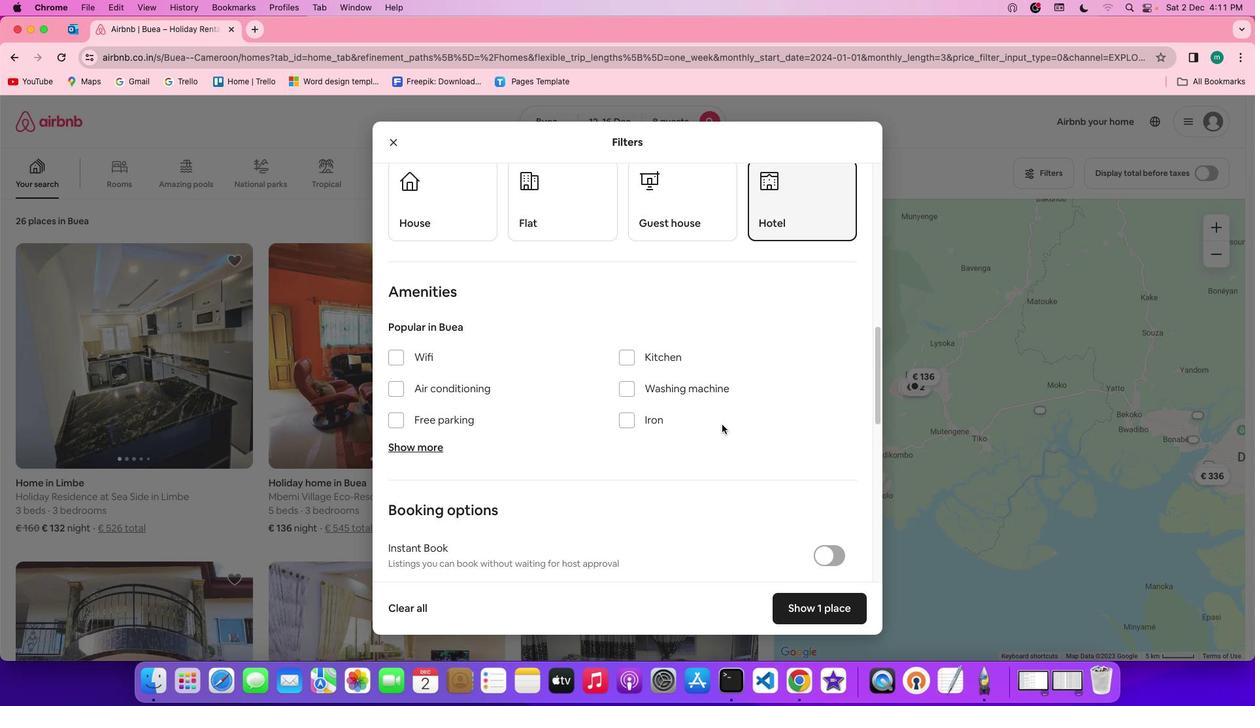 
Action: Mouse scrolled (732, 410) with delta (-121, 32)
Screenshot: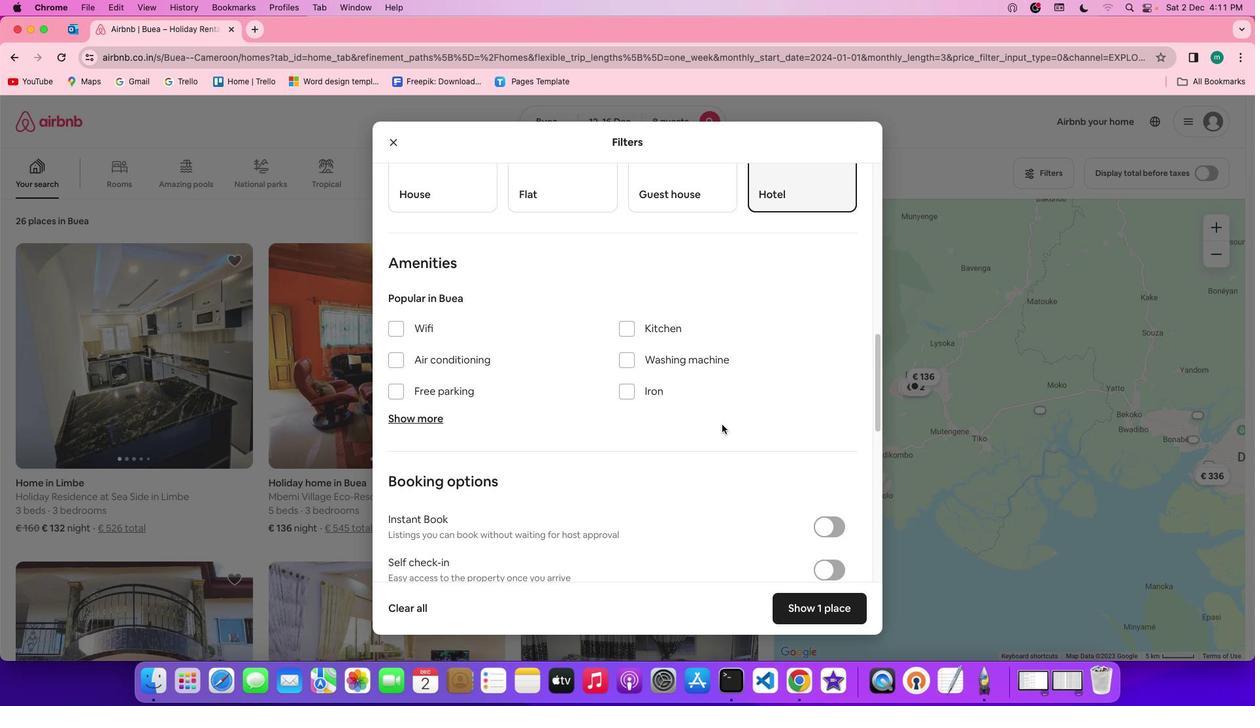 
Action: Mouse scrolled (732, 410) with delta (-121, 32)
Screenshot: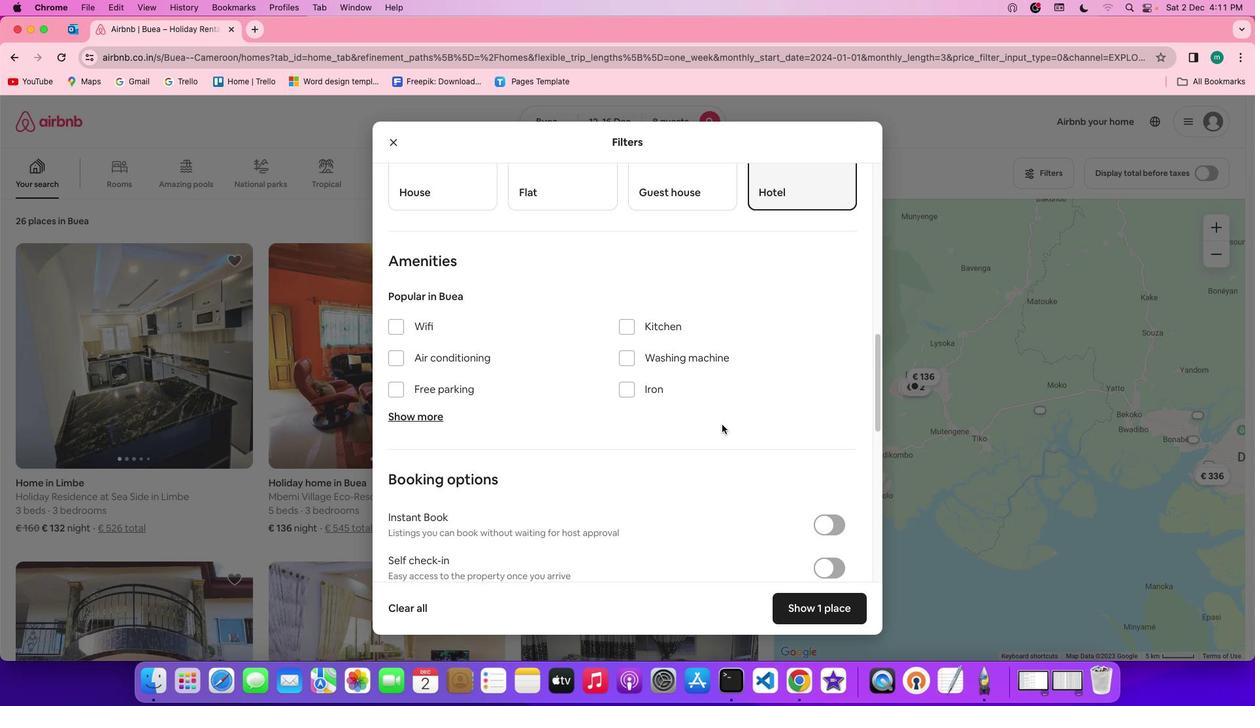 
Action: Mouse scrolled (732, 410) with delta (-121, 32)
Screenshot: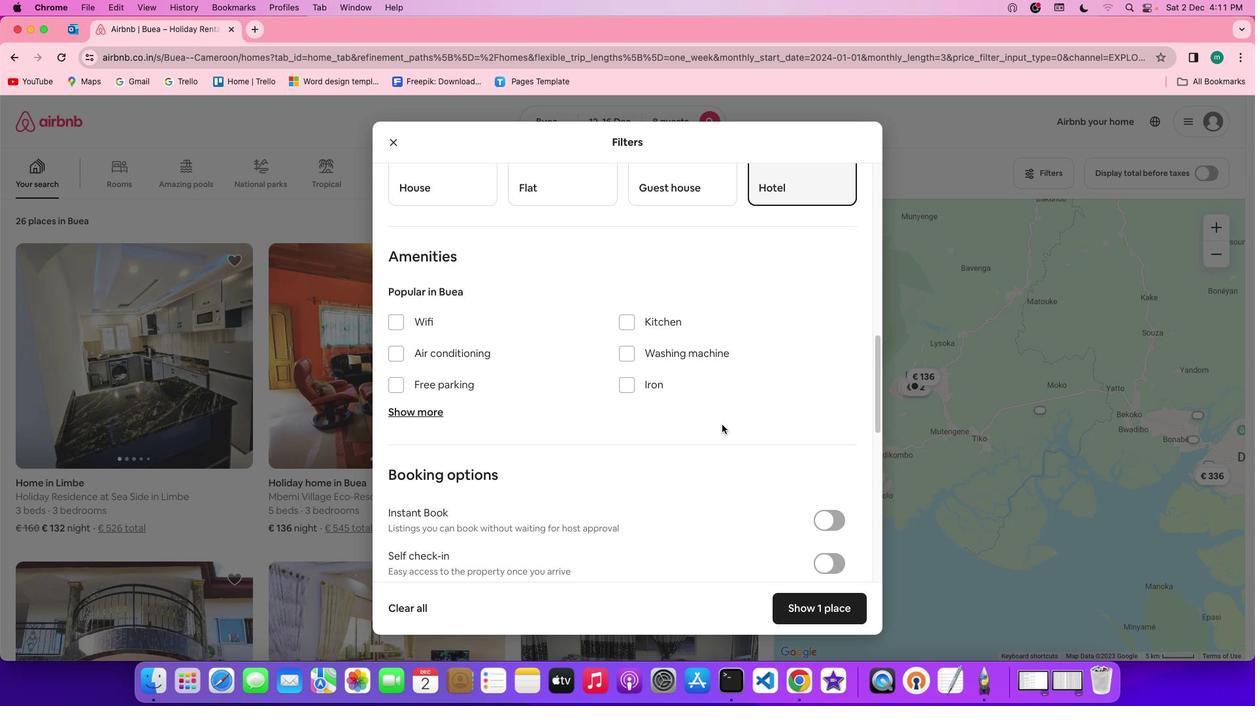 
Action: Mouse scrolled (732, 410) with delta (-121, 32)
Screenshot: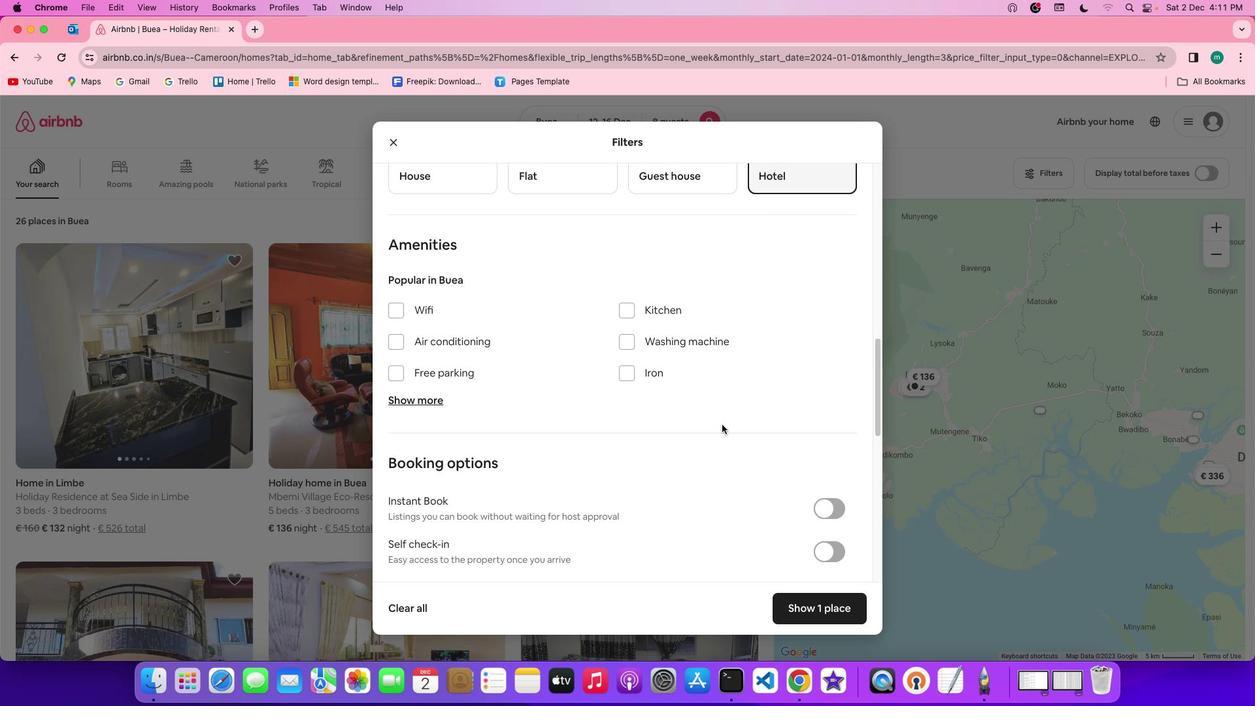 
Action: Mouse moved to (343, 296)
Screenshot: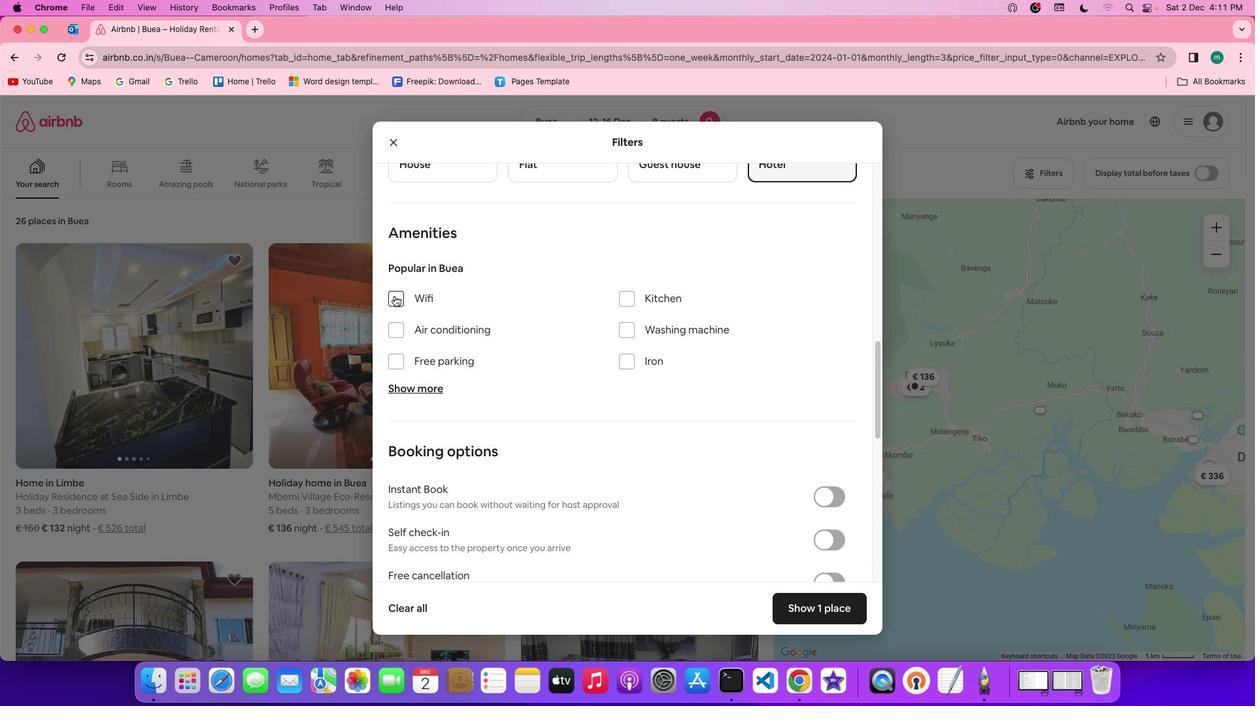 
Action: Mouse pressed left at (343, 296)
Screenshot: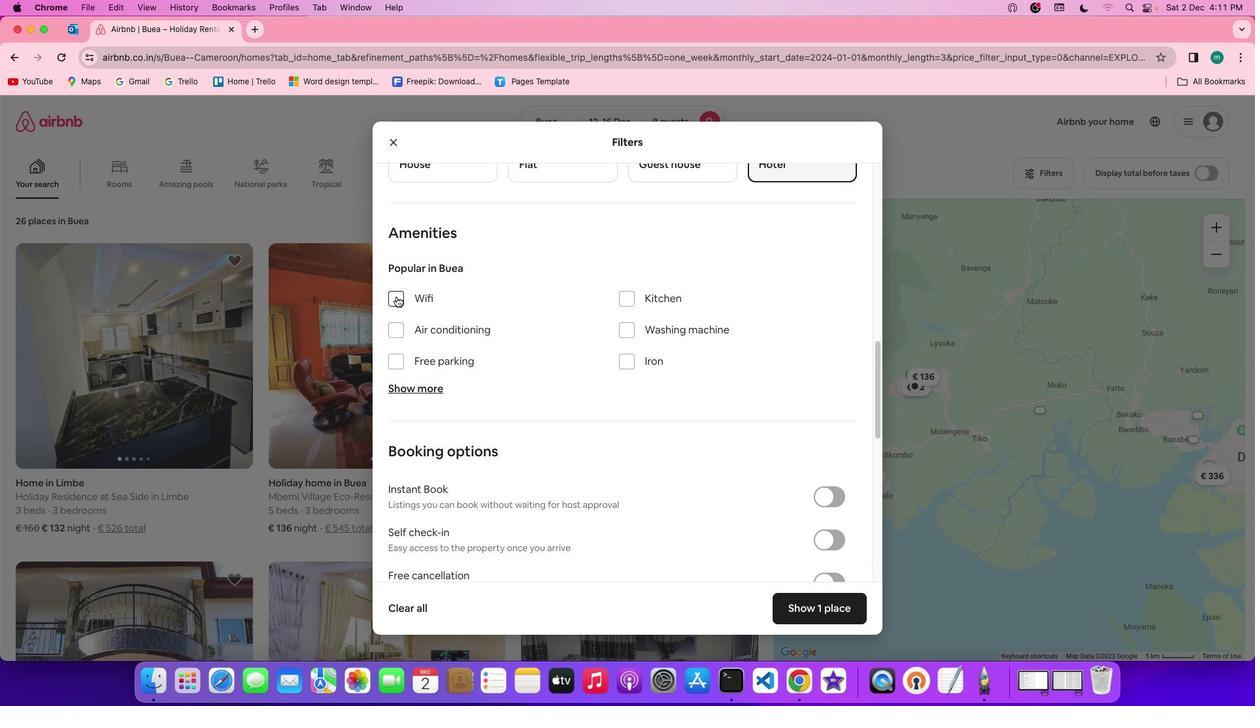 
Action: Mouse moved to (385, 382)
Screenshot: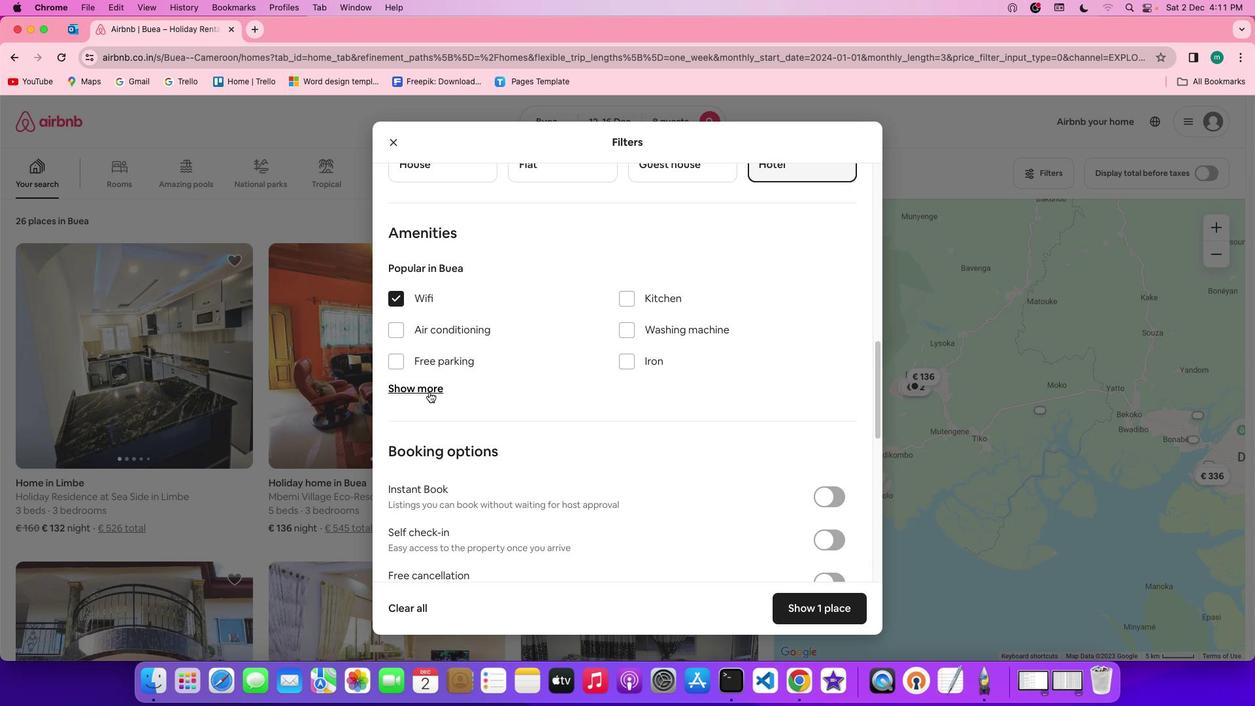 
Action: Mouse pressed left at (385, 382)
Screenshot: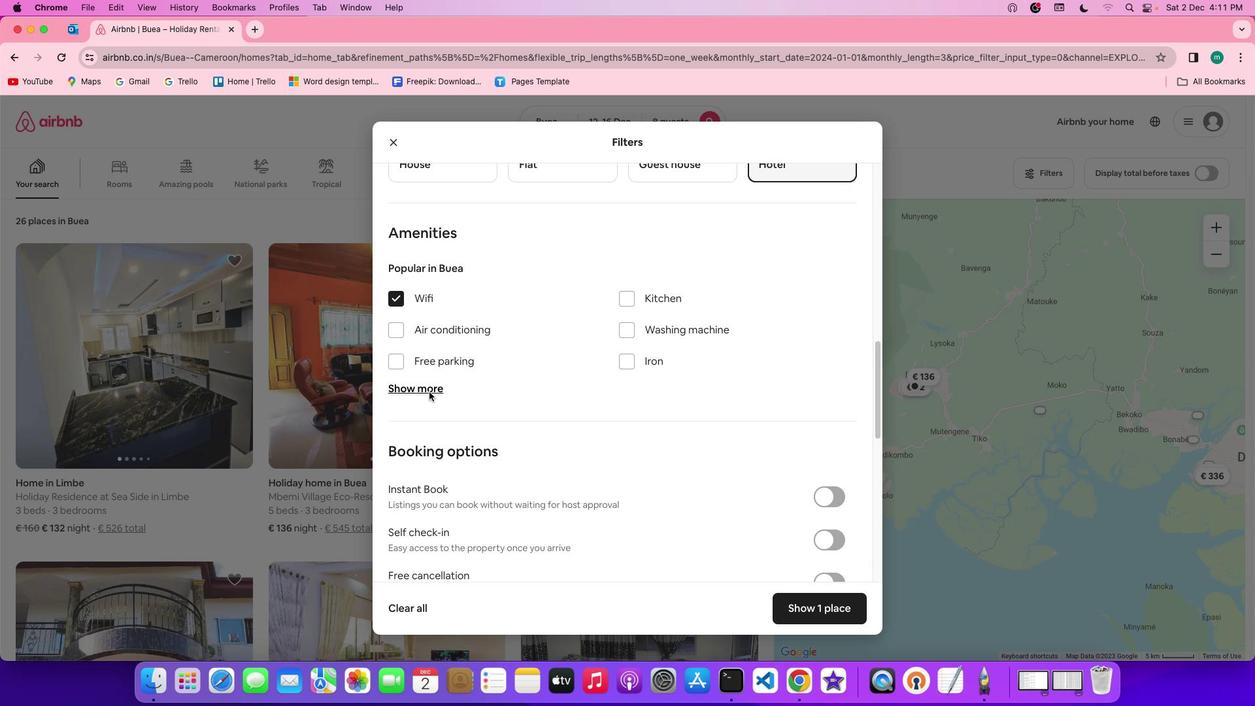 
Action: Mouse moved to (553, 391)
Screenshot: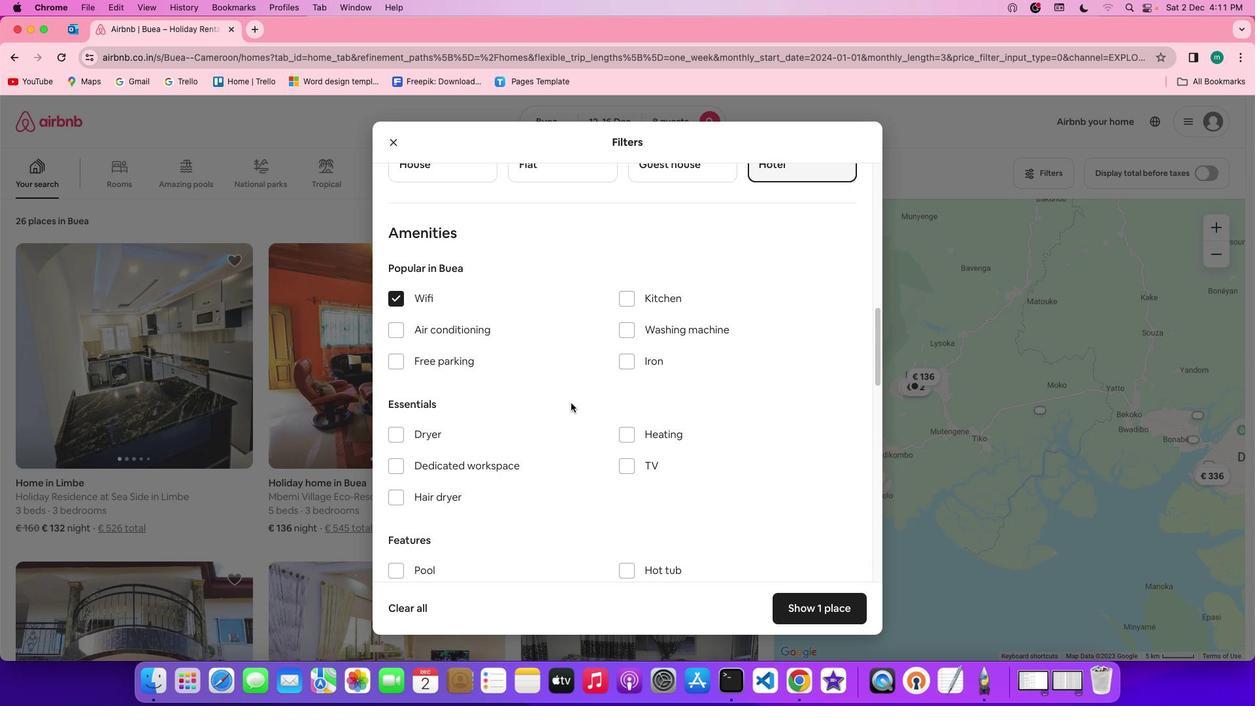 
Action: Mouse scrolled (553, 391) with delta (-121, 32)
Screenshot: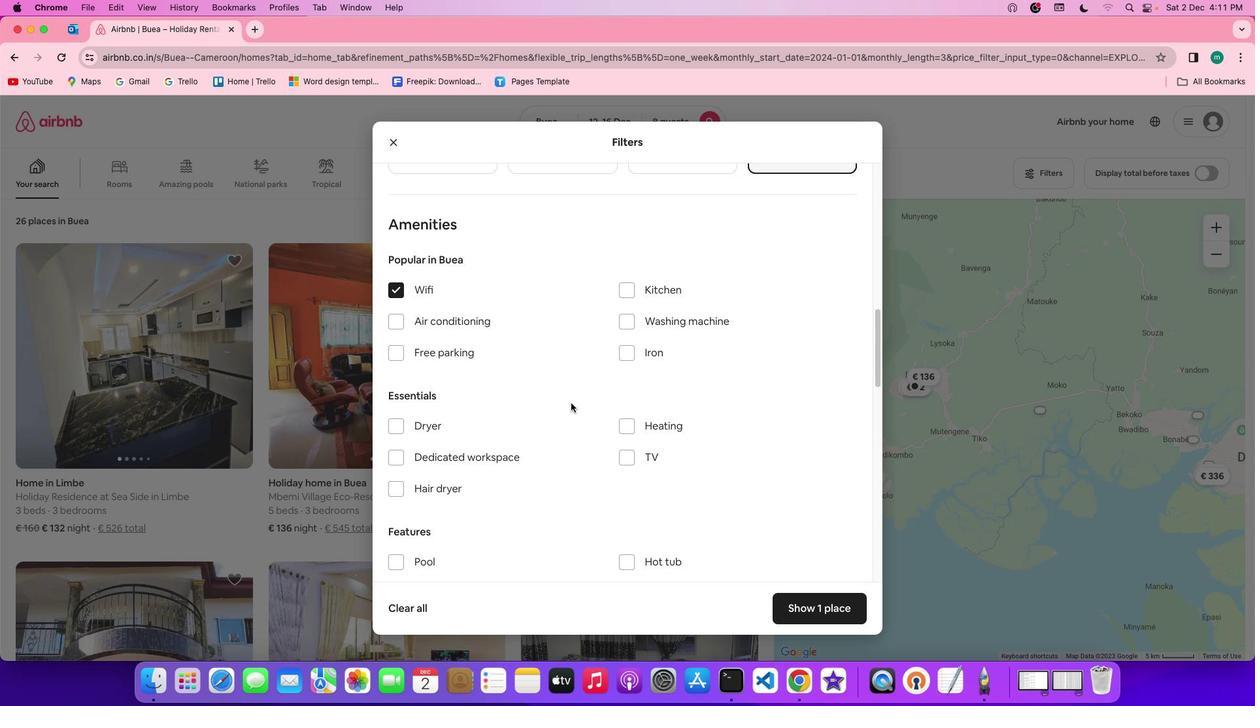 
Action: Mouse scrolled (553, 391) with delta (-121, 32)
Screenshot: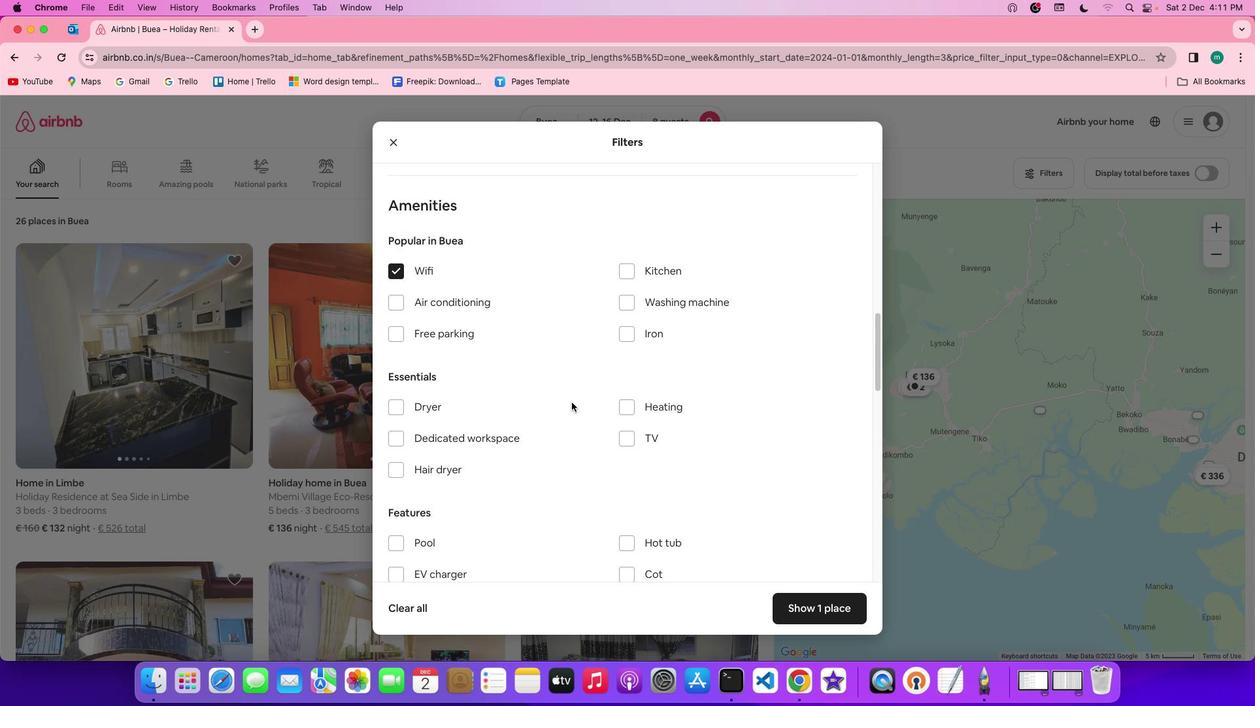 
Action: Mouse scrolled (553, 391) with delta (-121, 31)
Screenshot: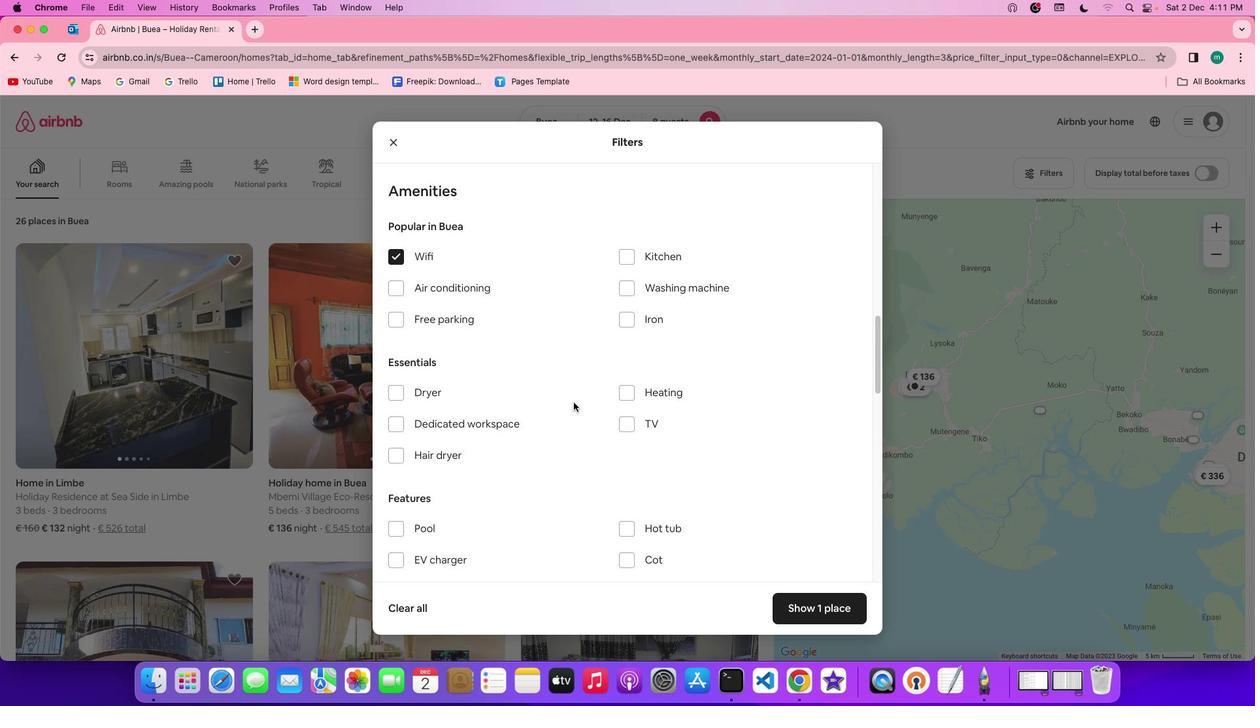 
Action: Mouse moved to (623, 351)
Screenshot: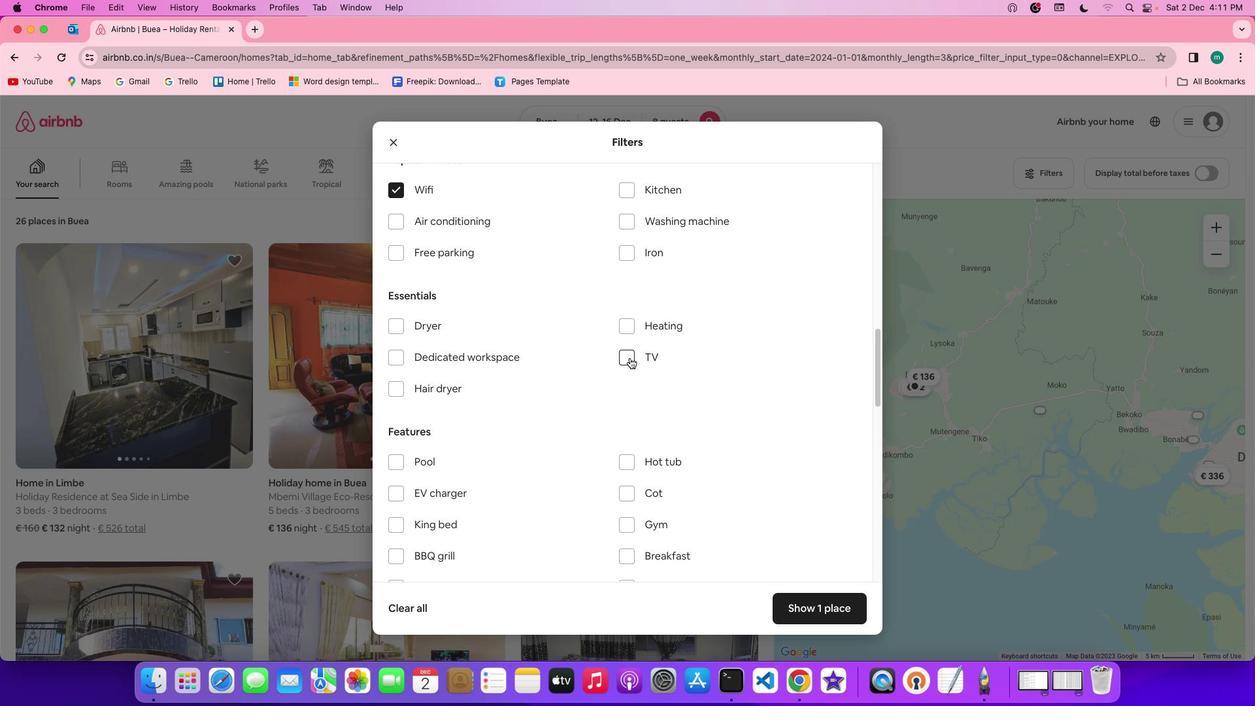
Action: Mouse pressed left at (623, 351)
Screenshot: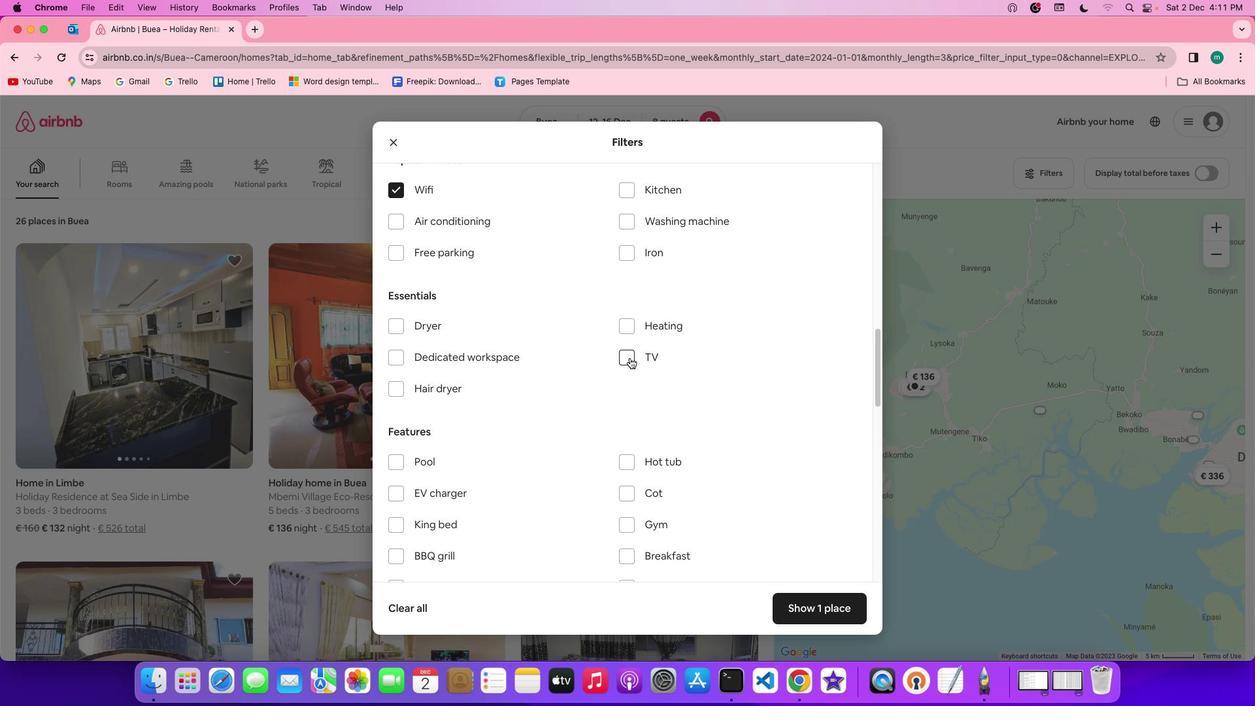 
Action: Mouse moved to (415, 258)
Screenshot: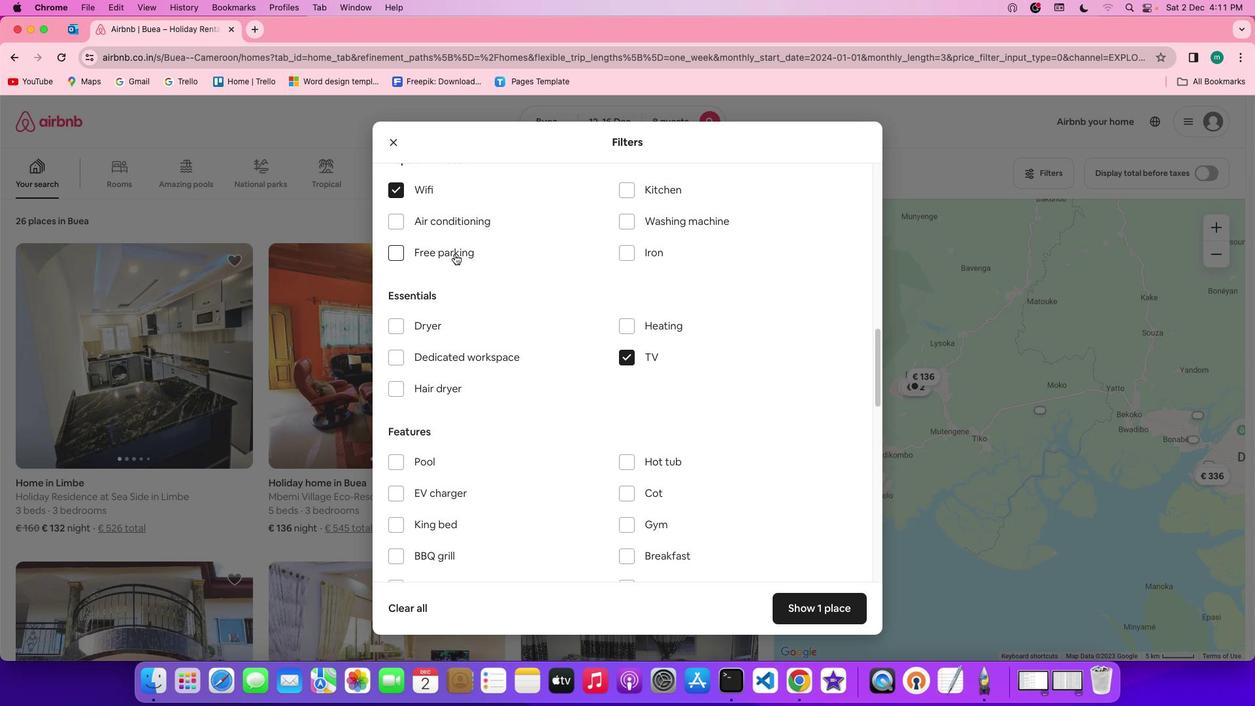 
Action: Mouse pressed left at (415, 258)
Screenshot: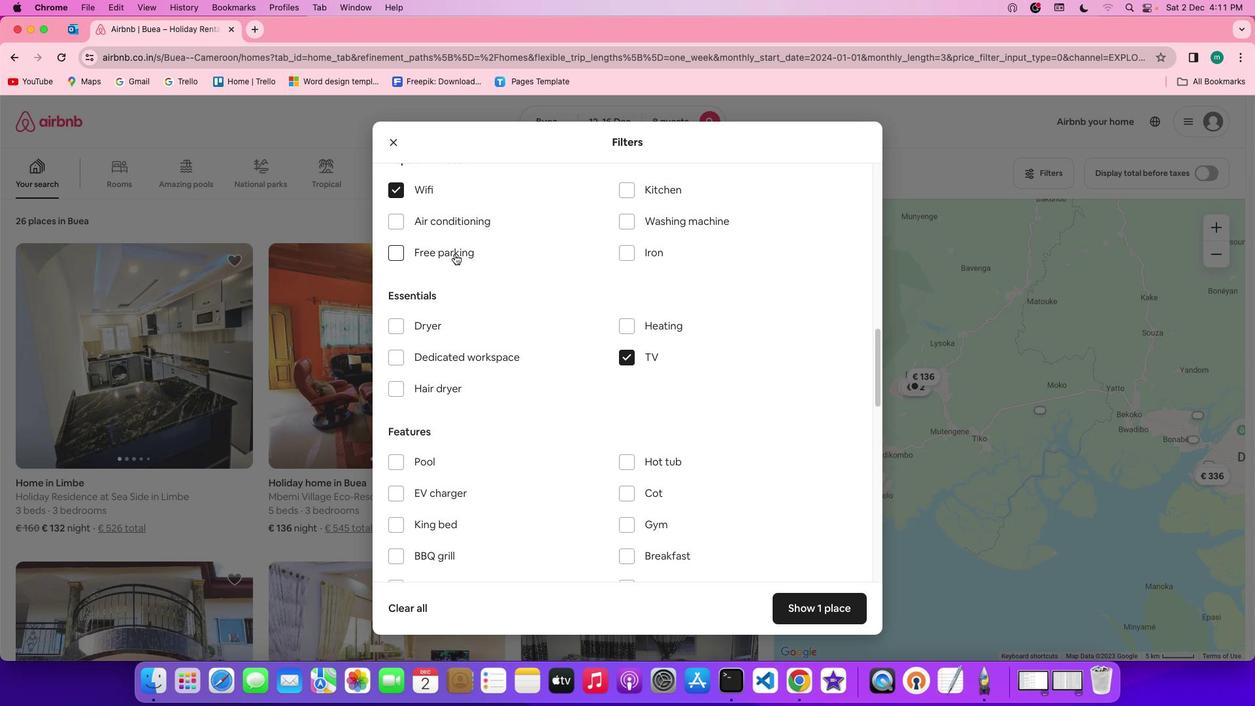 
Action: Mouse moved to (553, 360)
Screenshot: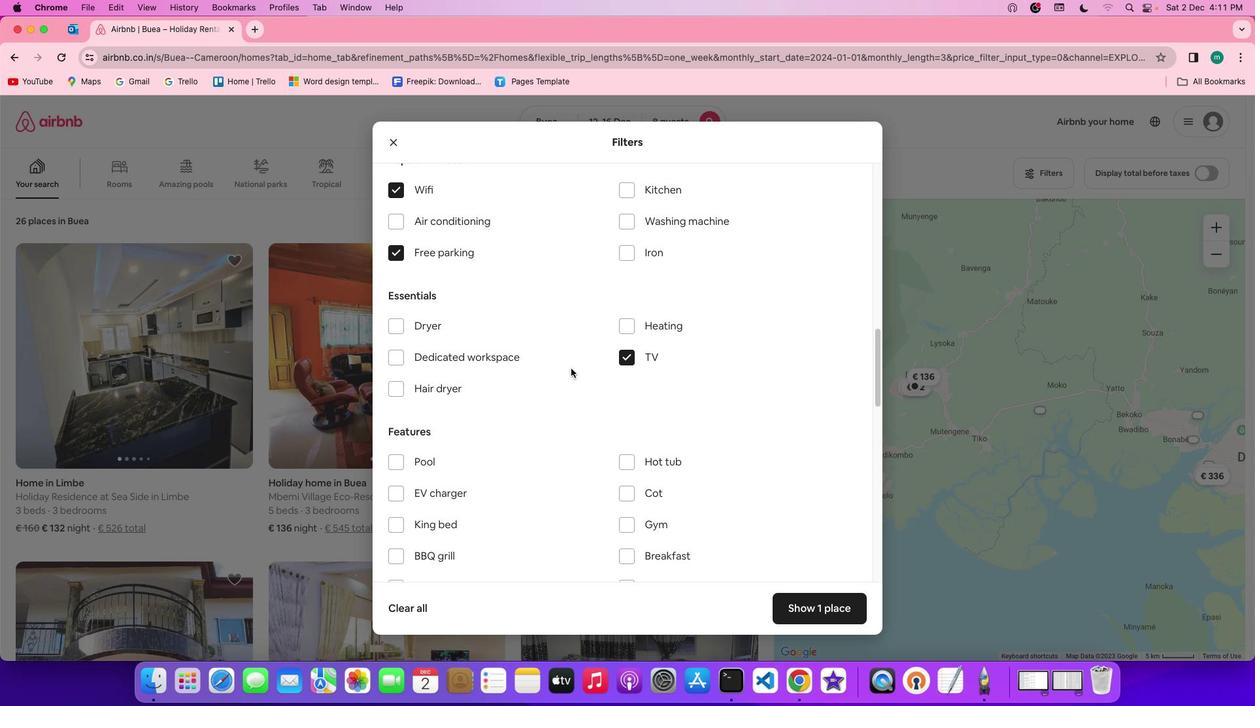 
Action: Mouse scrolled (553, 360) with delta (-121, 32)
Screenshot: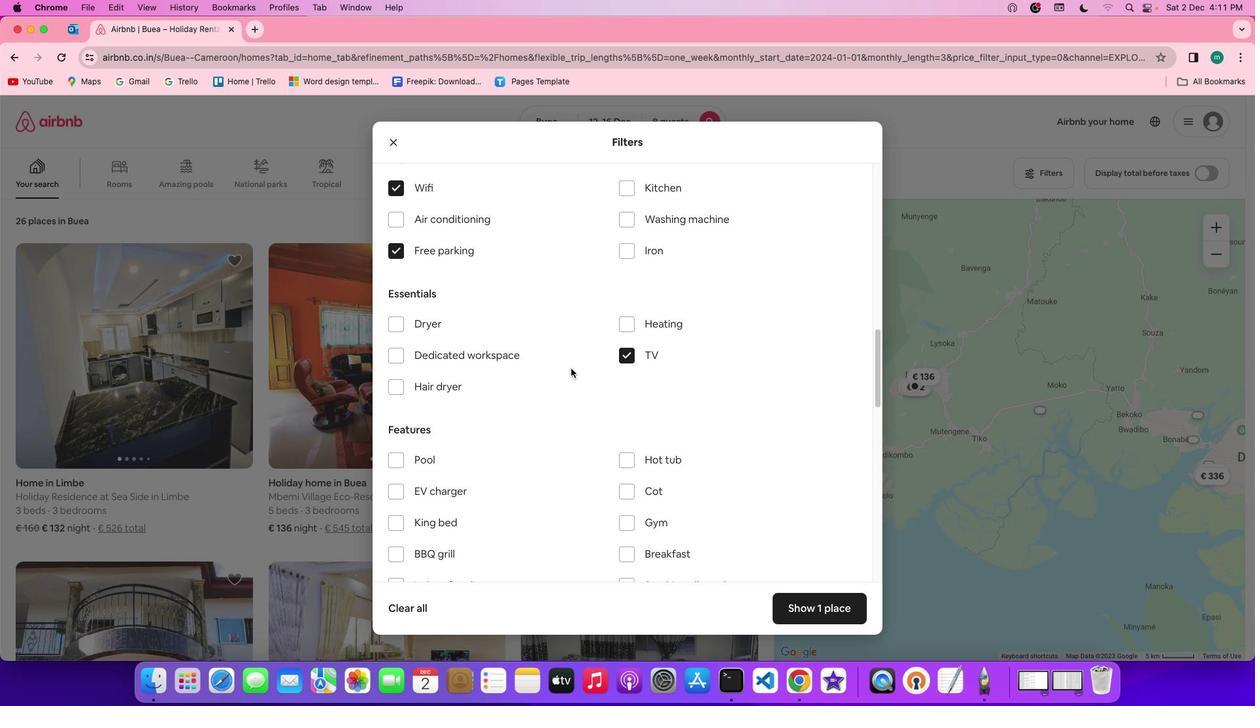 
Action: Mouse scrolled (553, 360) with delta (-121, 32)
Screenshot: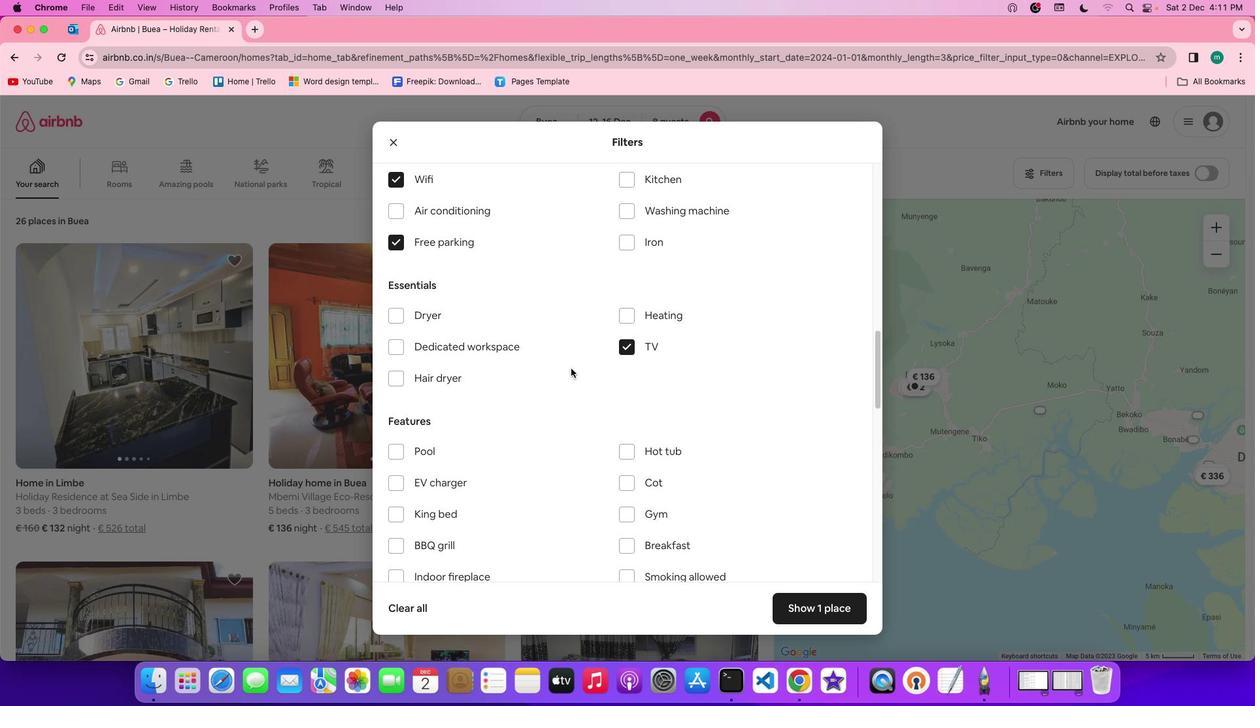 
Action: Mouse scrolled (553, 360) with delta (-121, 32)
Screenshot: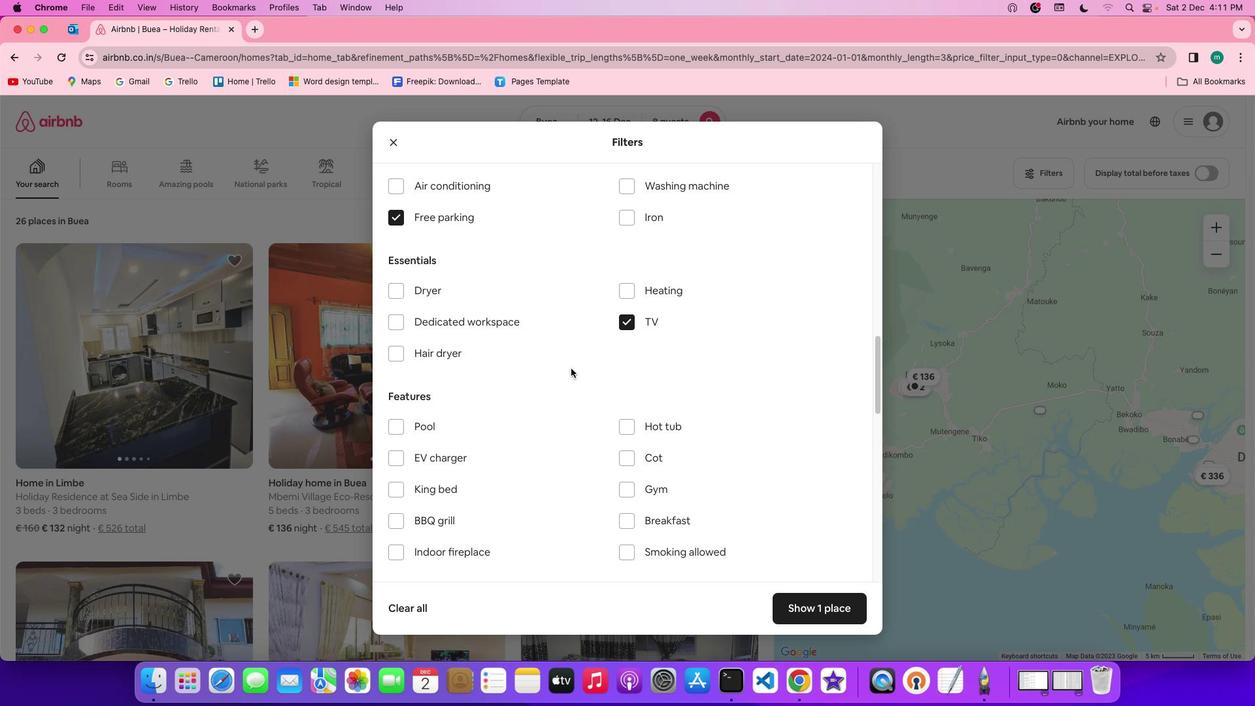 
Action: Mouse scrolled (553, 360) with delta (-121, 32)
Screenshot: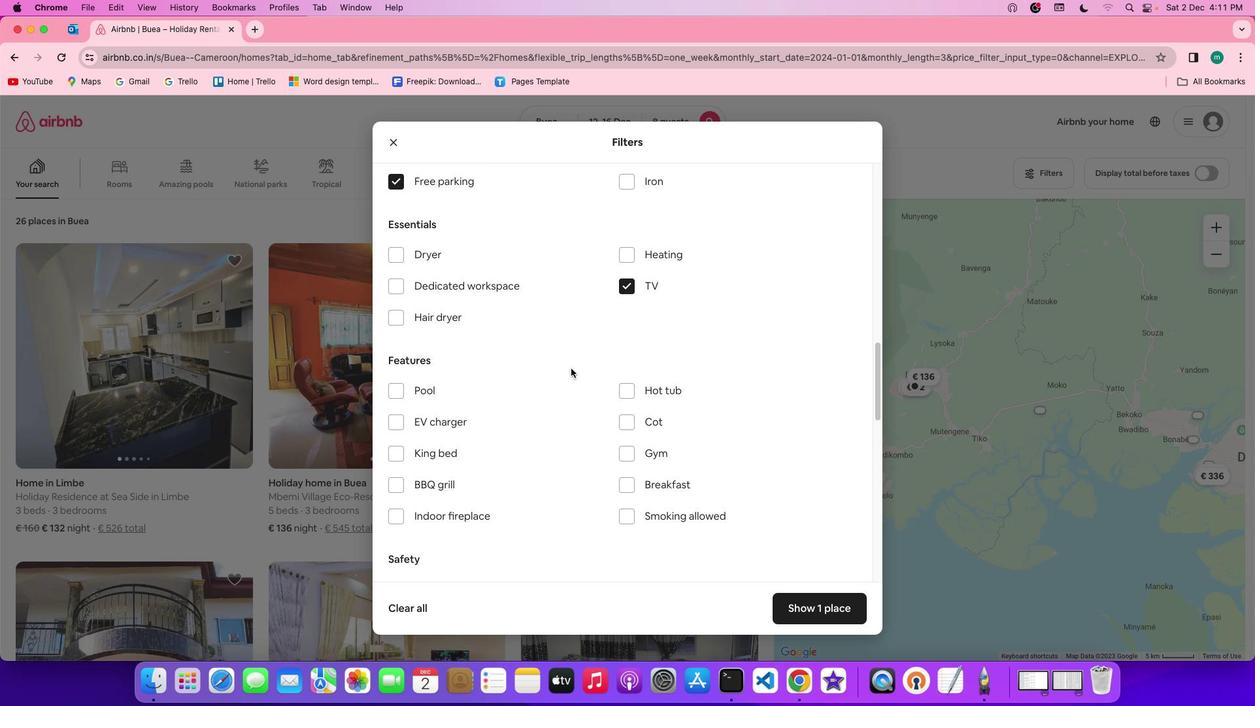 
Action: Mouse scrolled (553, 360) with delta (-121, 32)
Screenshot: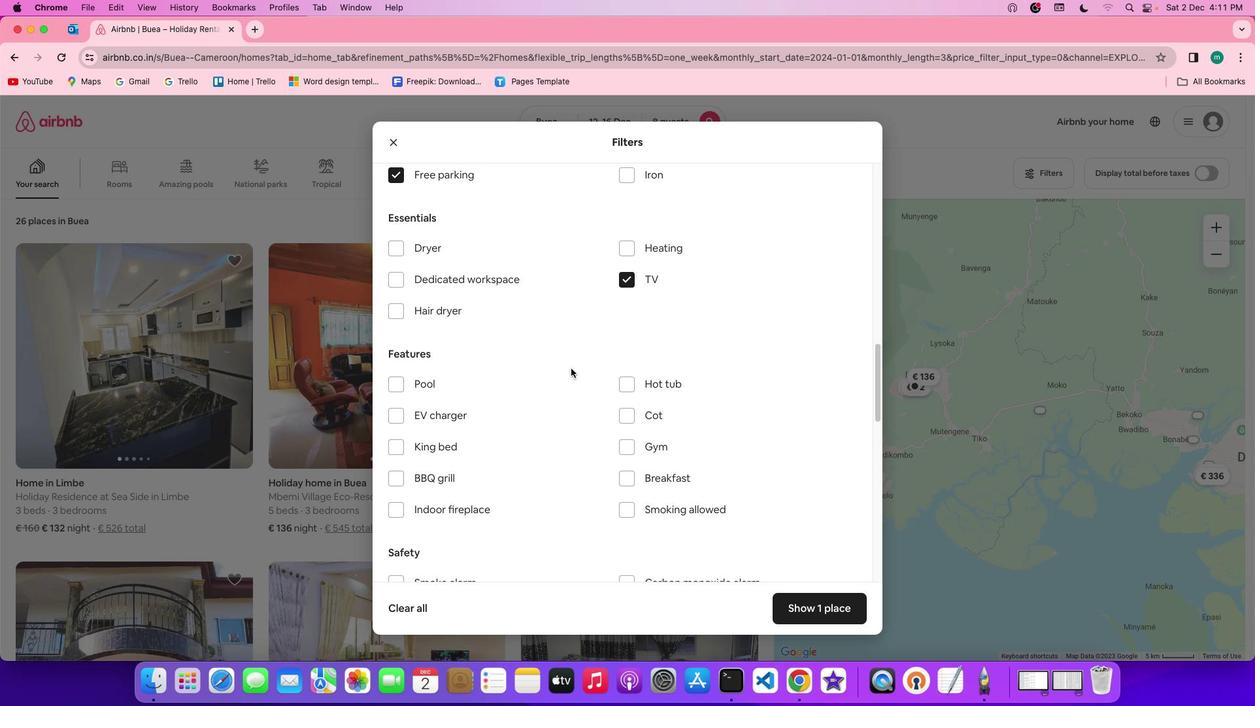 
Action: Mouse scrolled (553, 360) with delta (-121, 32)
Screenshot: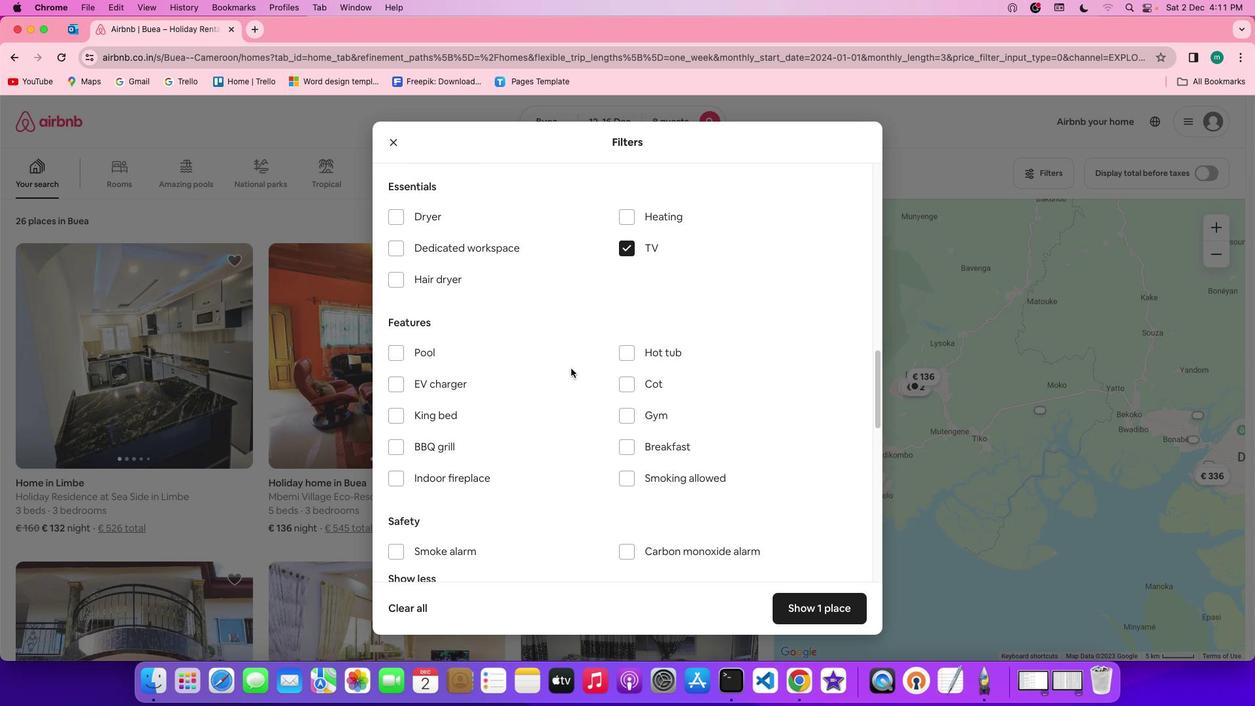 
Action: Mouse moved to (576, 394)
Screenshot: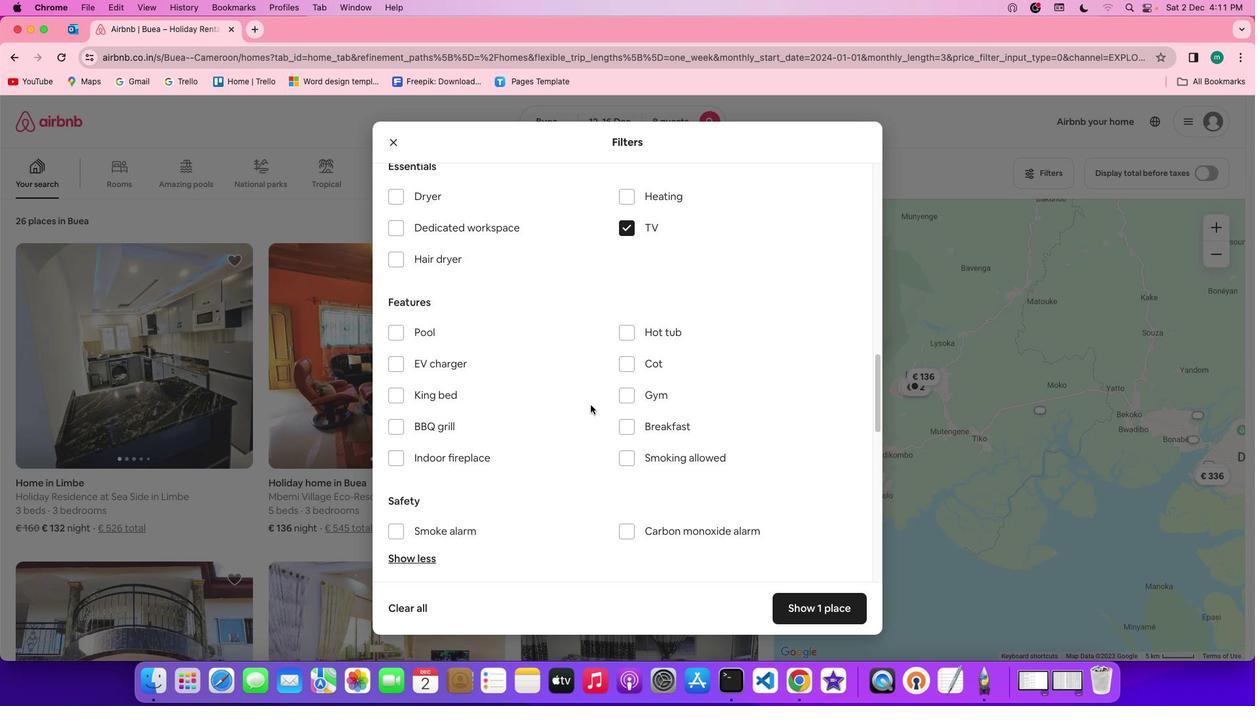 
Action: Mouse scrolled (576, 394) with delta (-121, 32)
Screenshot: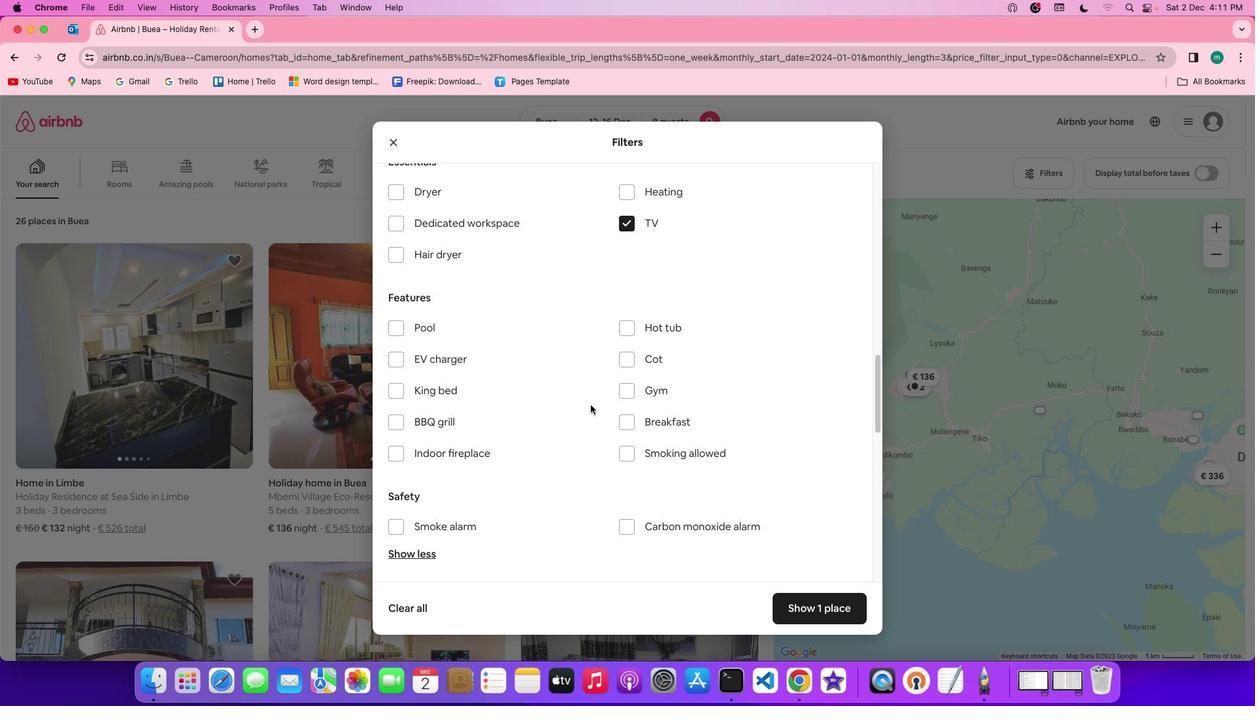 
Action: Mouse scrolled (576, 394) with delta (-121, 32)
Screenshot: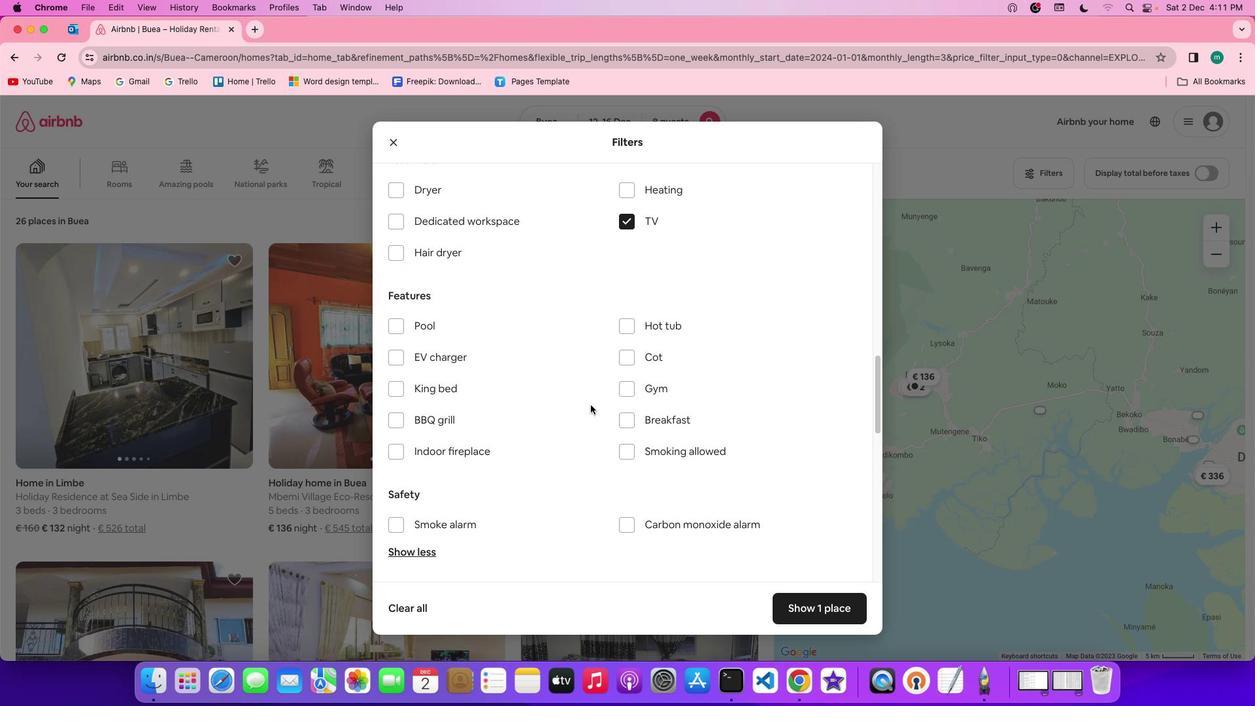 
Action: Mouse scrolled (576, 394) with delta (-121, 32)
Screenshot: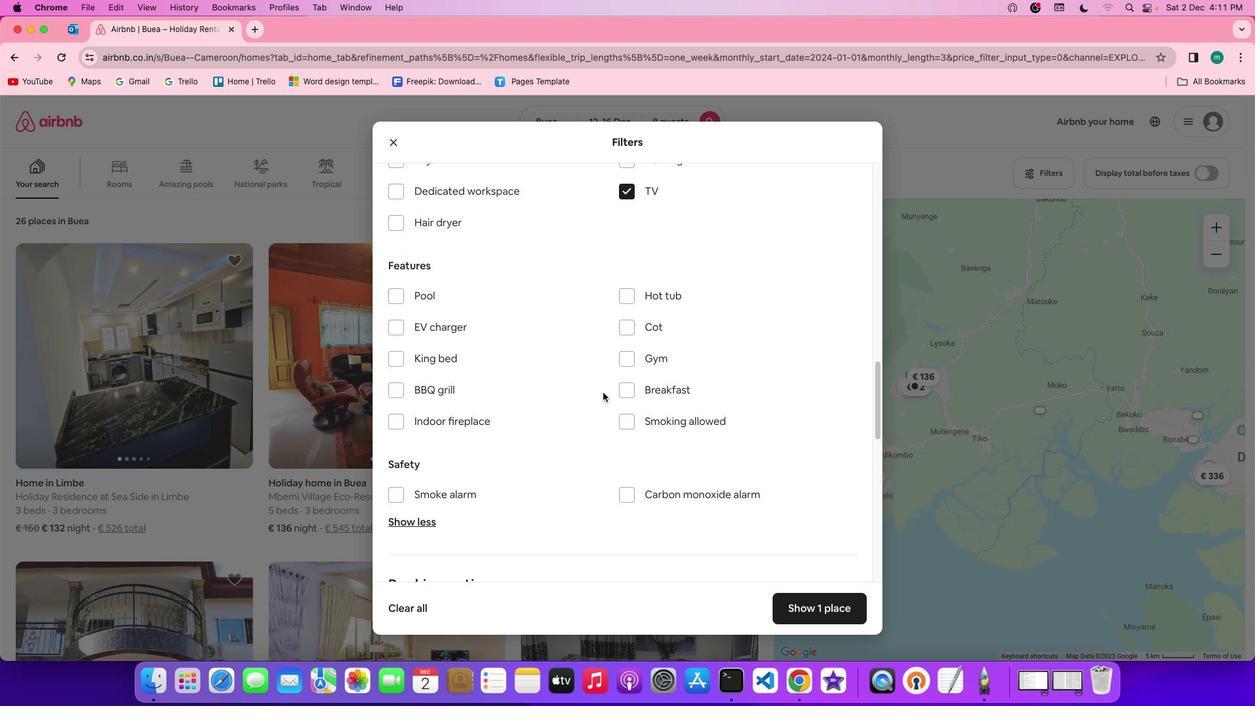 
Action: Mouse moved to (669, 327)
Screenshot: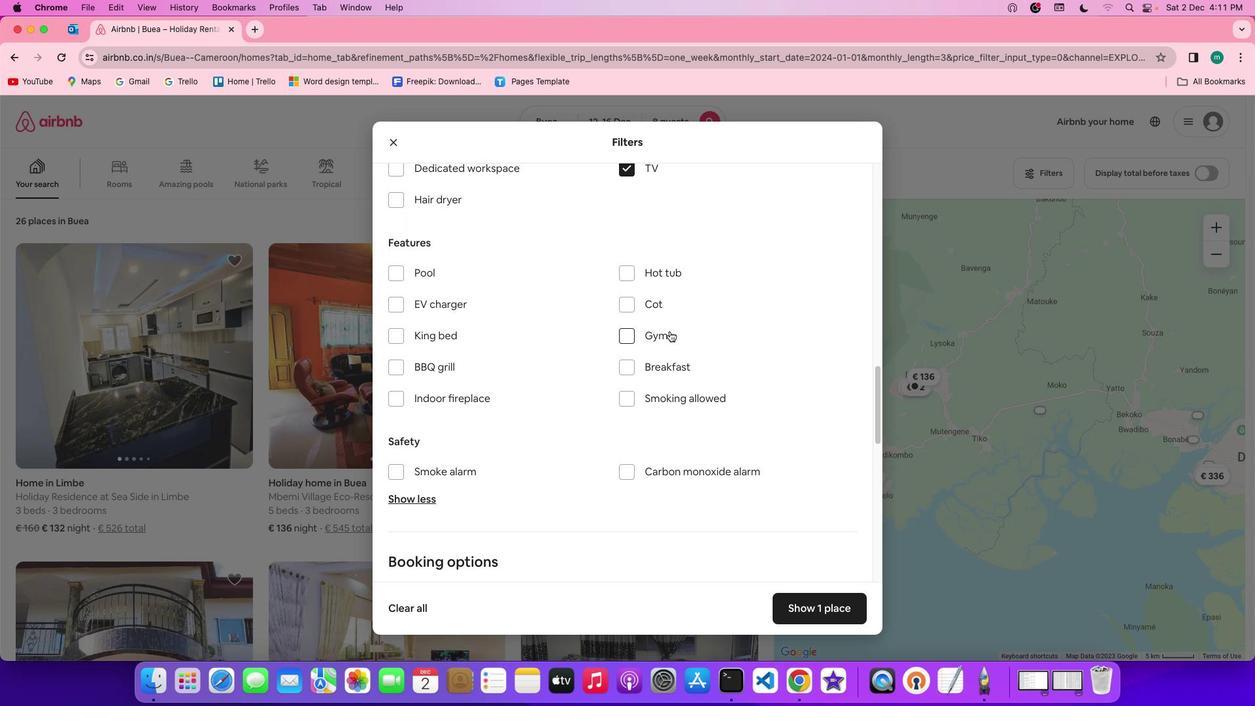 
Action: Mouse pressed left at (669, 327)
Screenshot: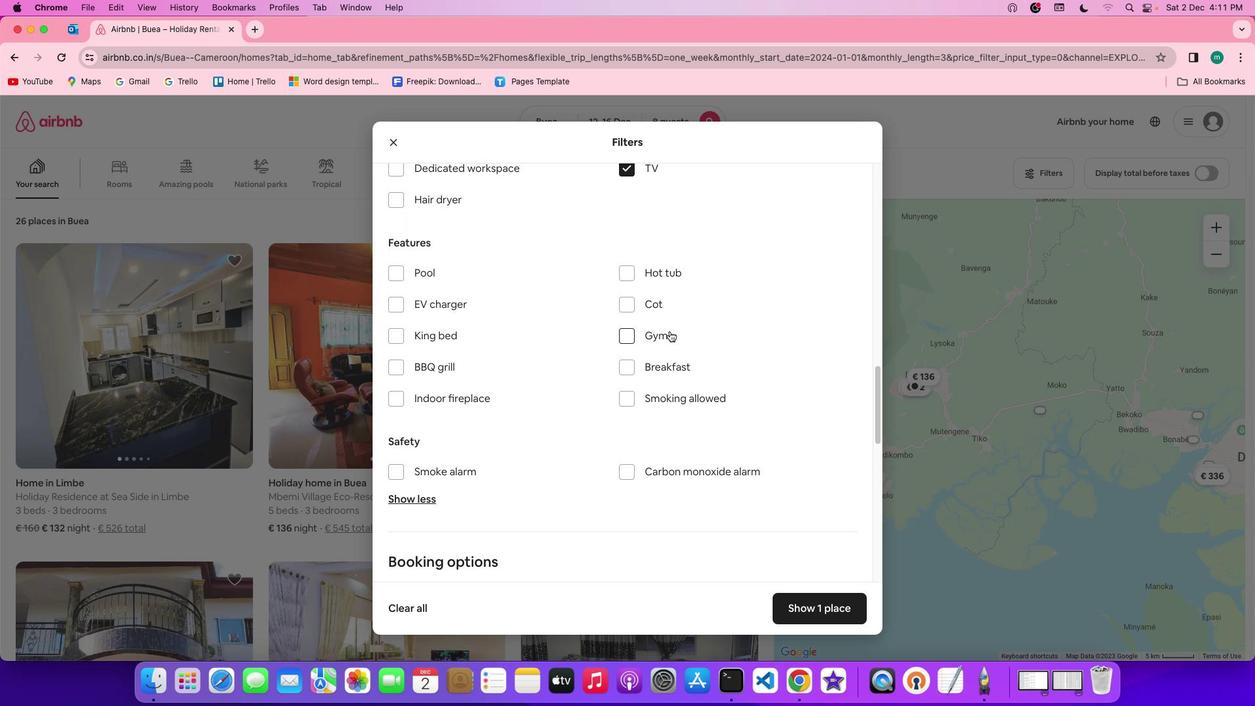 
Action: Mouse moved to (677, 370)
Screenshot: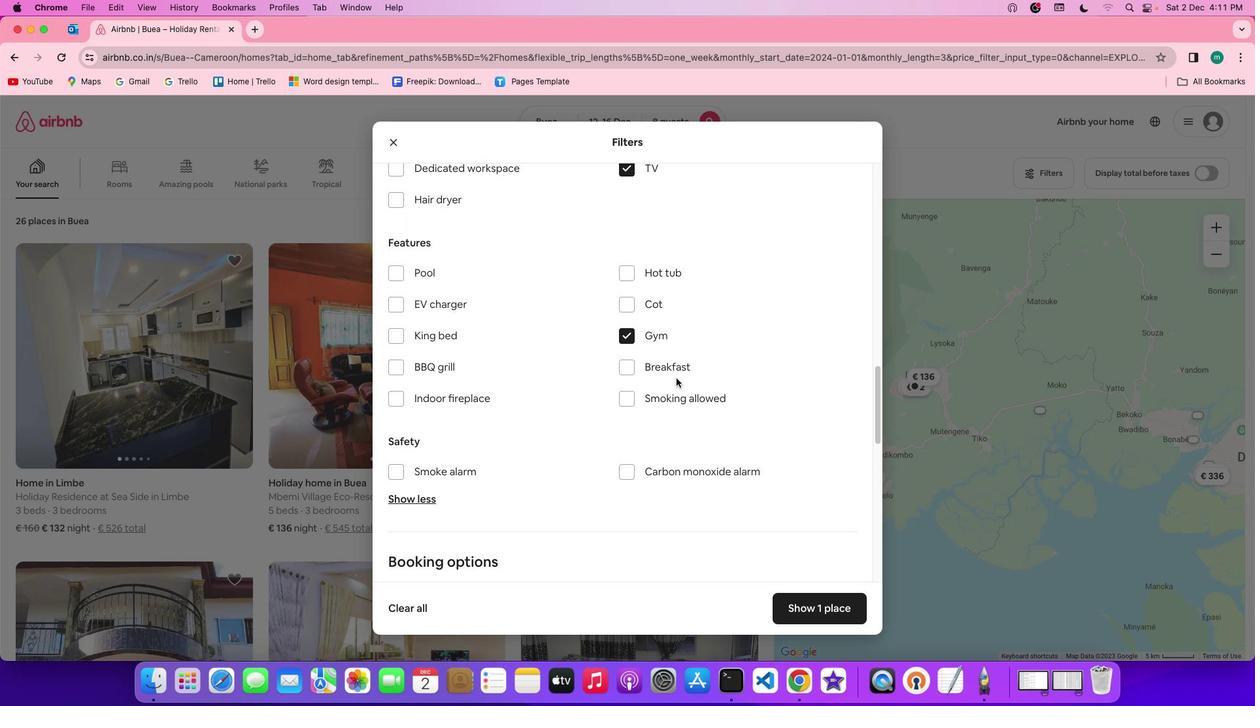 
Action: Mouse pressed left at (677, 370)
Screenshot: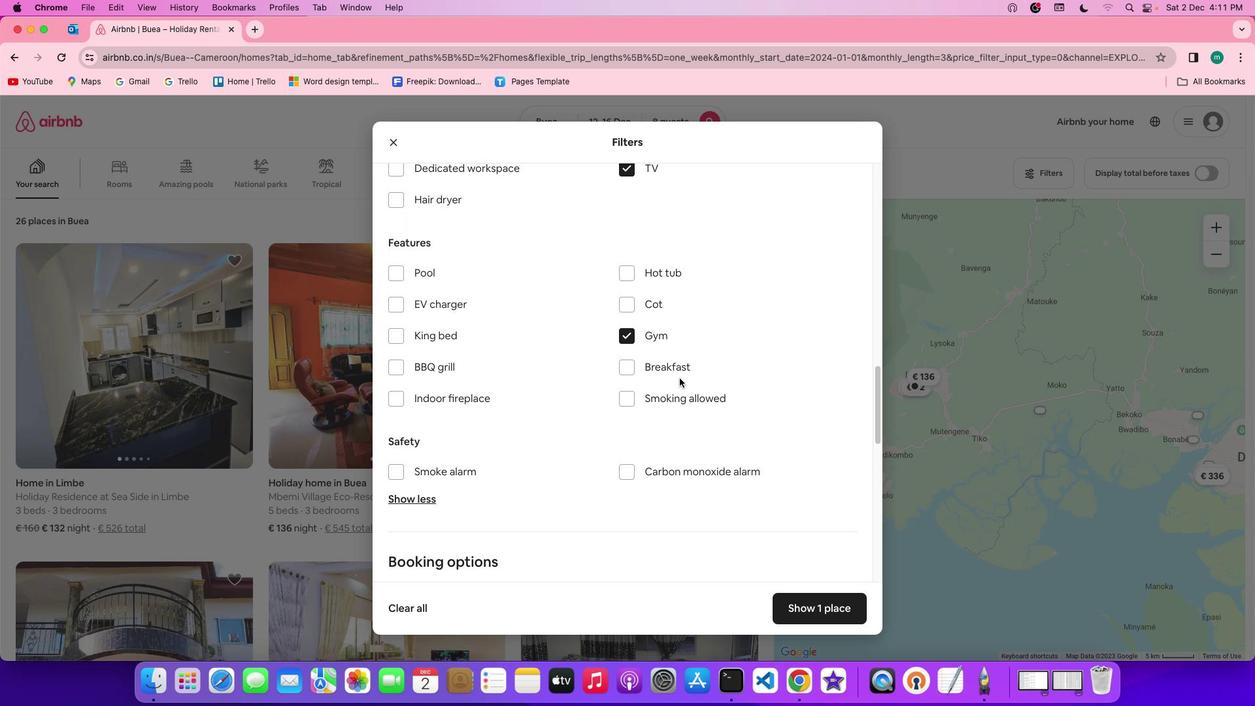 
Action: Mouse moved to (683, 362)
Screenshot: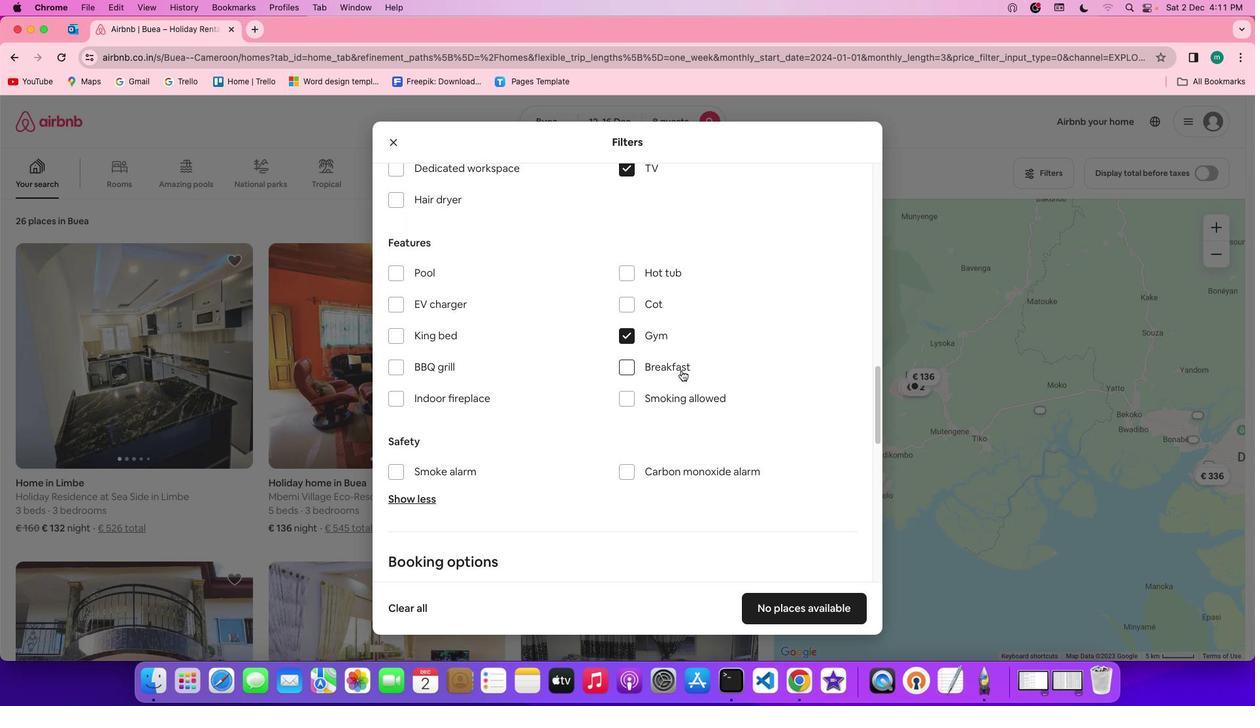 
Action: Mouse pressed left at (683, 362)
Screenshot: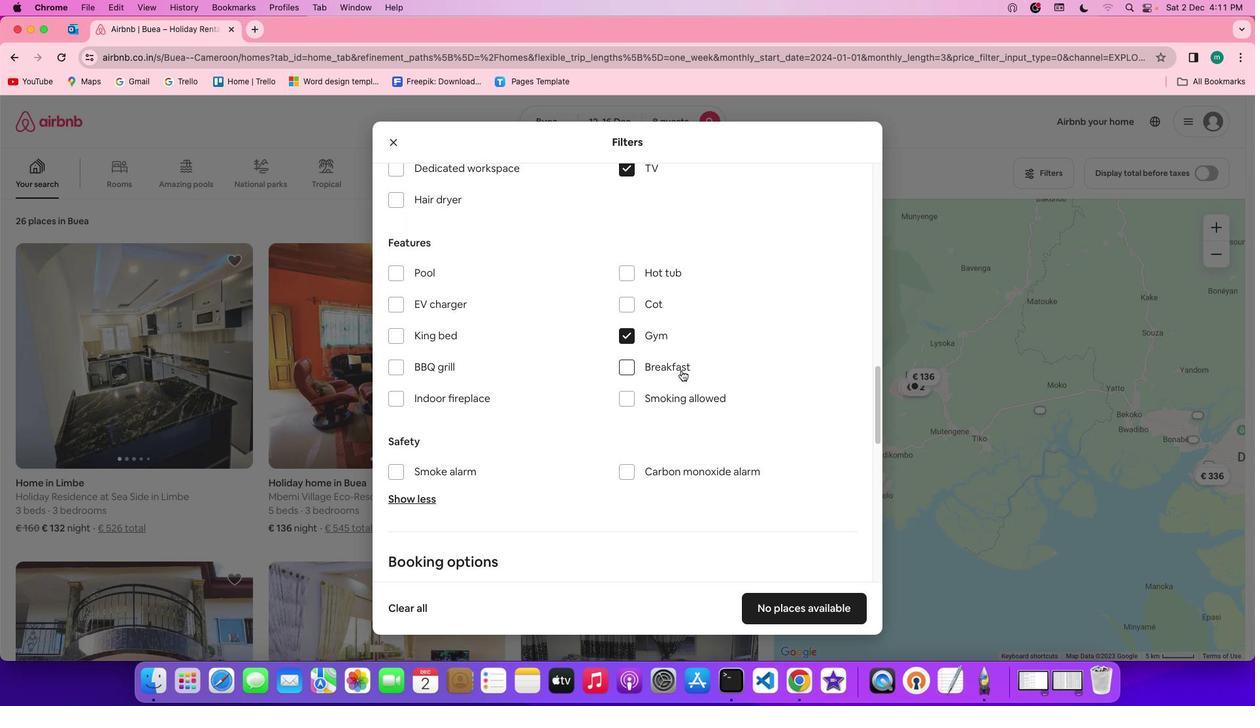 
Action: Mouse moved to (785, 415)
Screenshot: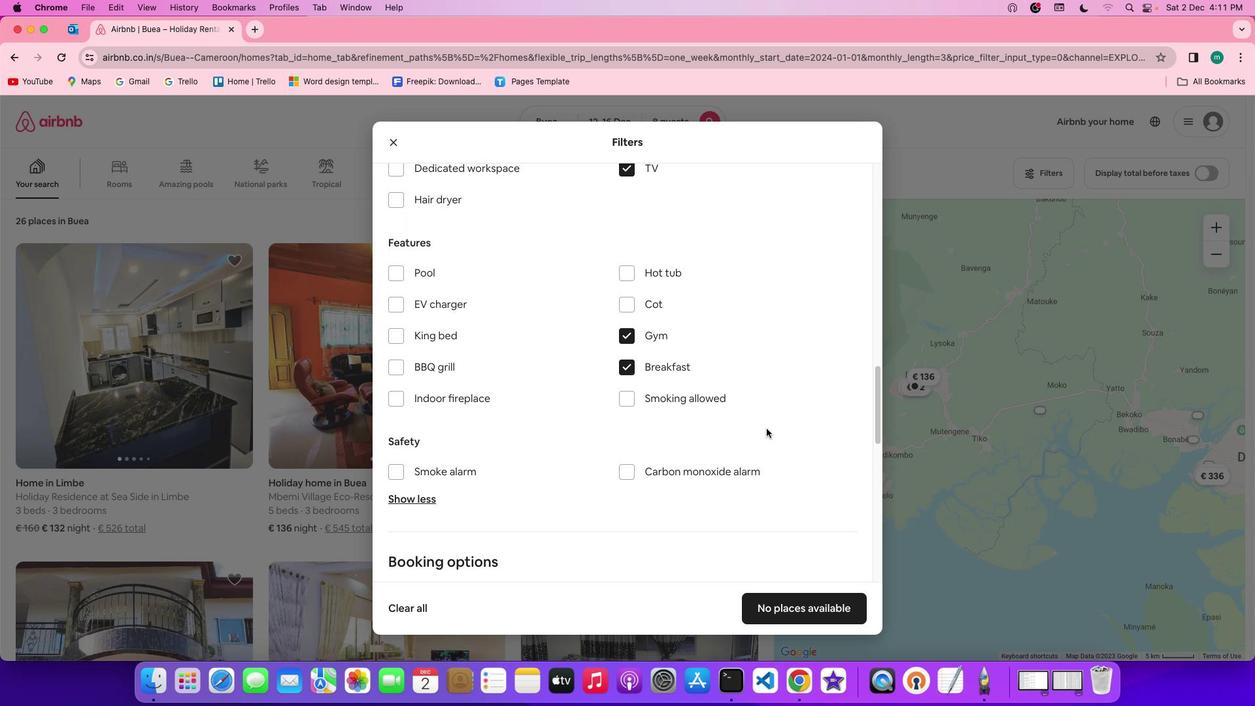 
Action: Mouse scrolled (785, 415) with delta (-121, 32)
Screenshot: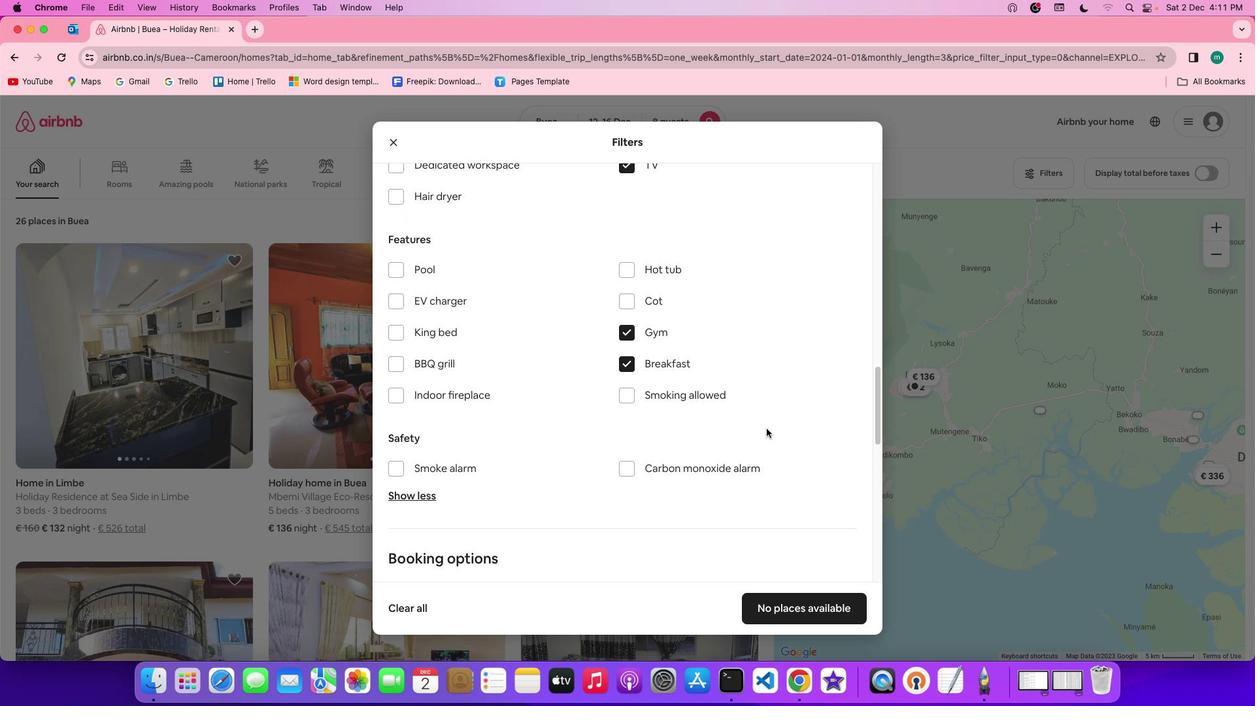 
Action: Mouse scrolled (785, 415) with delta (-121, 32)
Screenshot: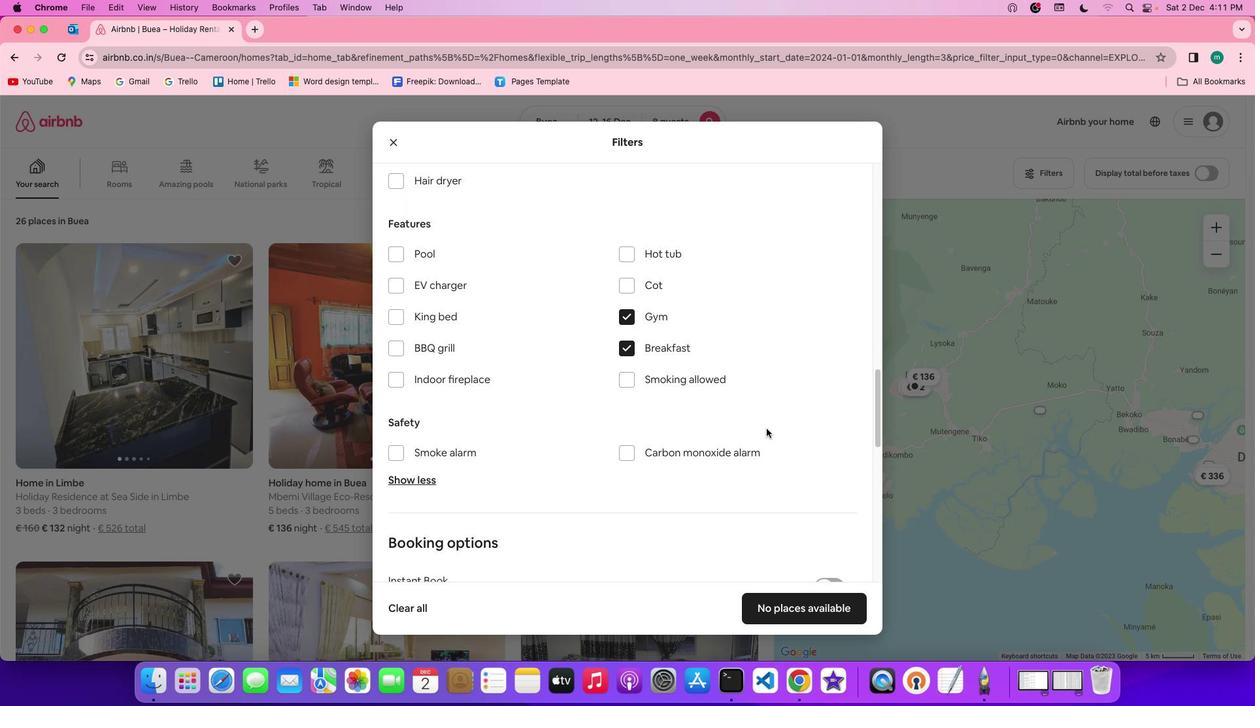 
Action: Mouse scrolled (785, 415) with delta (-121, 32)
Screenshot: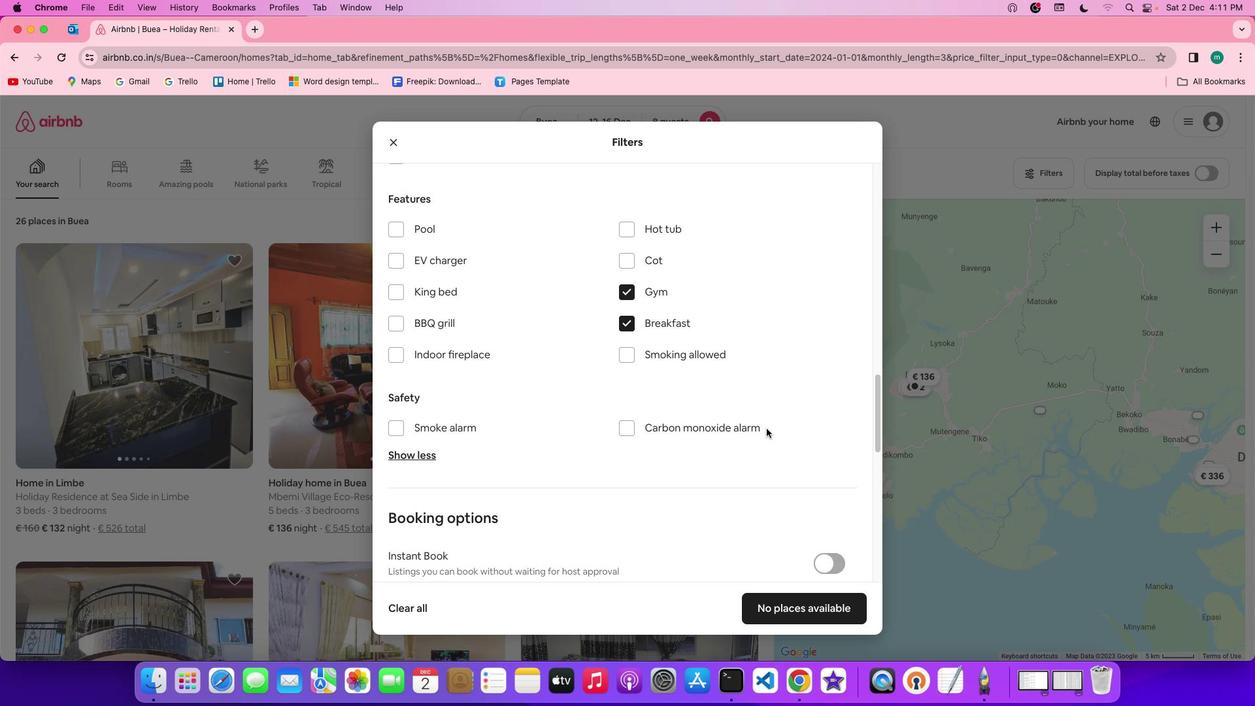 
Action: Mouse scrolled (785, 415) with delta (-121, 32)
Screenshot: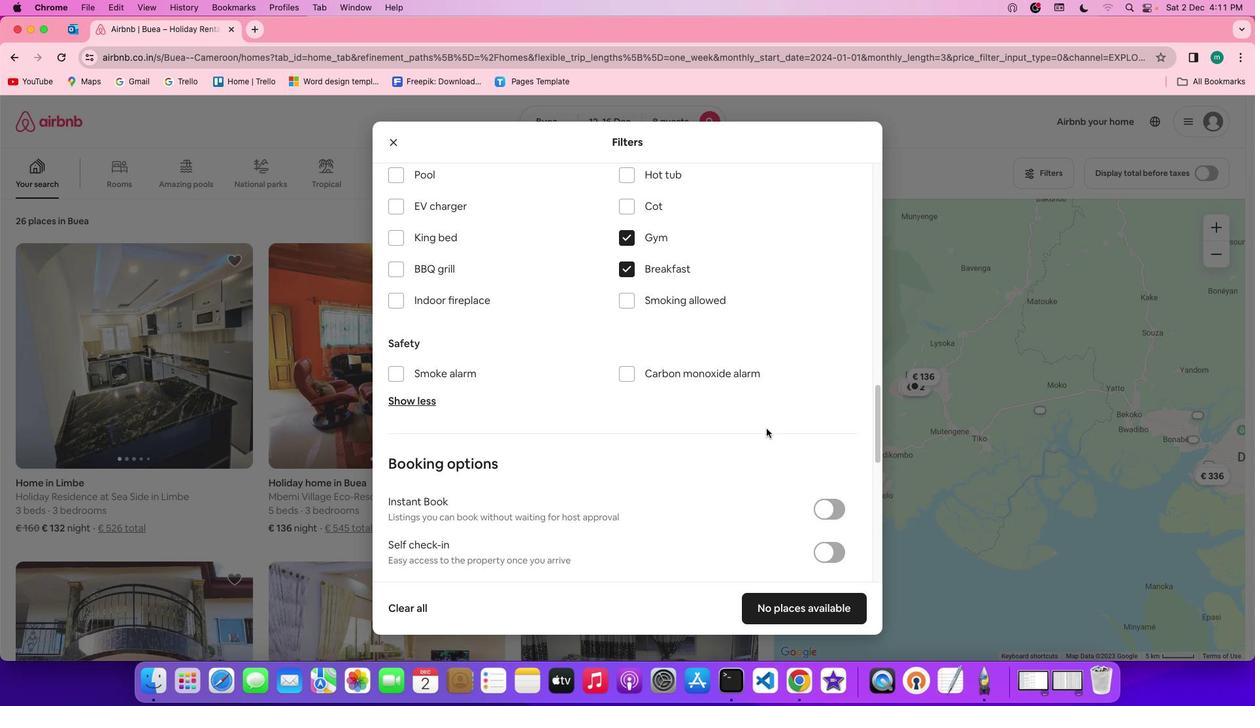 
Action: Mouse scrolled (785, 415) with delta (-121, 32)
Screenshot: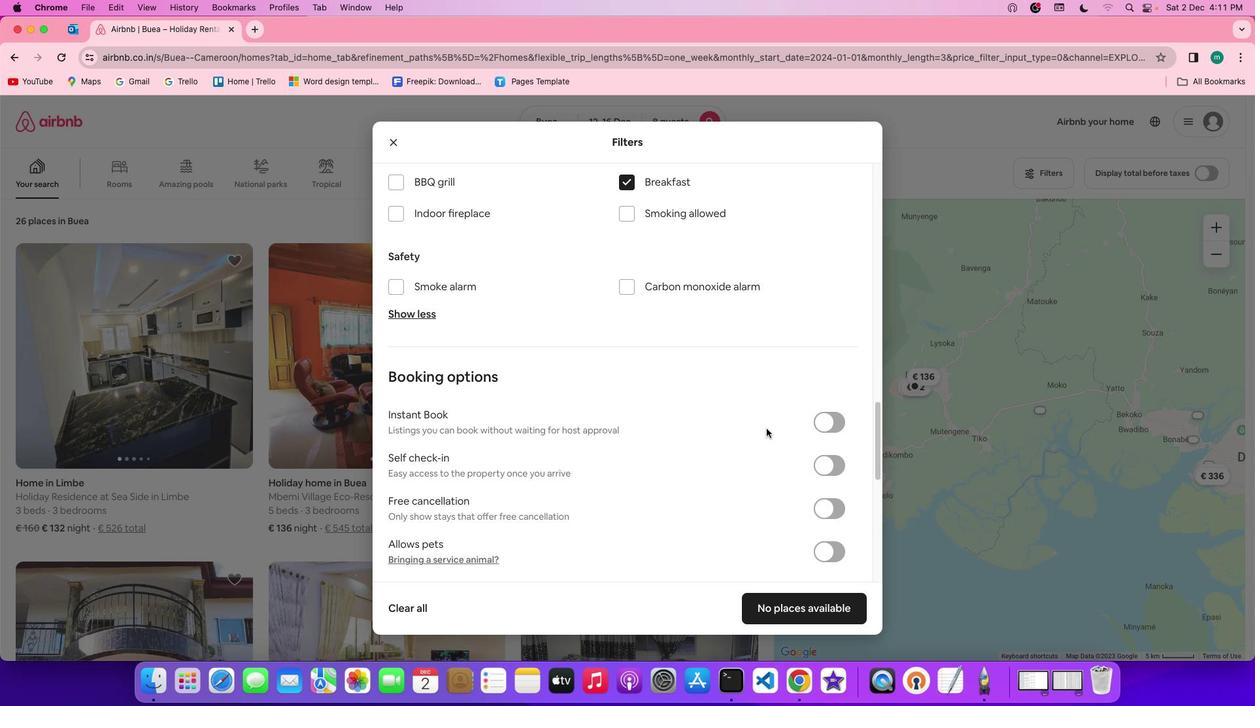 
Action: Mouse scrolled (785, 415) with delta (-121, 31)
Screenshot: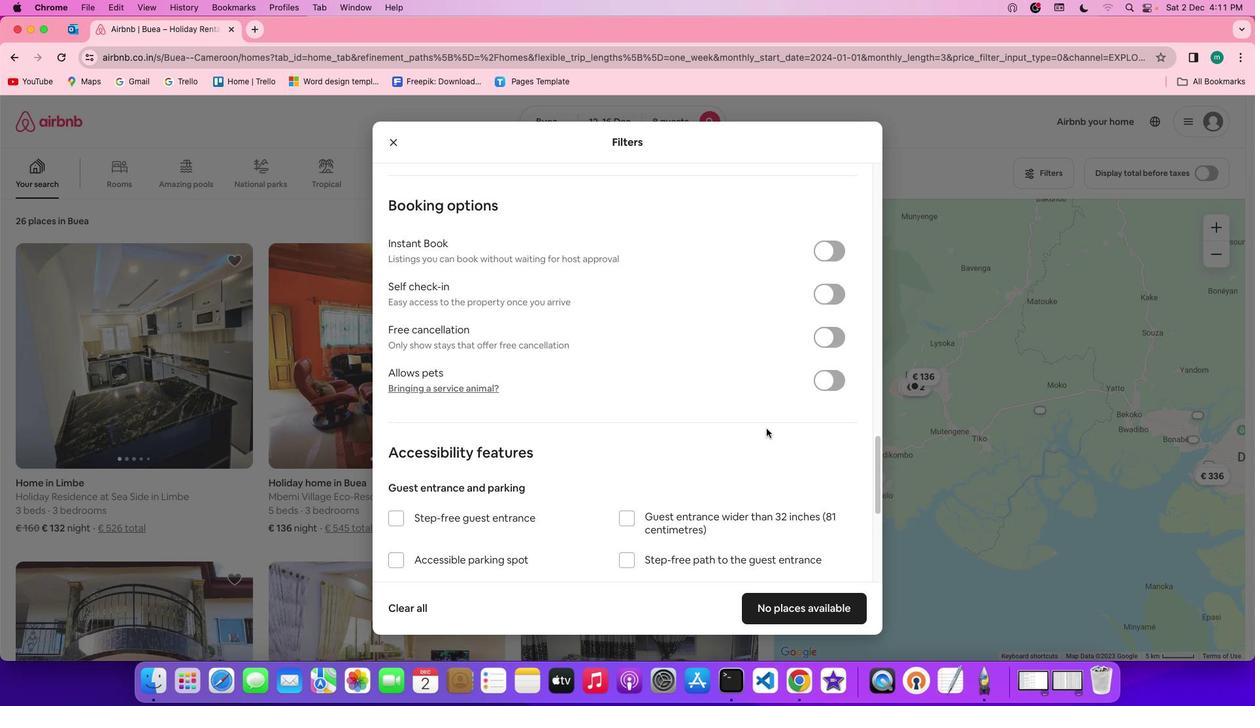 
Action: Mouse scrolled (785, 415) with delta (-121, 30)
Screenshot: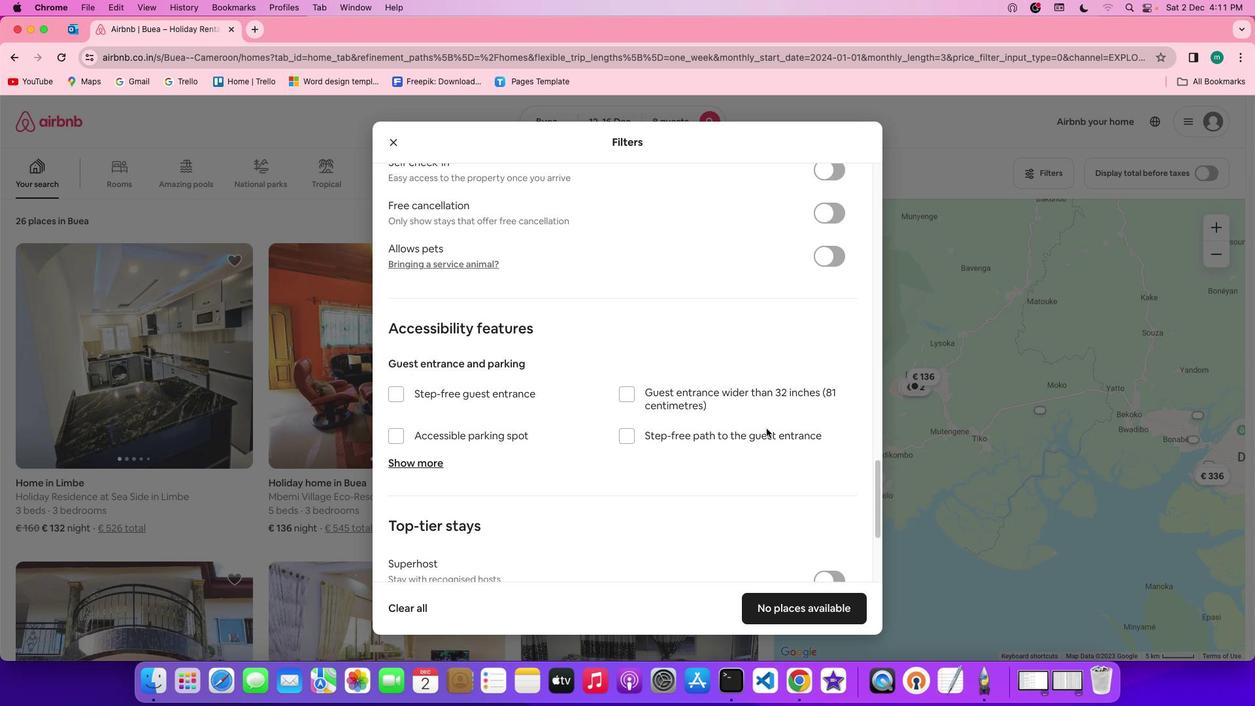 
Action: Mouse scrolled (785, 415) with delta (-121, 30)
Screenshot: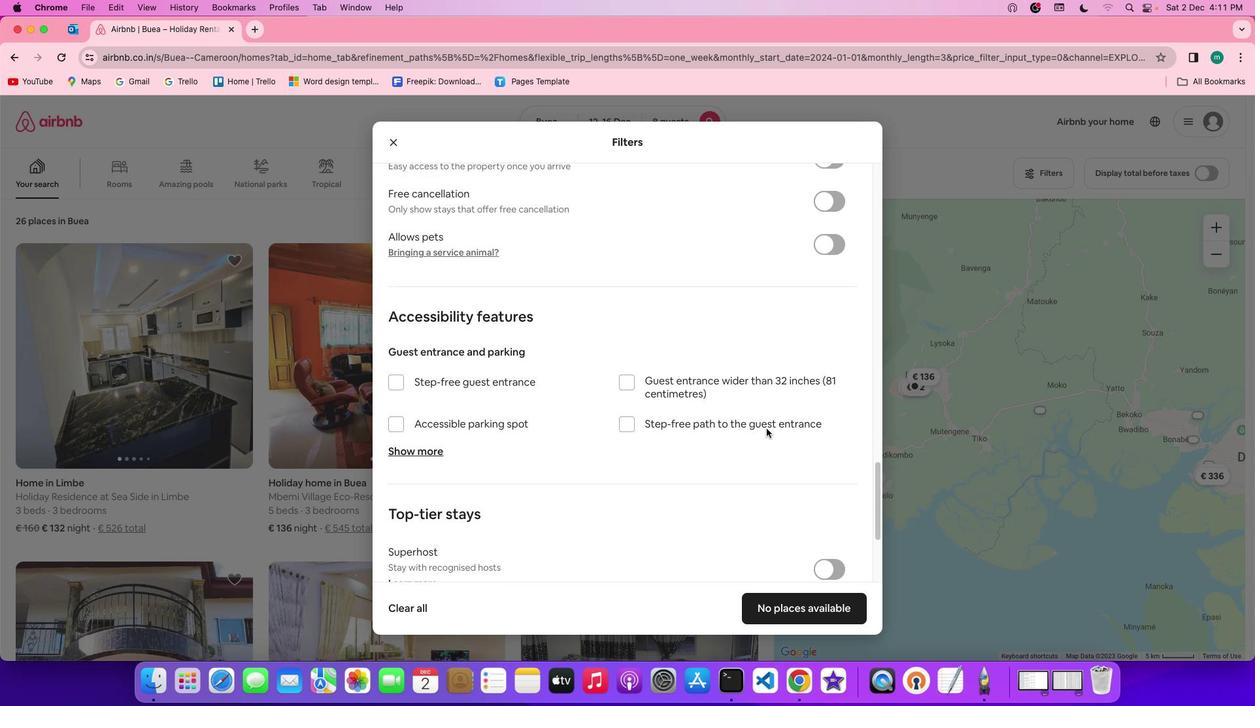 
Action: Mouse scrolled (785, 415) with delta (-121, 32)
Screenshot: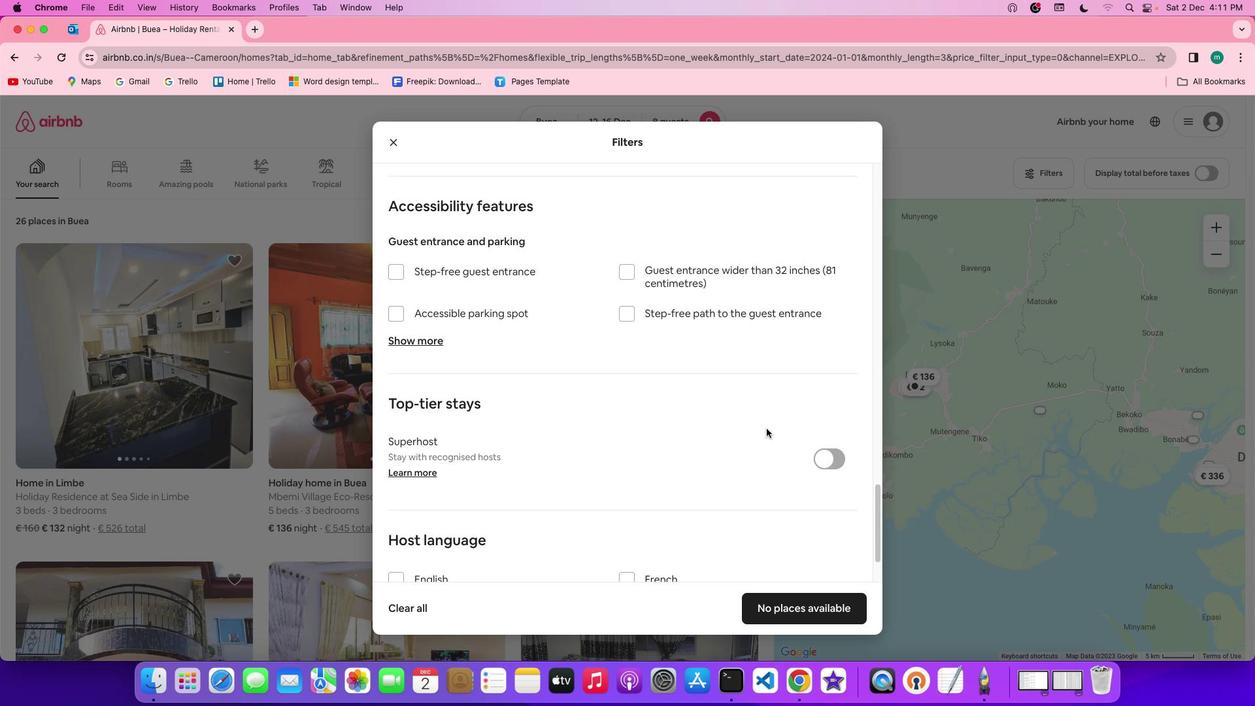 
Action: Mouse scrolled (785, 415) with delta (-121, 32)
Screenshot: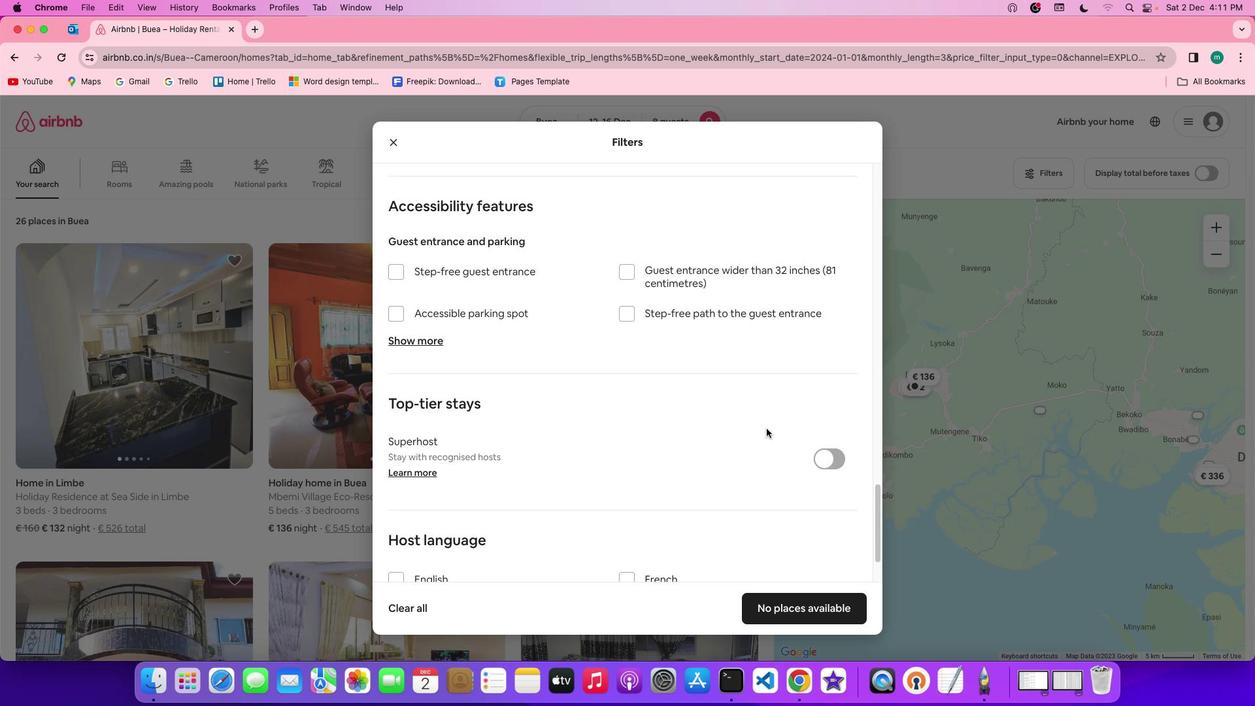 
Action: Mouse scrolled (785, 415) with delta (-121, 31)
Screenshot: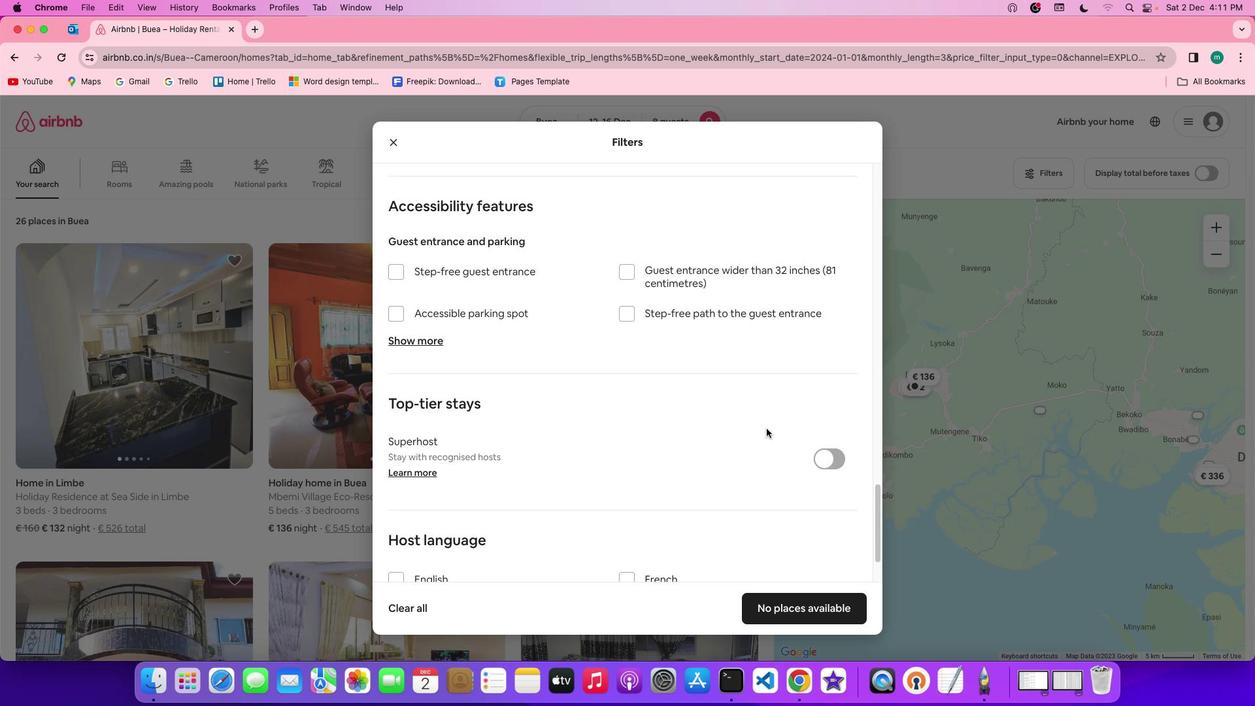 
Action: Mouse scrolled (785, 415) with delta (-121, 30)
Screenshot: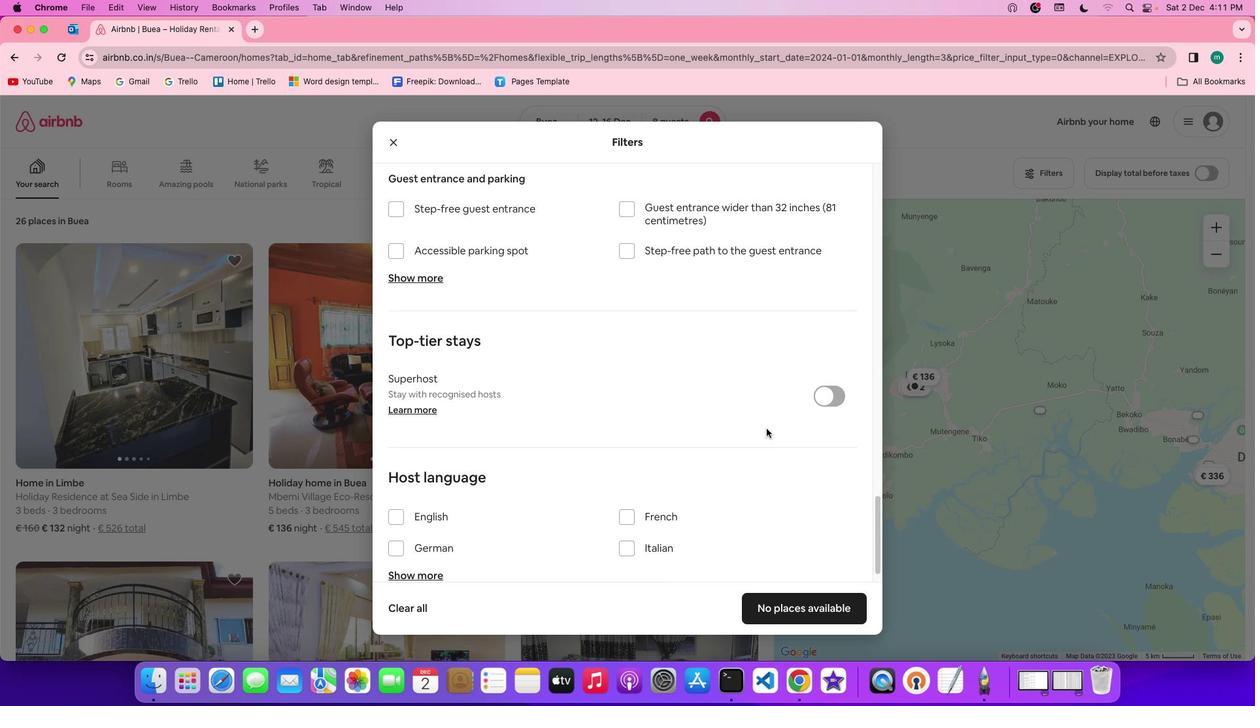 
Action: Mouse scrolled (785, 415) with delta (-121, 30)
Screenshot: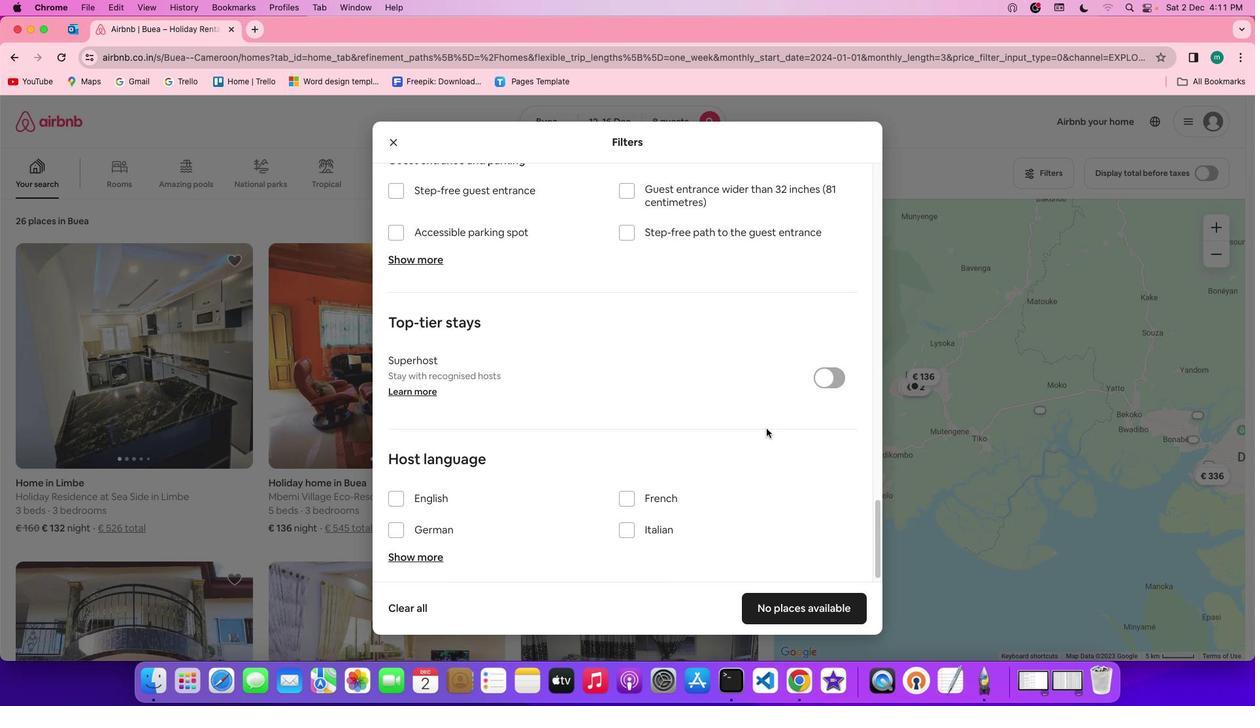
Action: Mouse scrolled (785, 415) with delta (-121, 30)
Screenshot: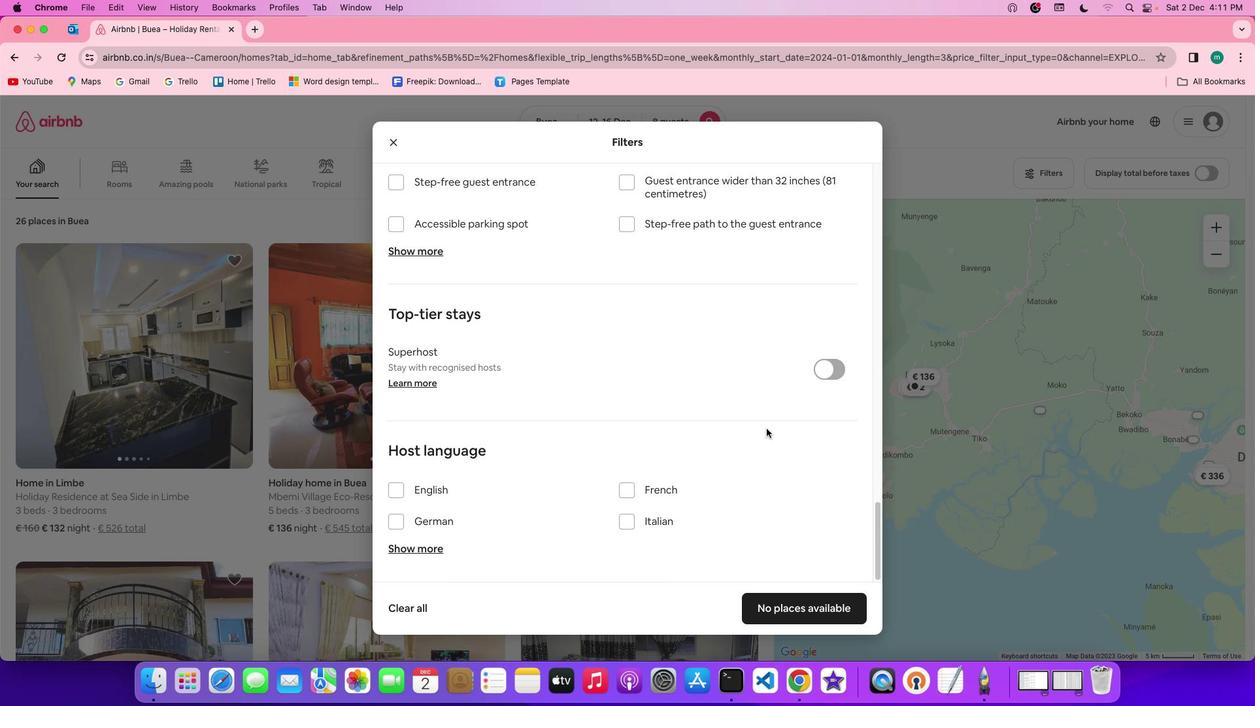 
Action: Mouse moved to (786, 418)
Screenshot: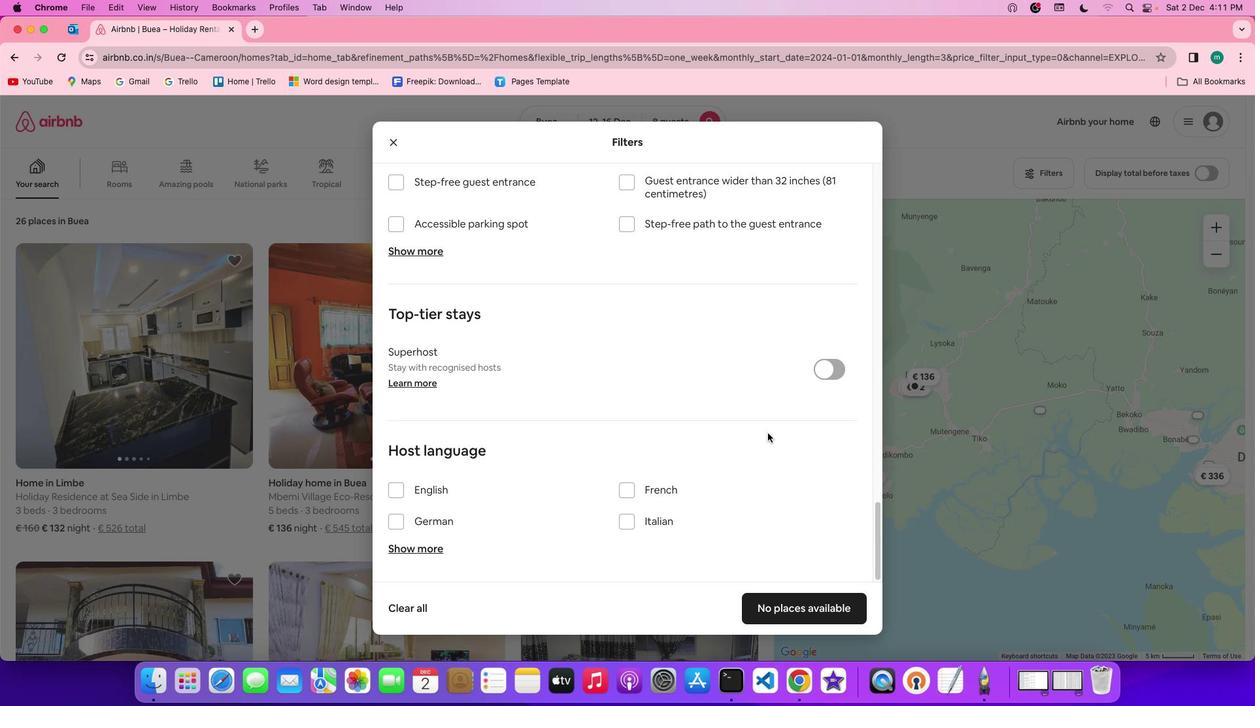 
Action: Mouse scrolled (786, 418) with delta (-121, 32)
Screenshot: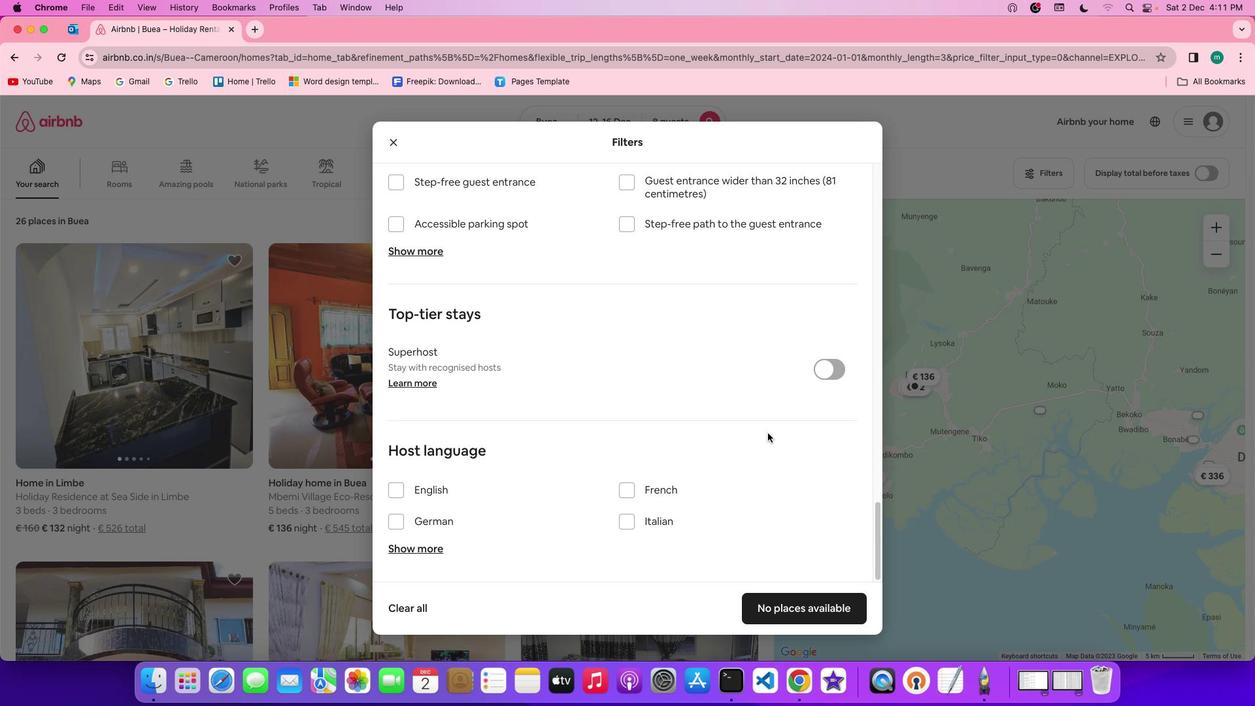 
Action: Mouse scrolled (786, 418) with delta (-121, 32)
Screenshot: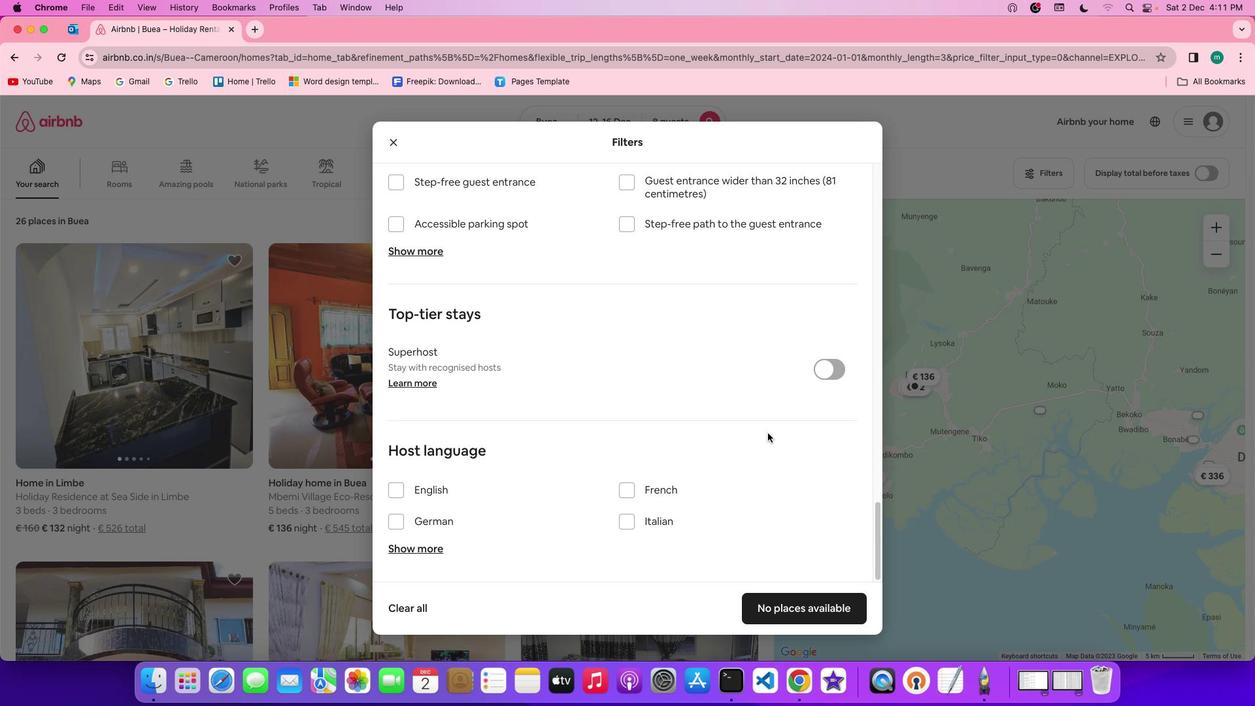 
Action: Mouse scrolled (786, 418) with delta (-121, 31)
Screenshot: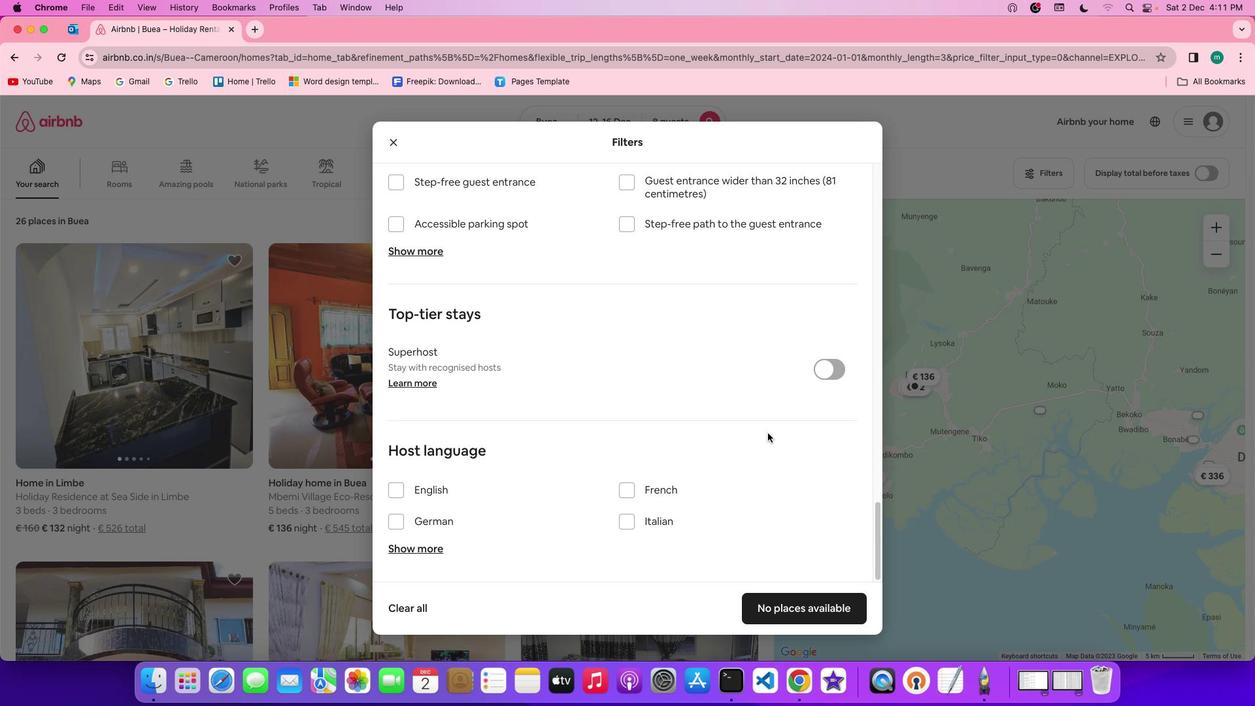 
Action: Mouse scrolled (786, 418) with delta (-121, 30)
Screenshot: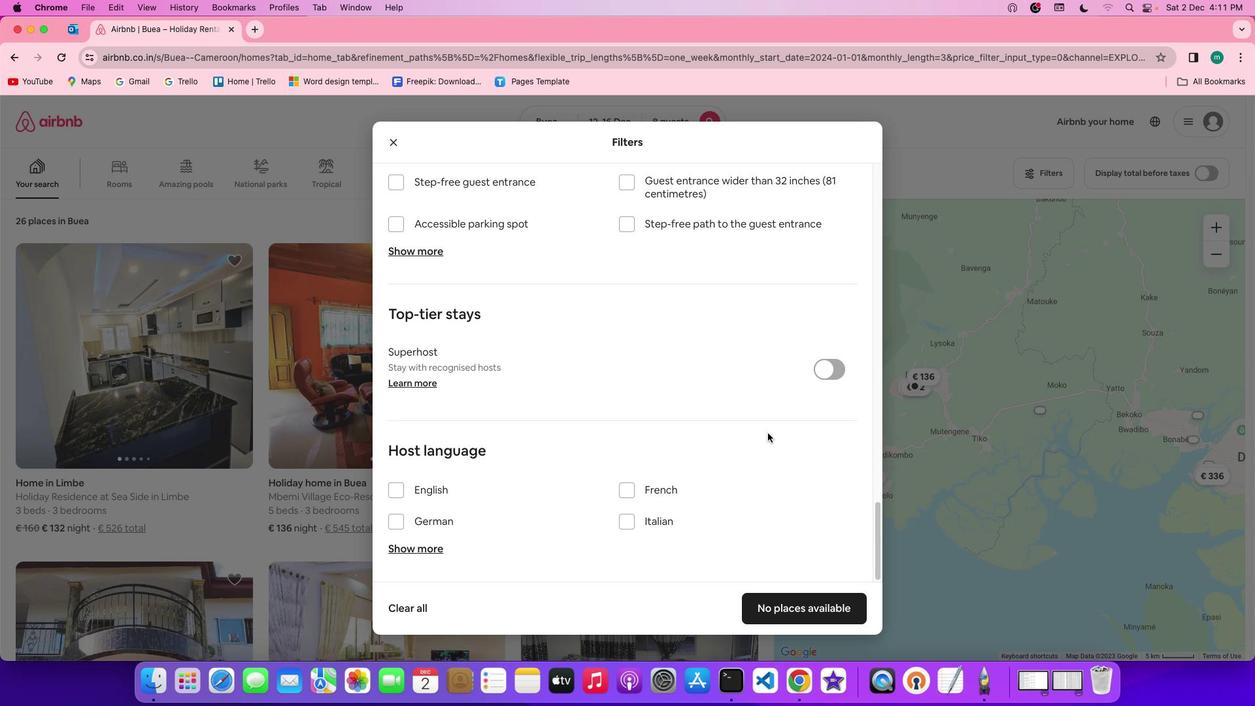 
Action: Mouse scrolled (786, 418) with delta (-121, 30)
Screenshot: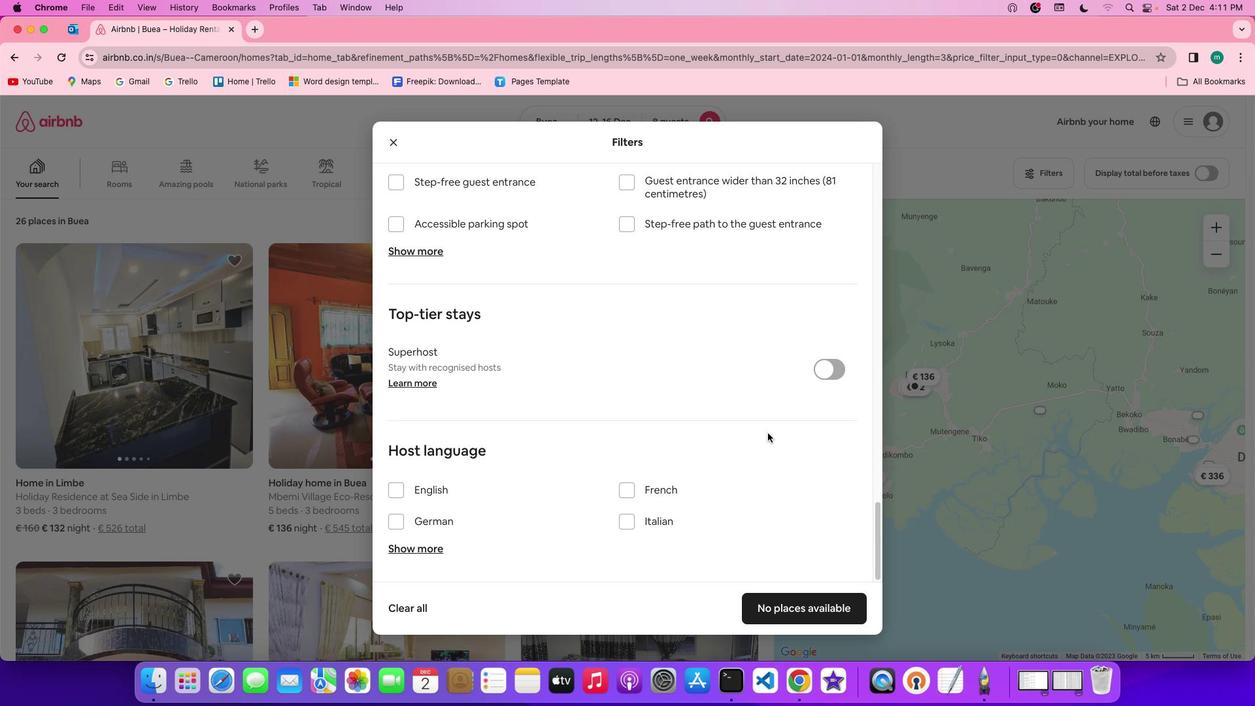 
Action: Mouse scrolled (786, 418) with delta (-121, 30)
Screenshot: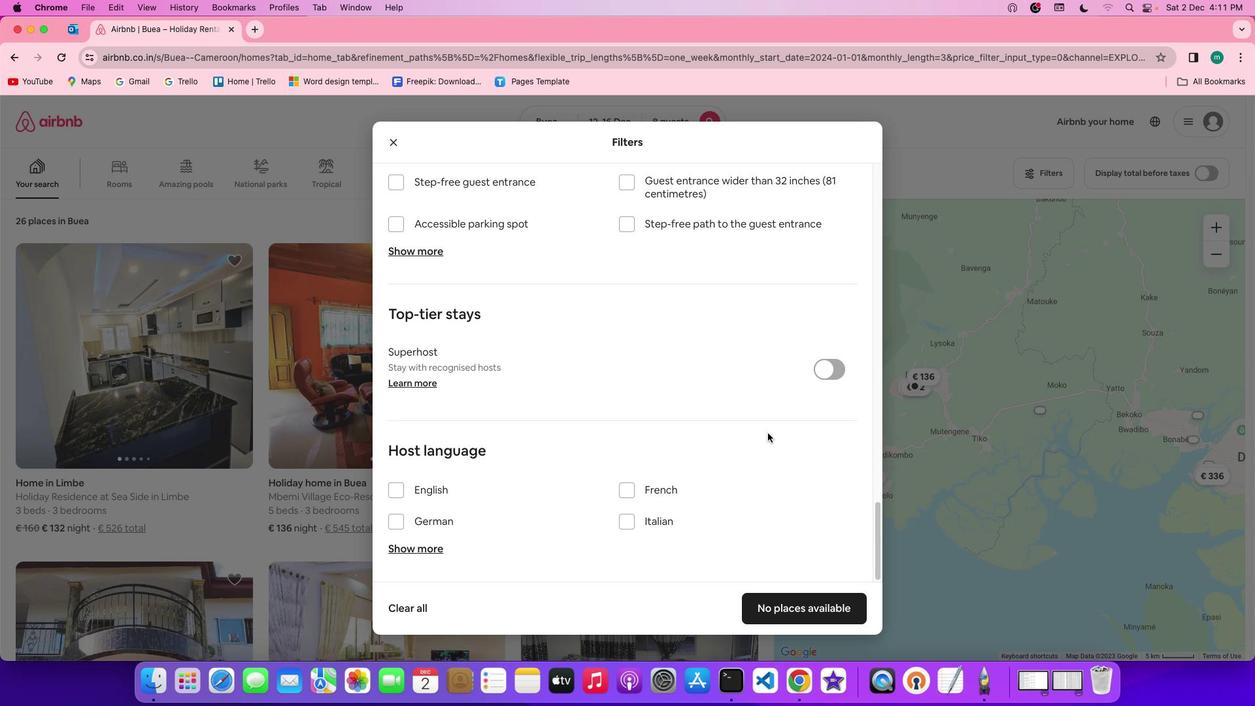 
Action: Mouse moved to (786, 420)
Screenshot: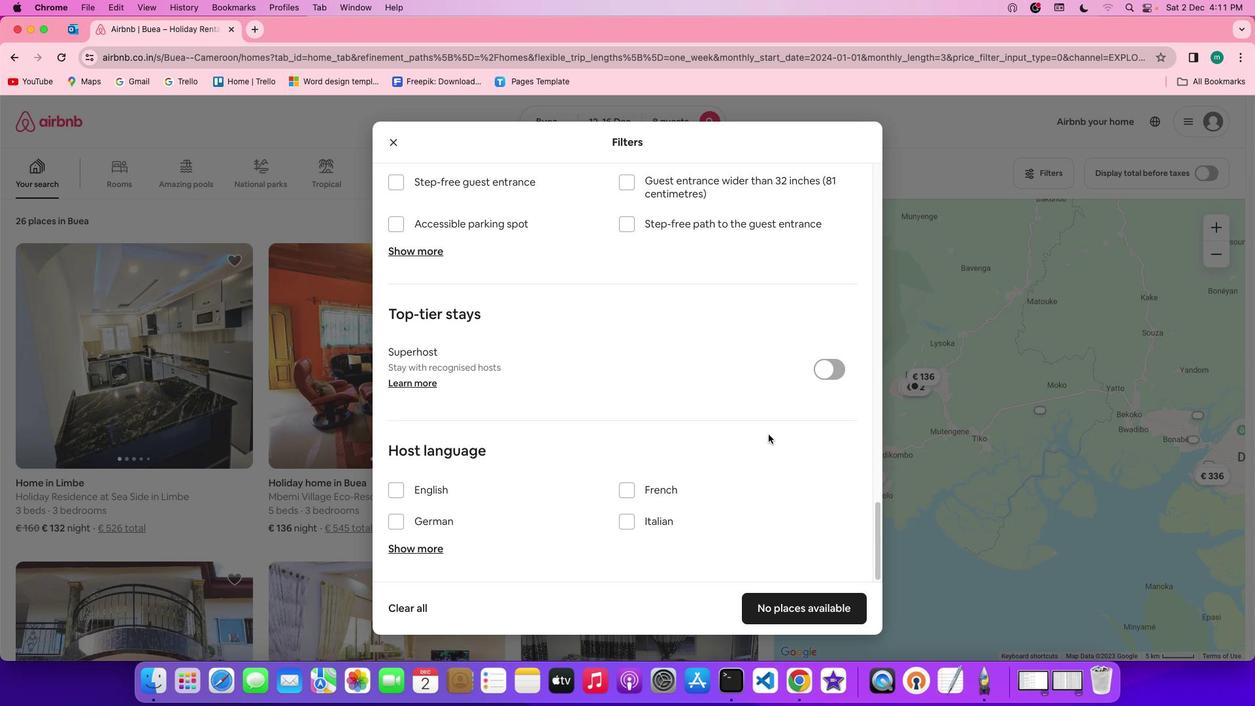 
Action: Mouse scrolled (786, 420) with delta (-121, 32)
Screenshot: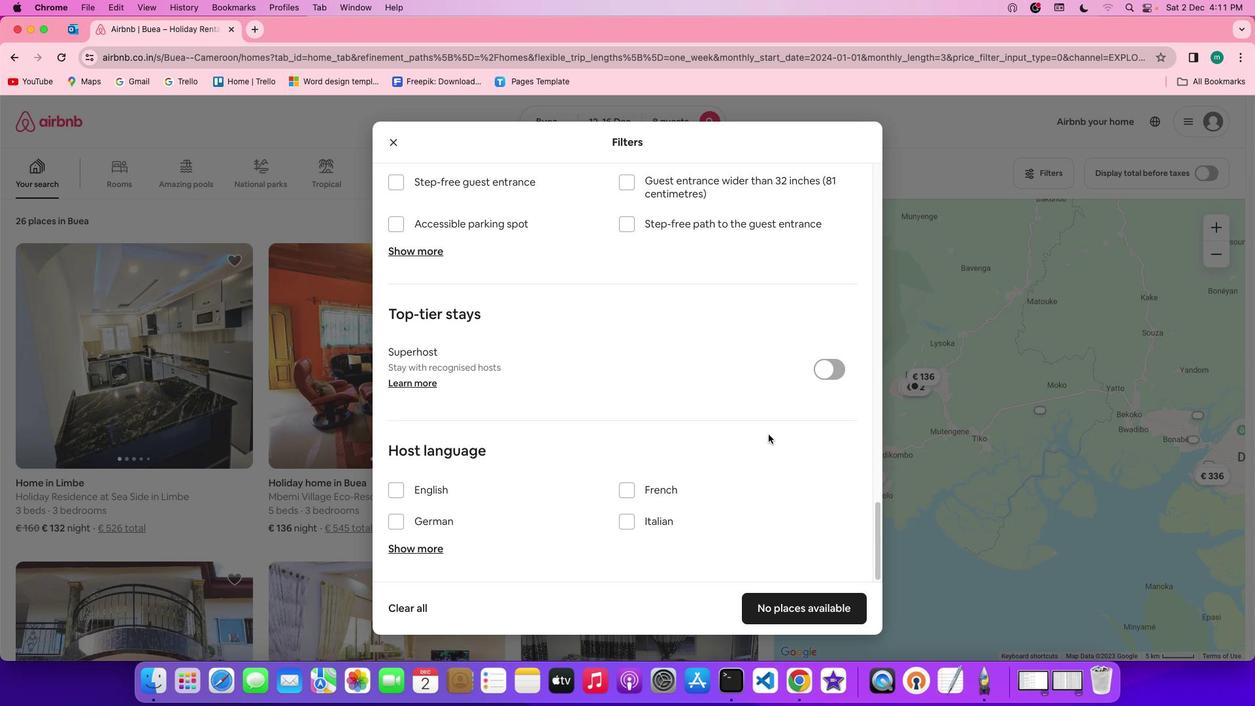 
Action: Mouse scrolled (786, 420) with delta (-121, 32)
Screenshot: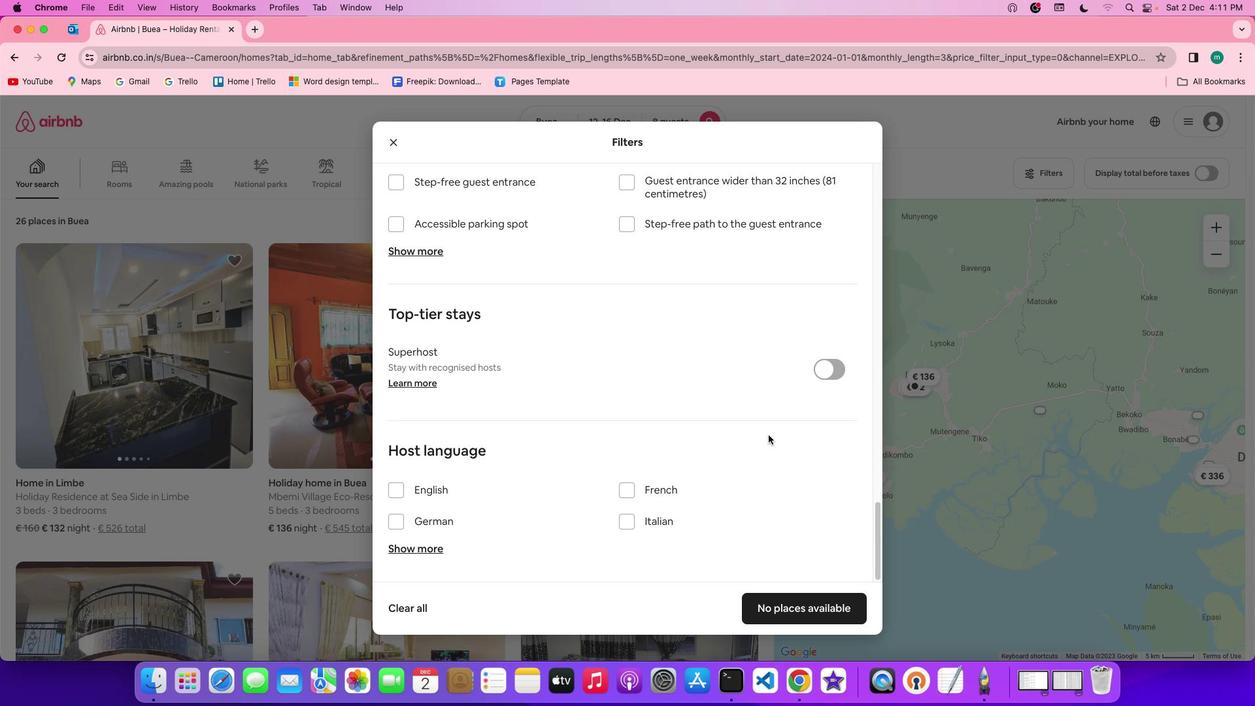 
Action: Mouse scrolled (786, 420) with delta (-121, 31)
Screenshot: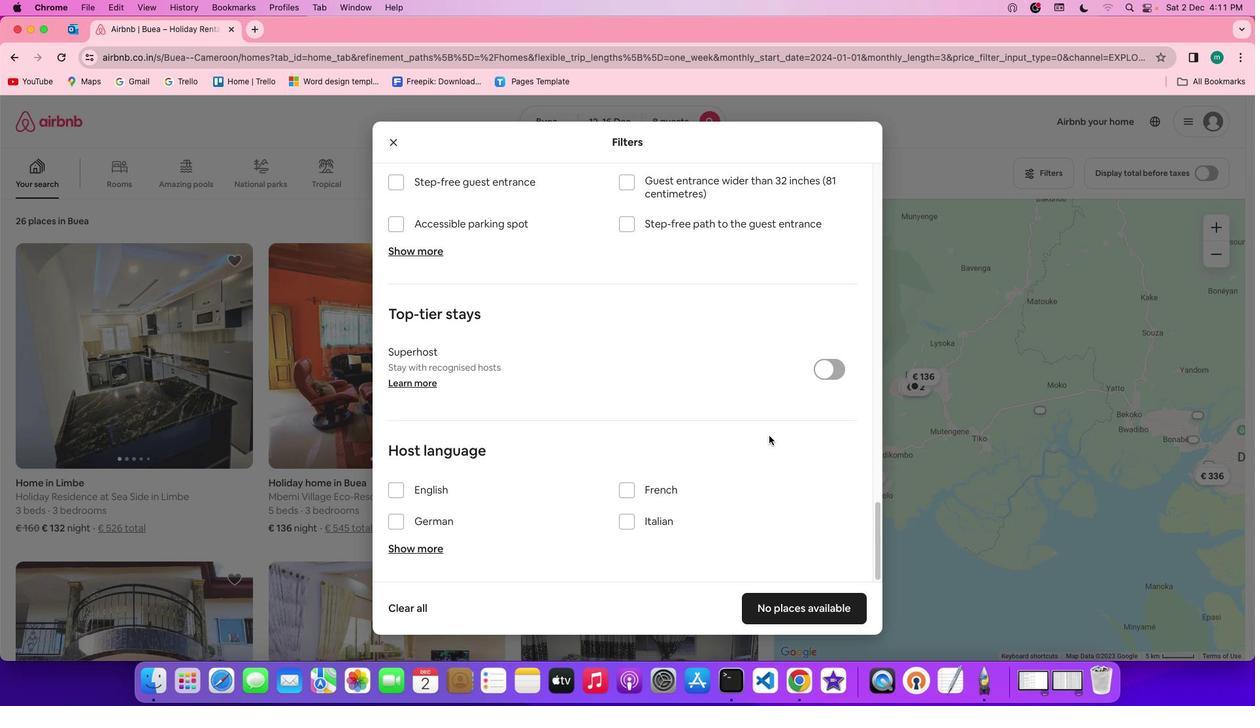 
Action: Mouse scrolled (786, 420) with delta (-121, 31)
Screenshot: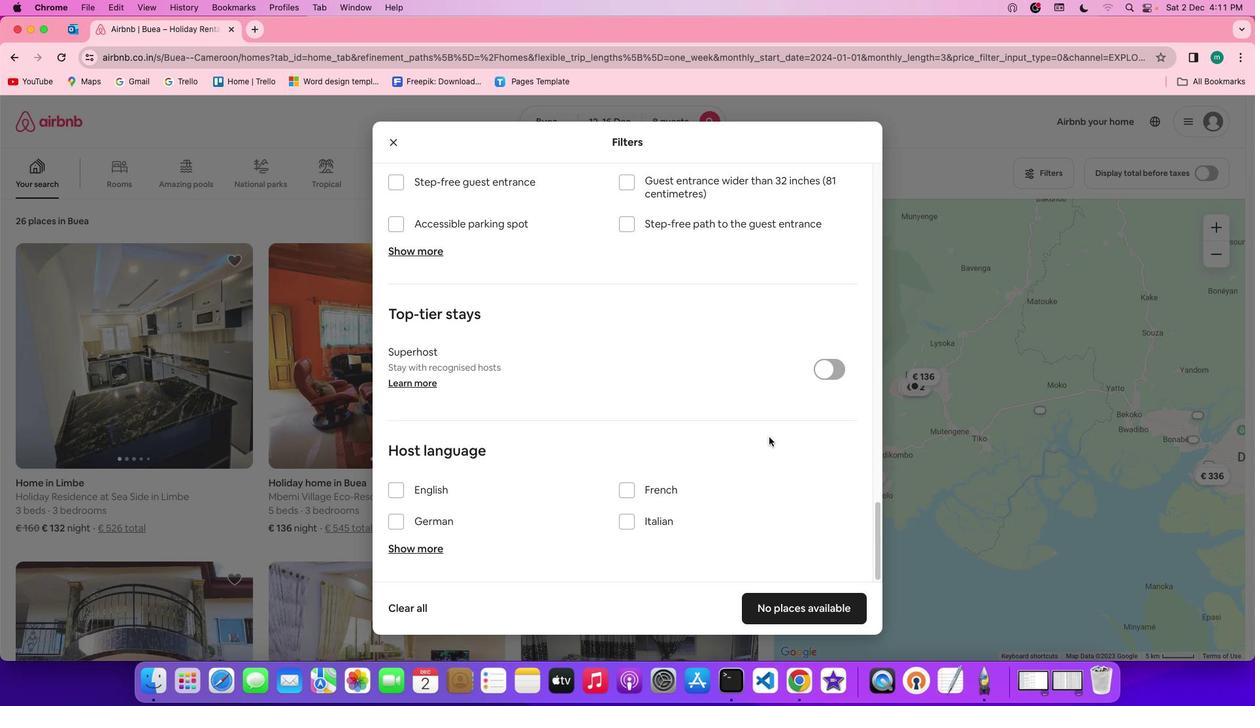 
Action: Mouse moved to (787, 421)
Screenshot: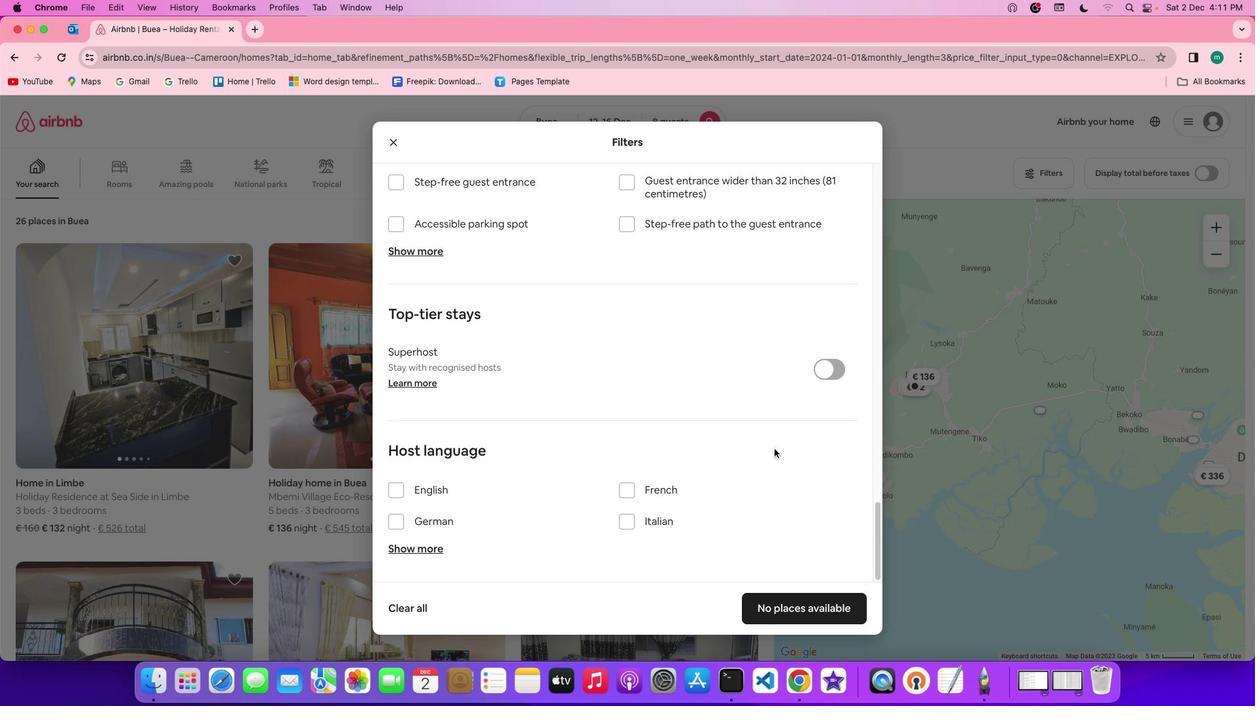 
Action: Mouse scrolled (787, 421) with delta (-121, 31)
Screenshot: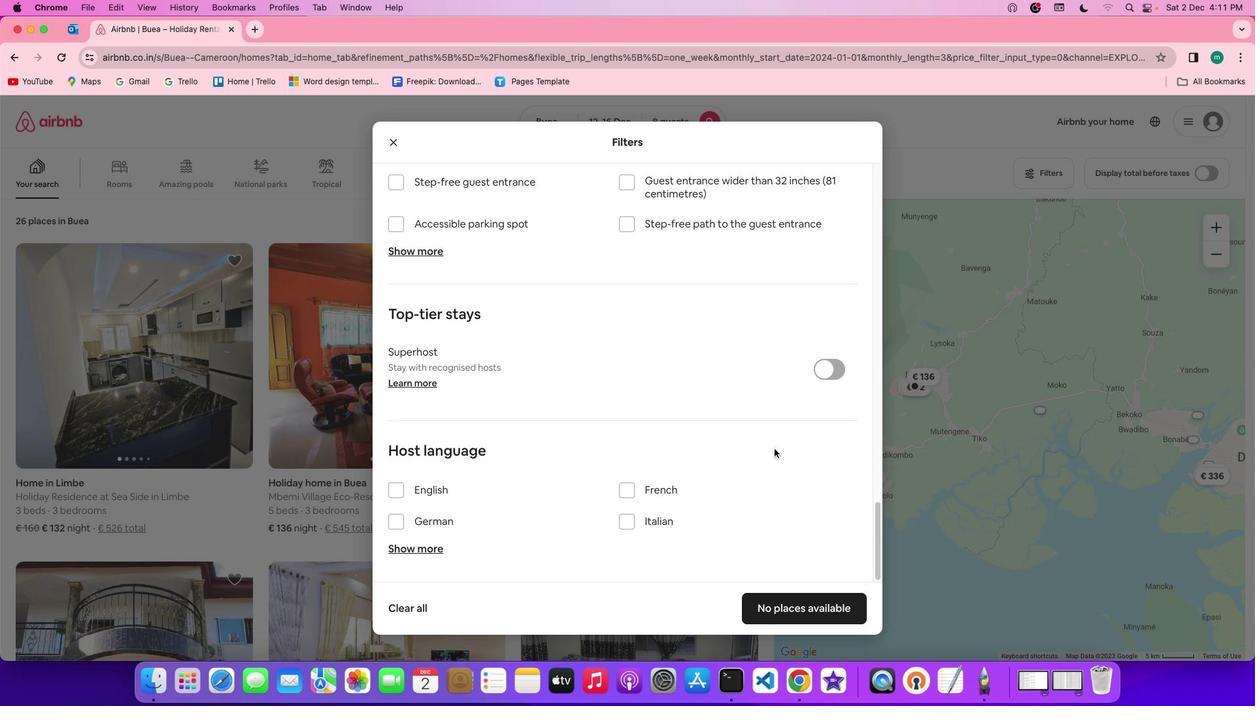 
Action: Mouse moved to (838, 564)
Screenshot: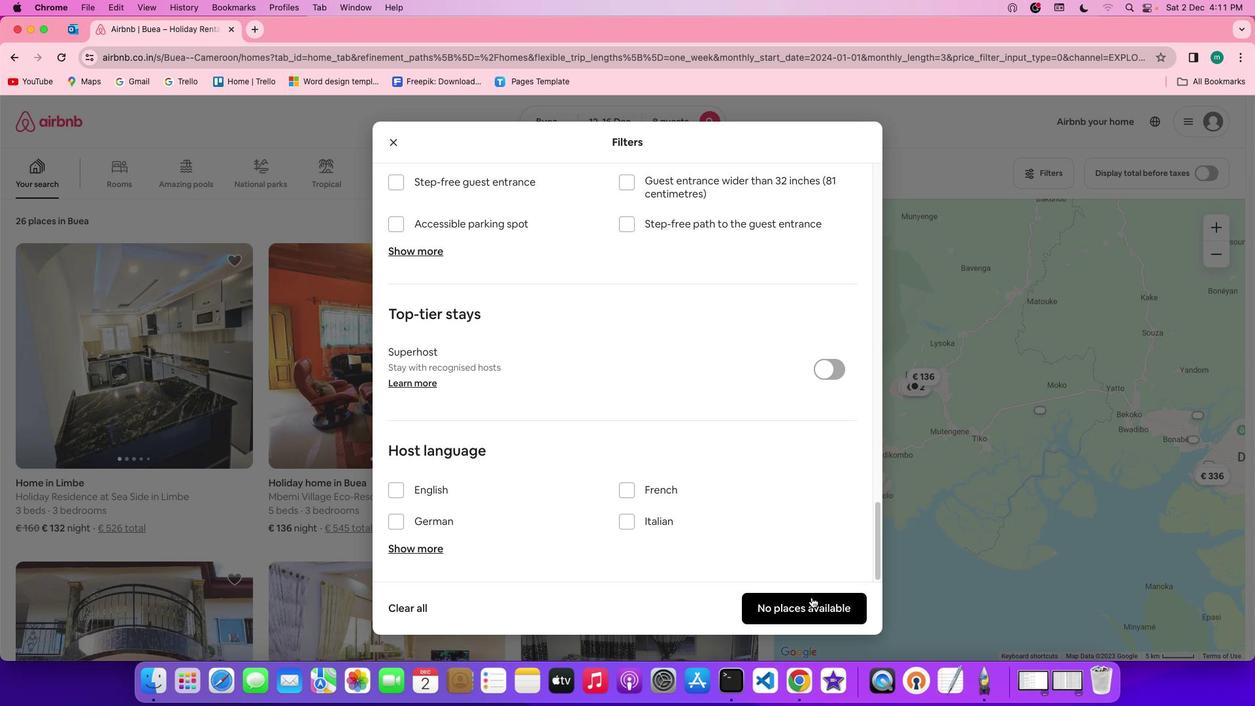 
Action: Mouse pressed left at (838, 564)
Screenshot: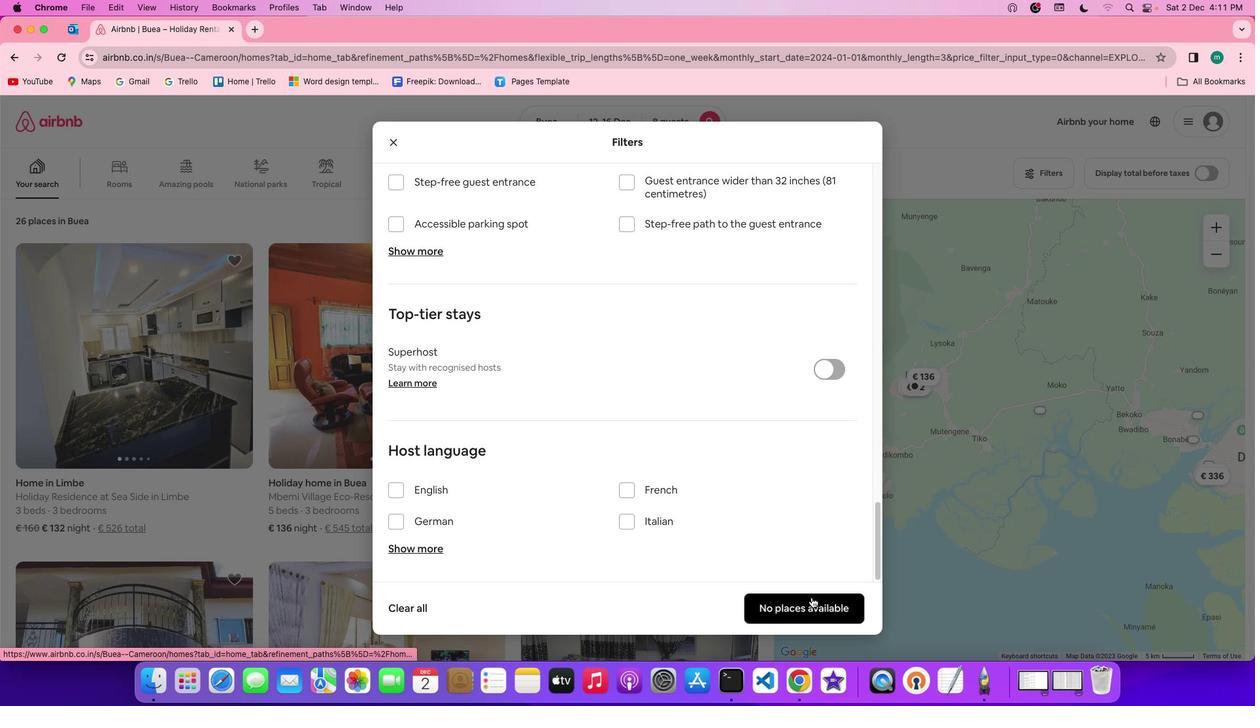 
Action: Mouse moved to (377, 399)
Screenshot: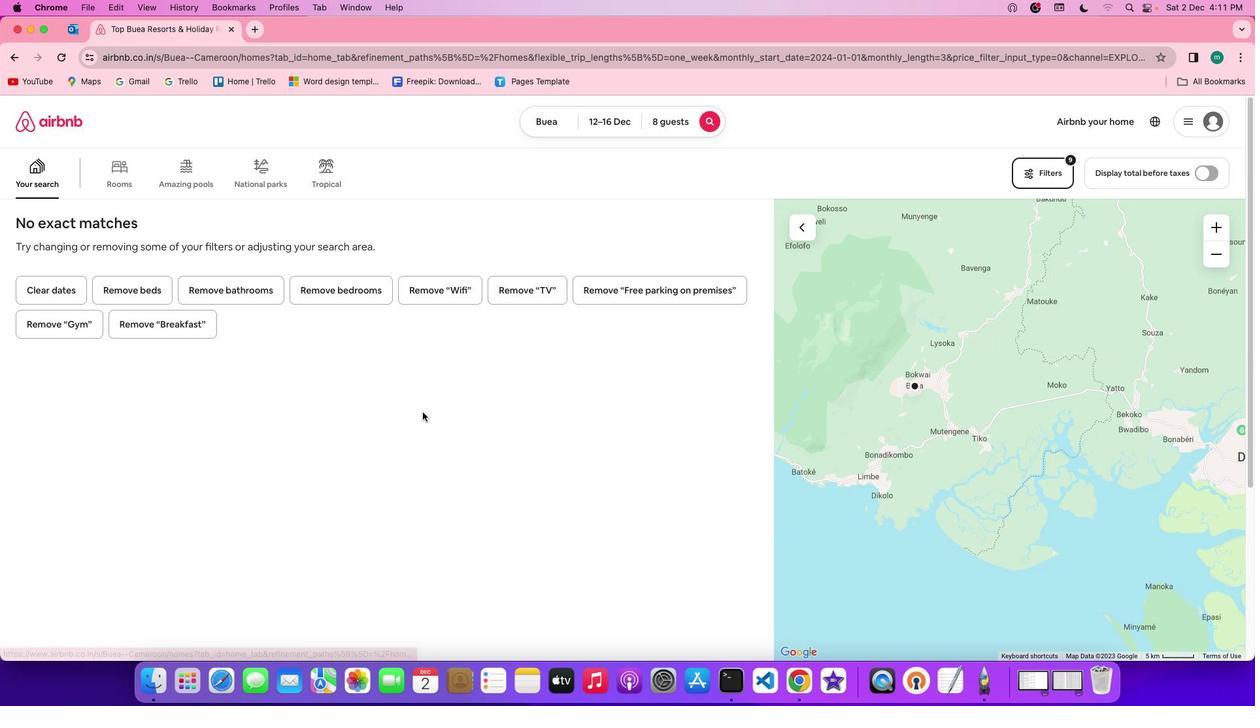 
